 Task: Find connections with filter location Lytham St Annes with filter topic #Homeofficewith filter profile language French with filter current company Getronics with filter school Kurukshetra University, Kurukshetra with filter industry Writing and Editing with filter service category Health Insurance with filter keywords title Direct Salesperson
Action: Mouse moved to (147, 223)
Screenshot: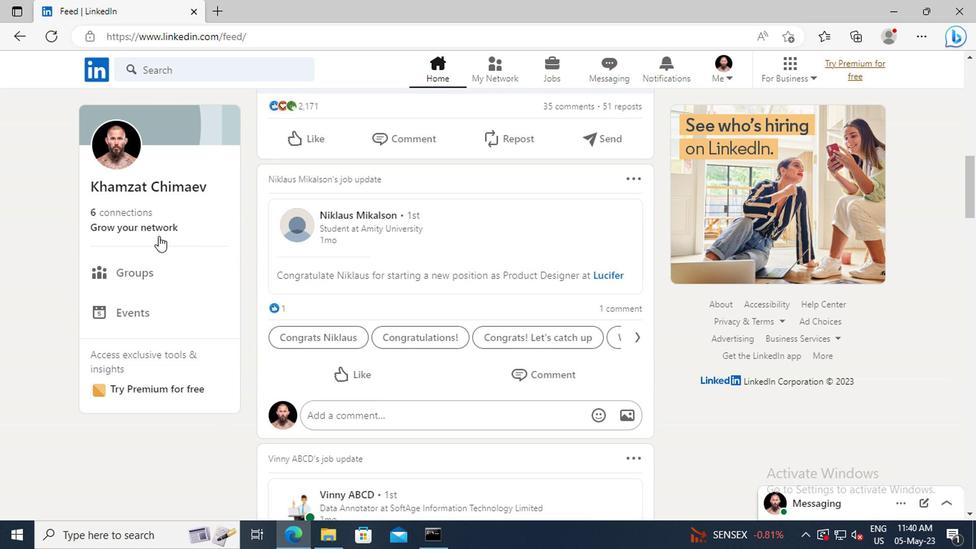 
Action: Mouse pressed left at (147, 223)
Screenshot: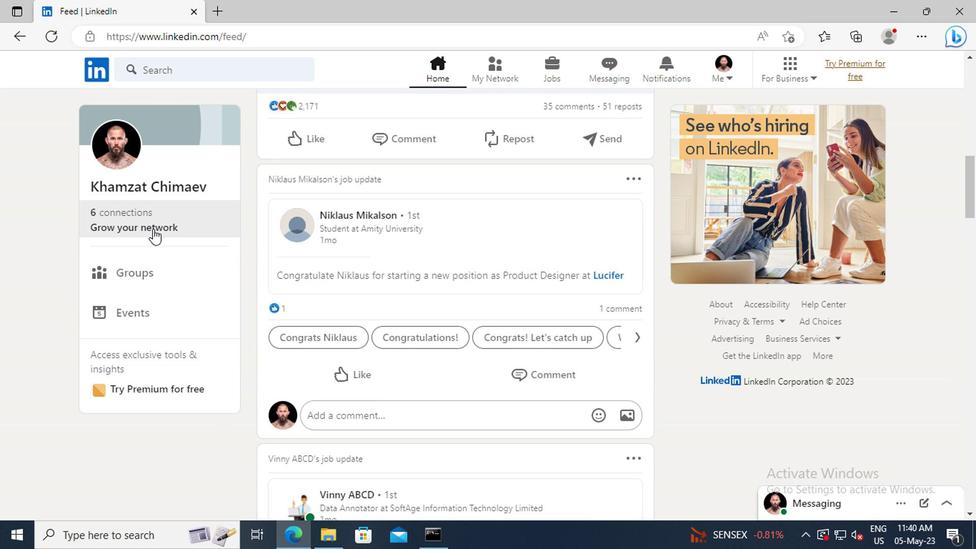 
Action: Mouse moved to (151, 153)
Screenshot: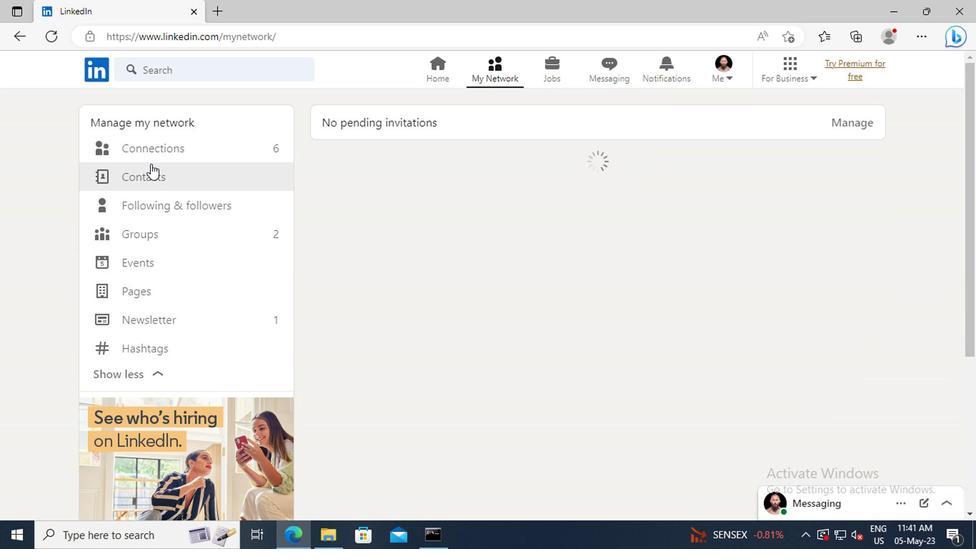 
Action: Mouse pressed left at (151, 153)
Screenshot: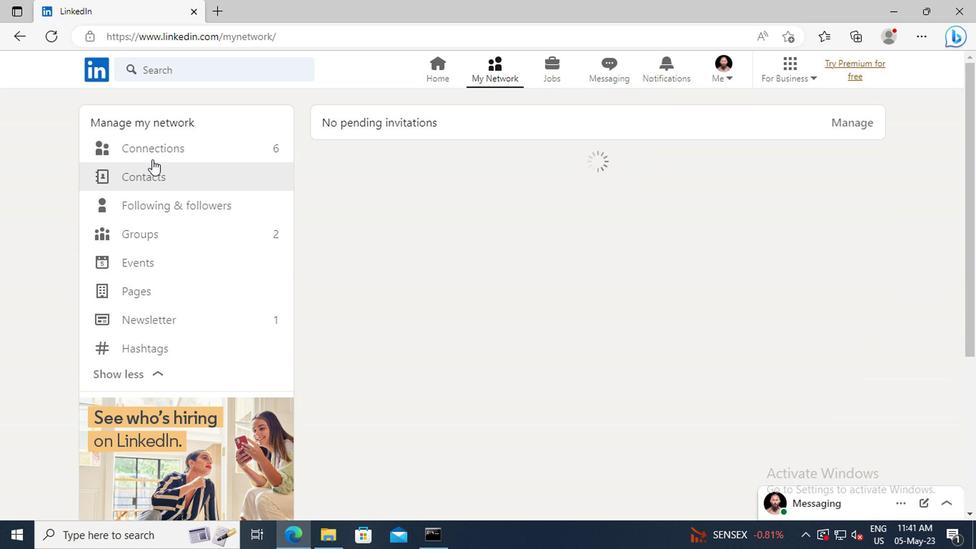 
Action: Mouse moved to (562, 155)
Screenshot: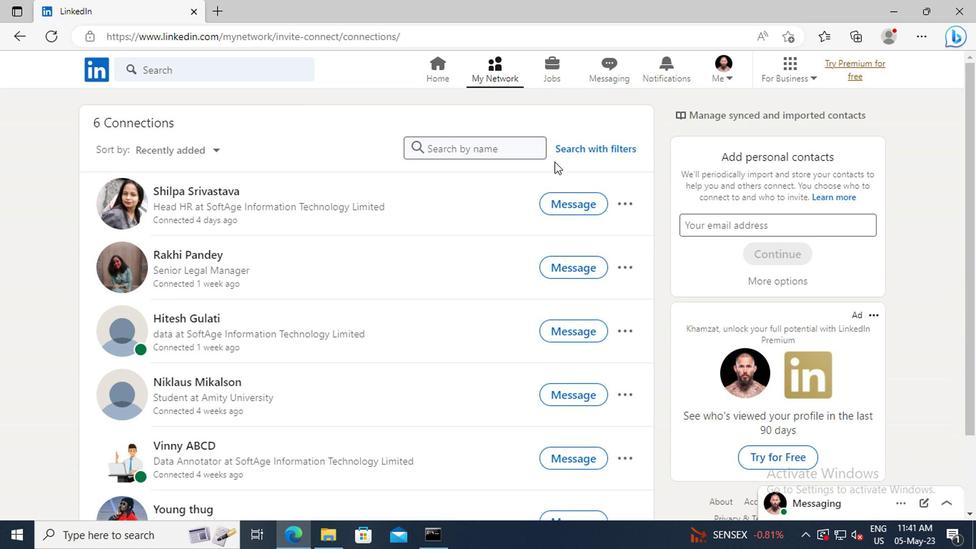 
Action: Mouse pressed left at (562, 155)
Screenshot: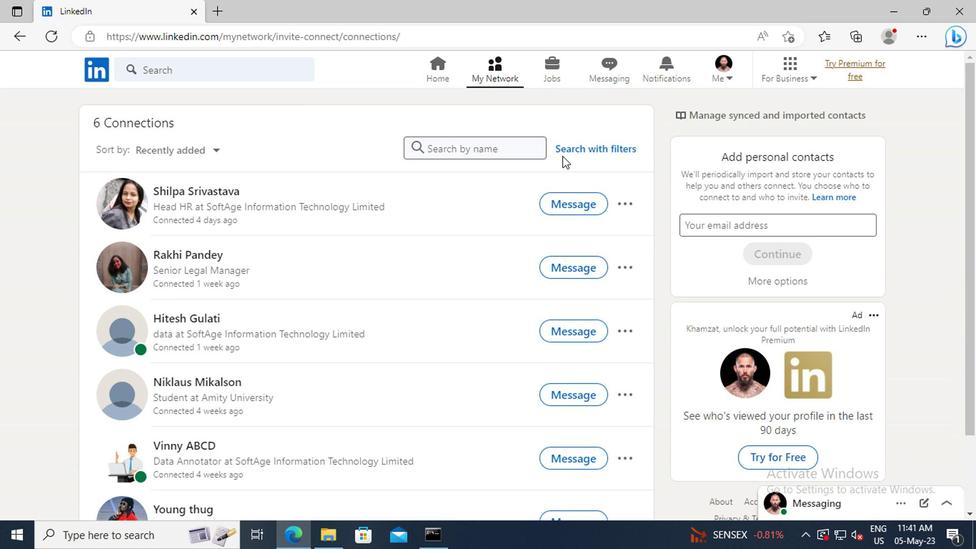 
Action: Mouse moved to (542, 116)
Screenshot: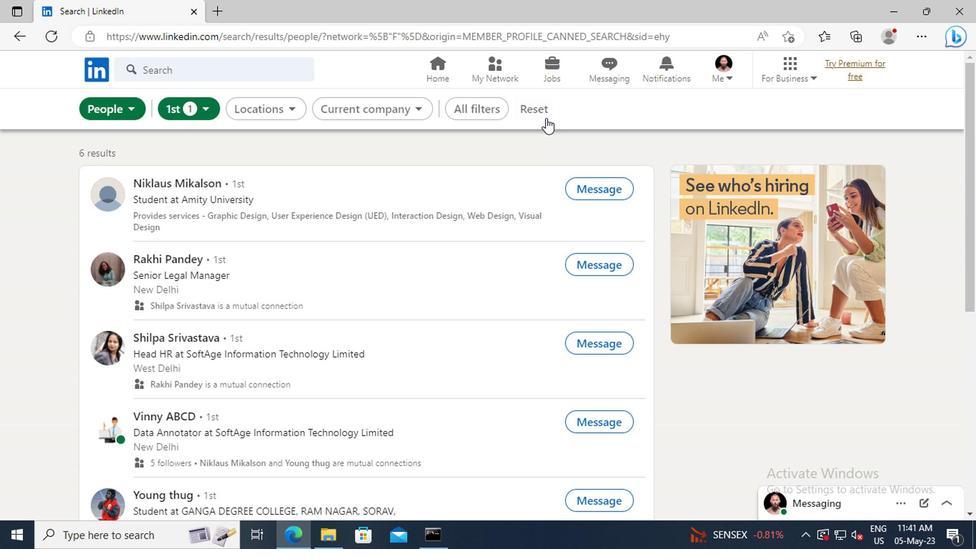 
Action: Mouse pressed left at (542, 116)
Screenshot: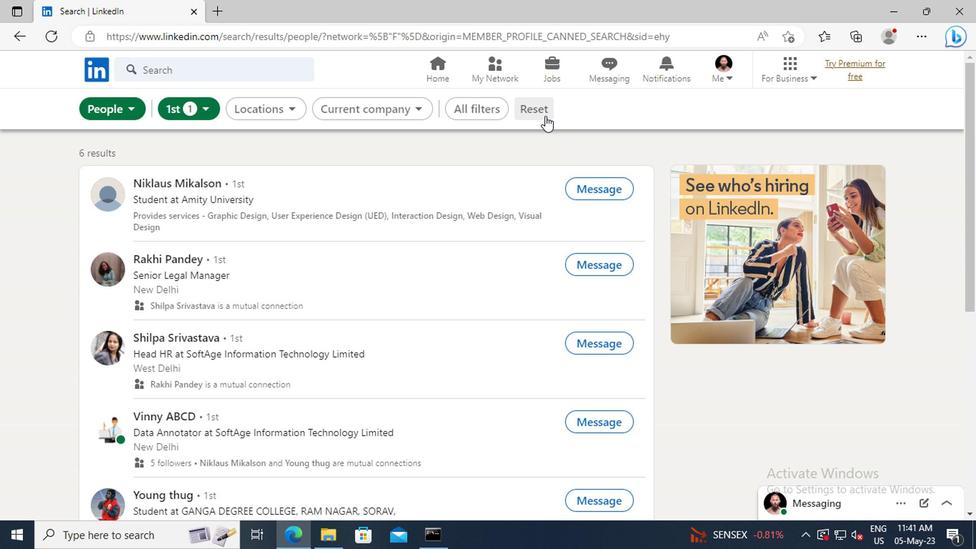 
Action: Mouse moved to (522, 113)
Screenshot: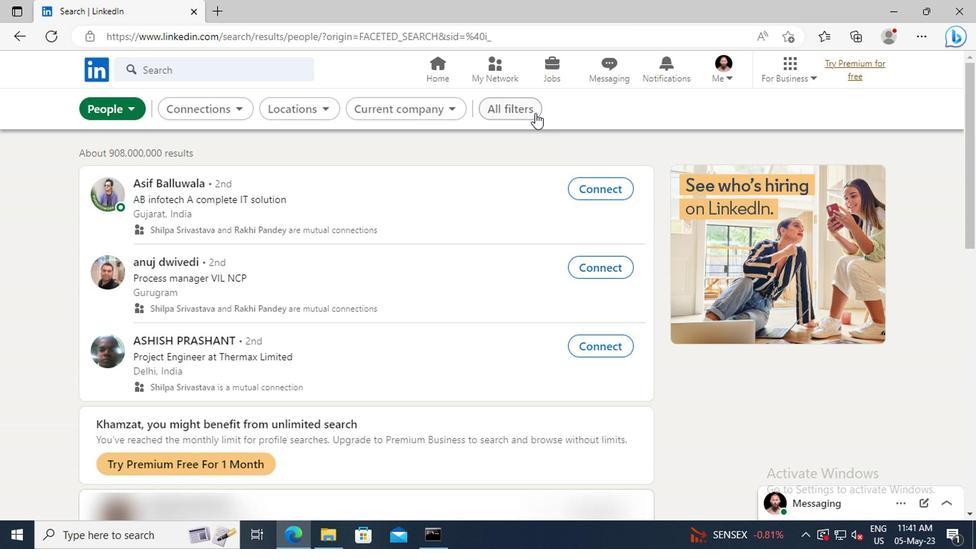 
Action: Mouse pressed left at (522, 113)
Screenshot: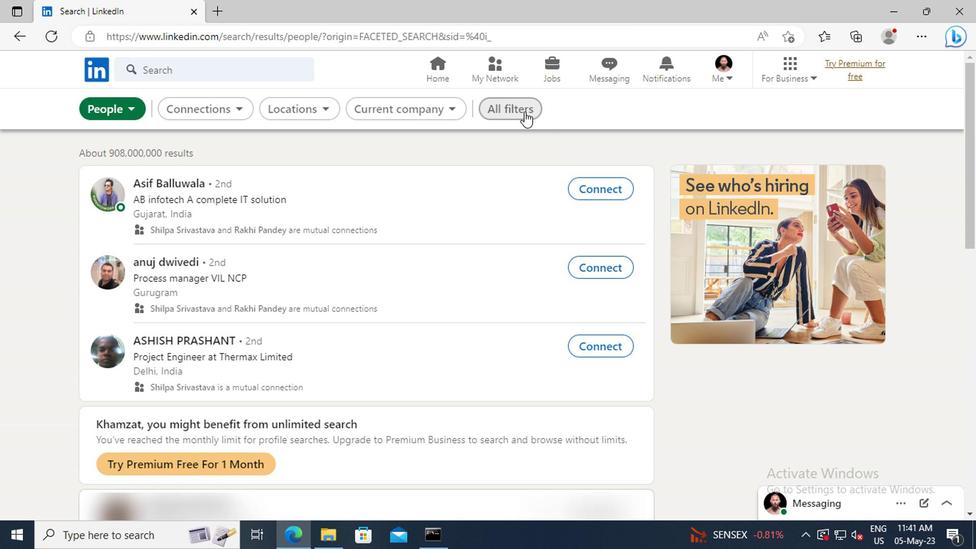 
Action: Mouse moved to (793, 256)
Screenshot: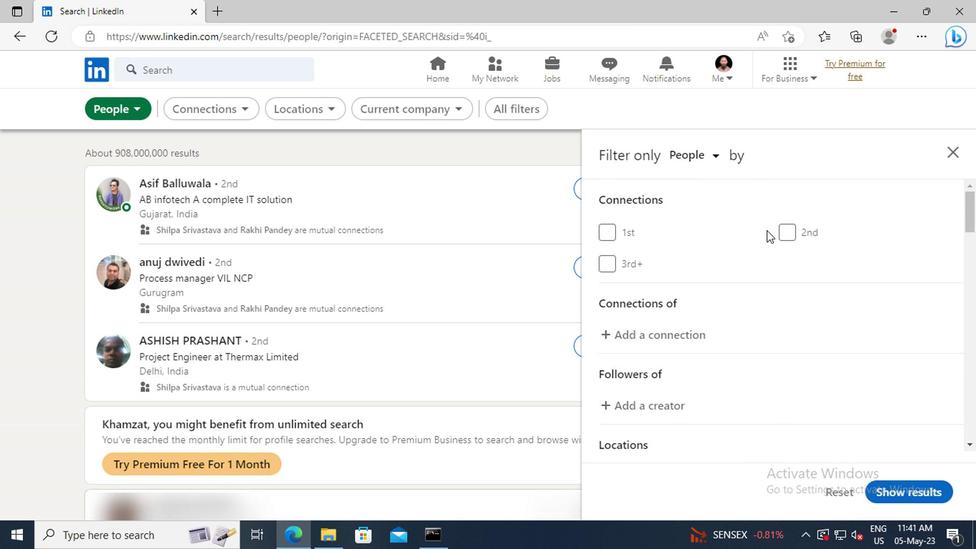 
Action: Mouse scrolled (793, 255) with delta (0, 0)
Screenshot: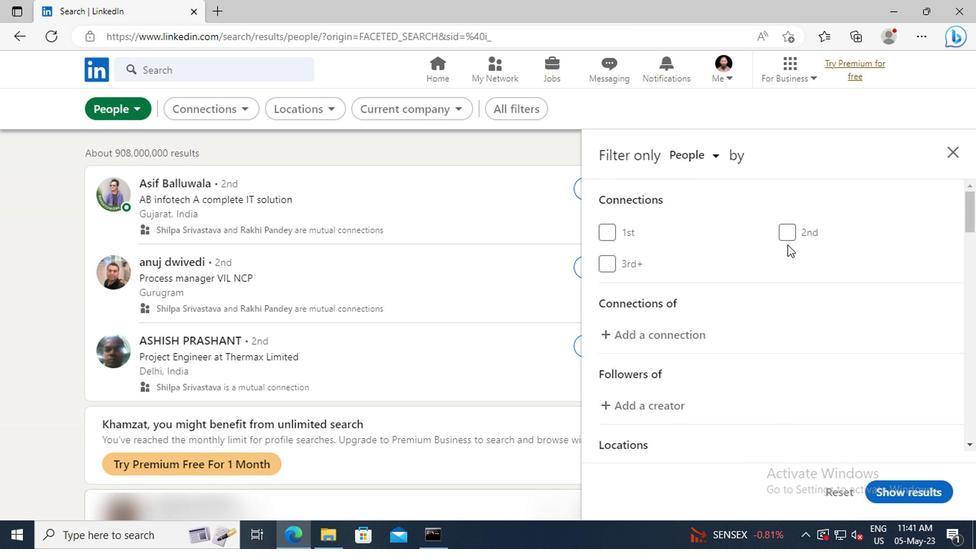 
Action: Mouse scrolled (793, 255) with delta (0, 0)
Screenshot: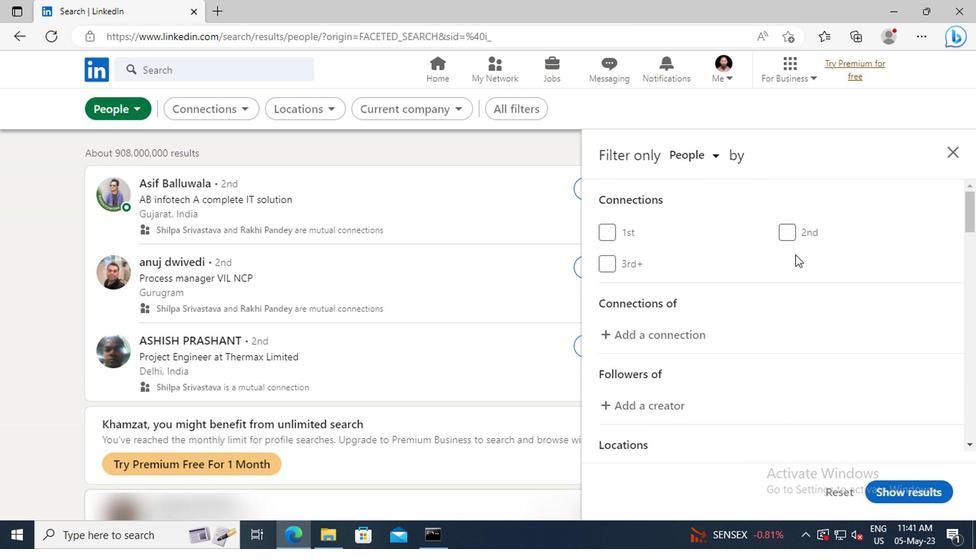 
Action: Mouse scrolled (793, 255) with delta (0, 0)
Screenshot: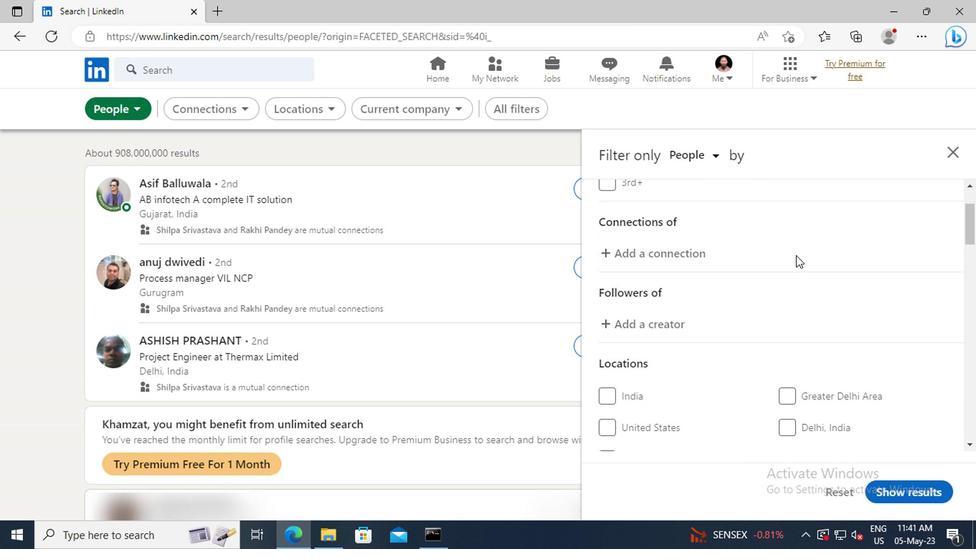 
Action: Mouse scrolled (793, 255) with delta (0, 0)
Screenshot: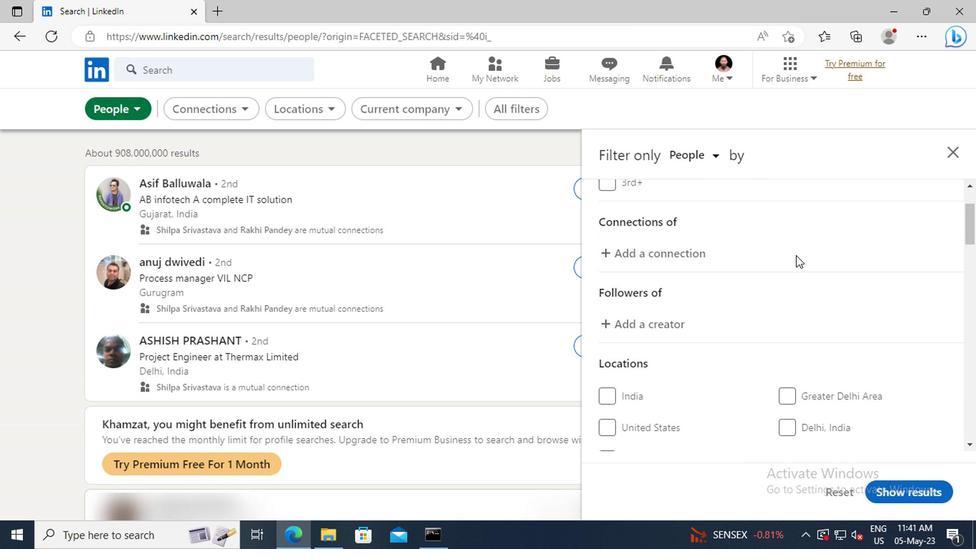 
Action: Mouse scrolled (793, 255) with delta (0, 0)
Screenshot: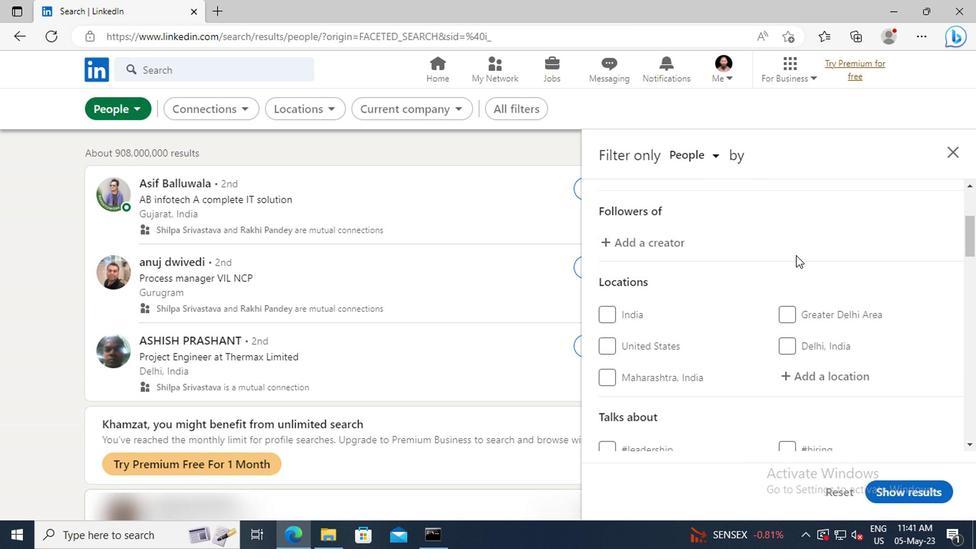 
Action: Mouse moved to (793, 334)
Screenshot: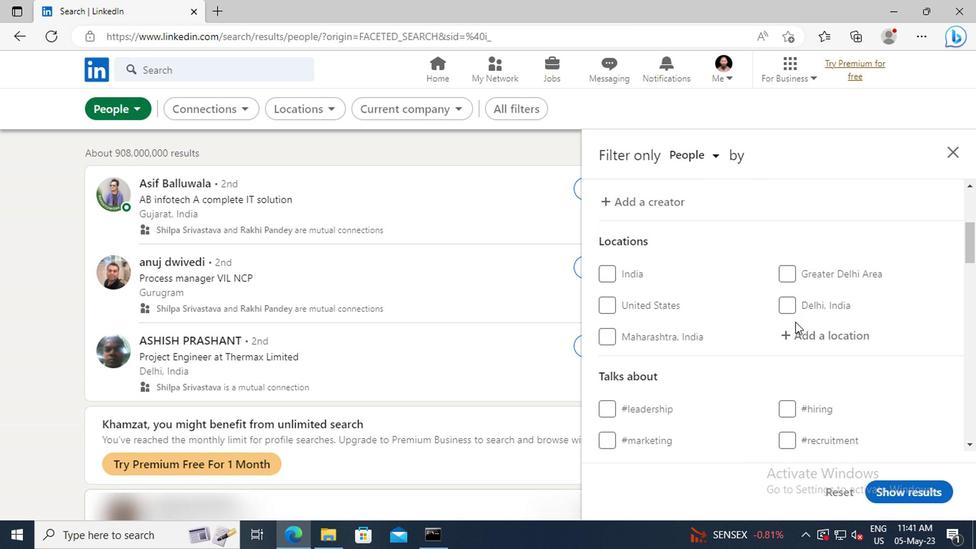 
Action: Mouse pressed left at (793, 334)
Screenshot: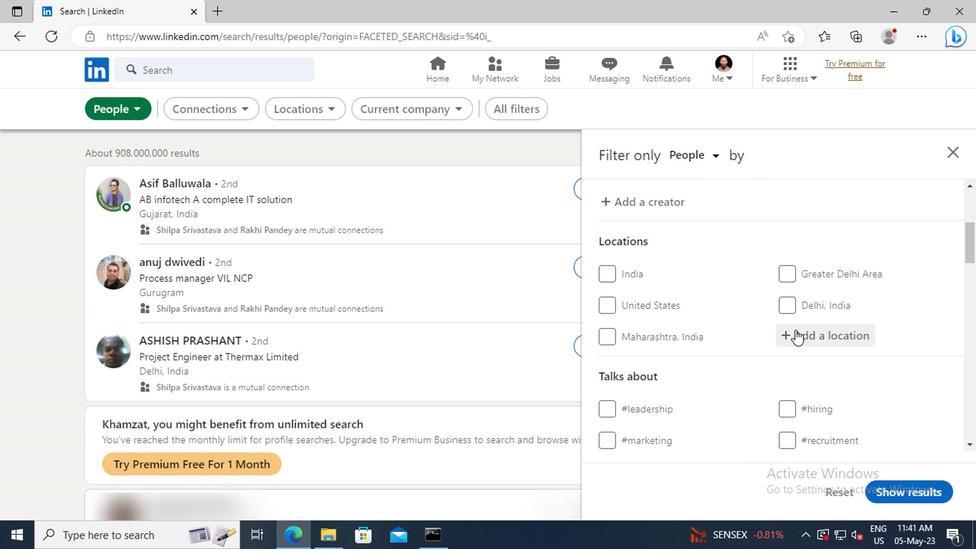 
Action: Key pressed <Key.shift>LYTHAM<Key.space><Key.shift>ST
Screenshot: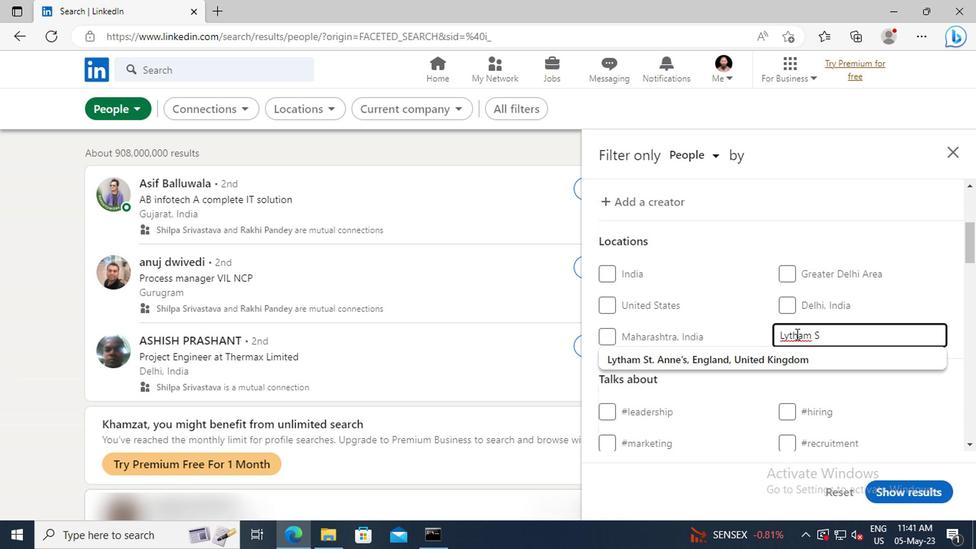 
Action: Mouse moved to (793, 358)
Screenshot: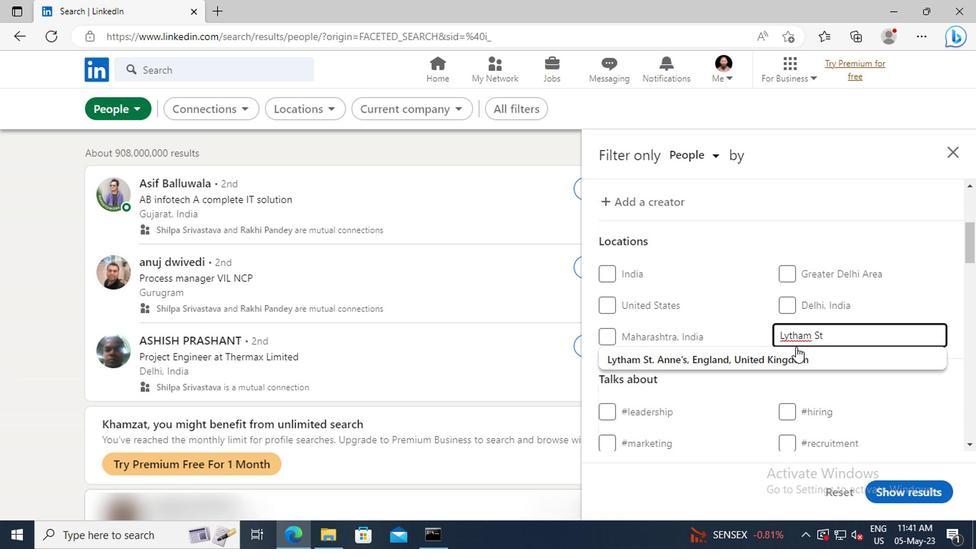 
Action: Mouse pressed left at (793, 358)
Screenshot: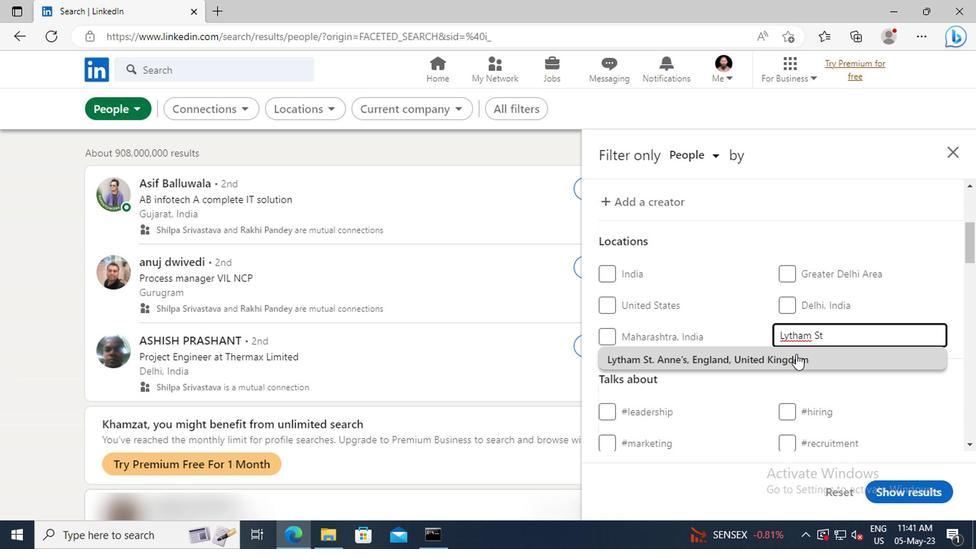 
Action: Mouse moved to (793, 358)
Screenshot: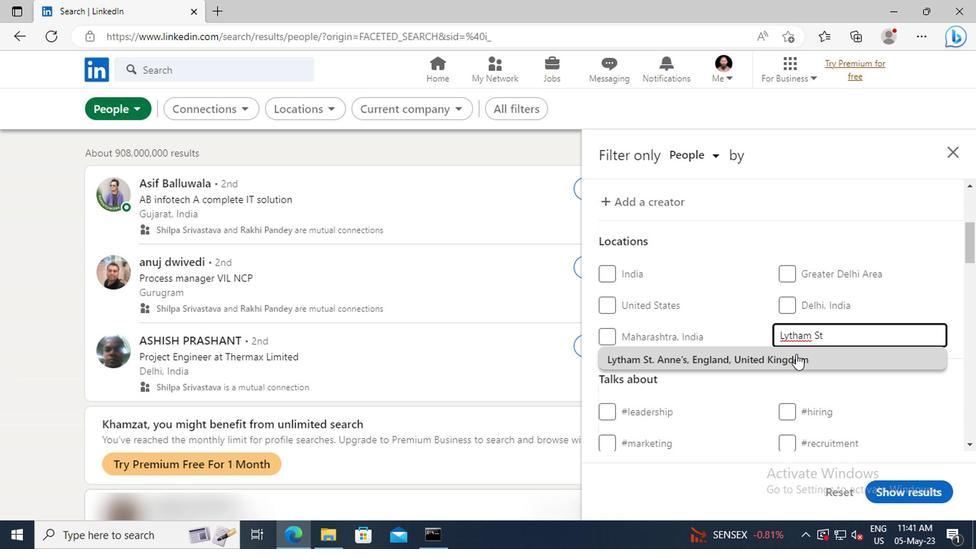 
Action: Mouse scrolled (793, 358) with delta (0, 0)
Screenshot: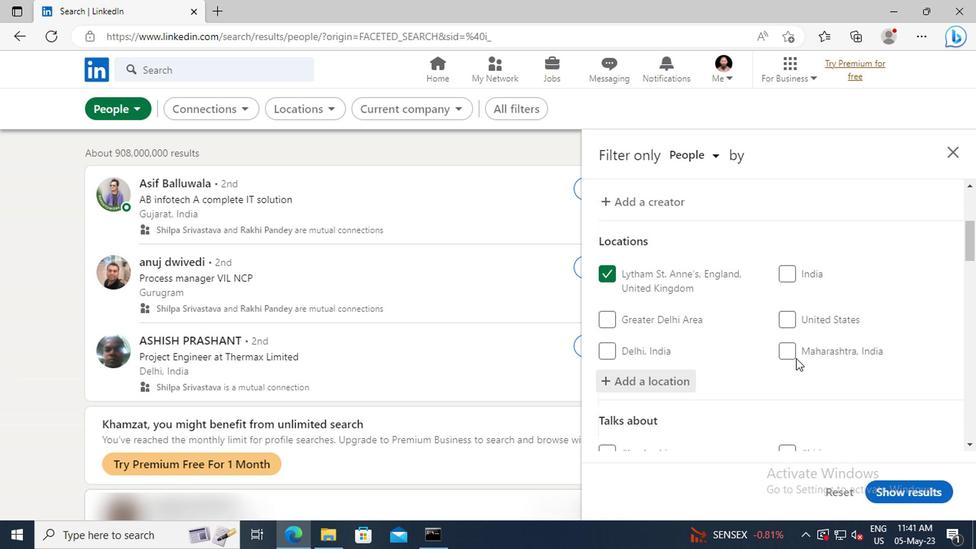 
Action: Mouse scrolled (793, 358) with delta (0, 0)
Screenshot: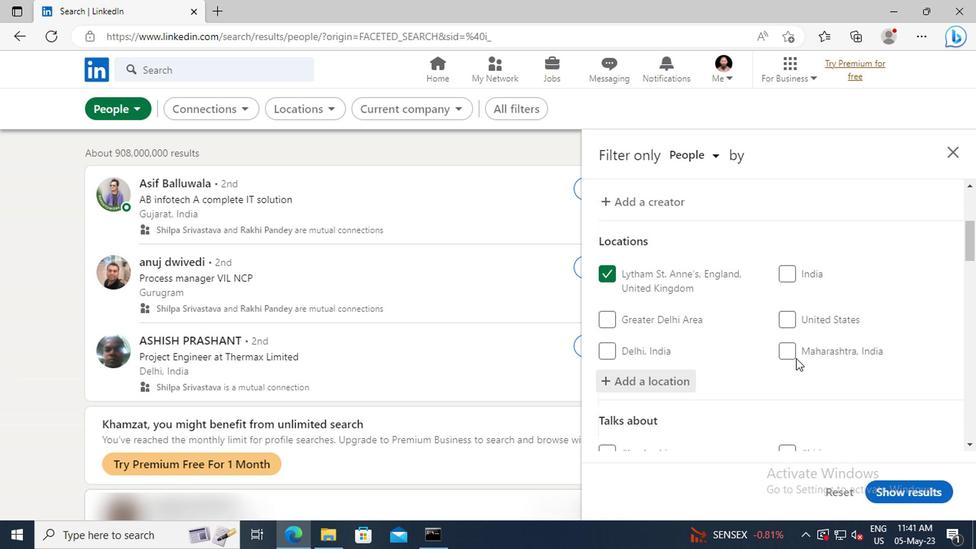 
Action: Mouse moved to (793, 352)
Screenshot: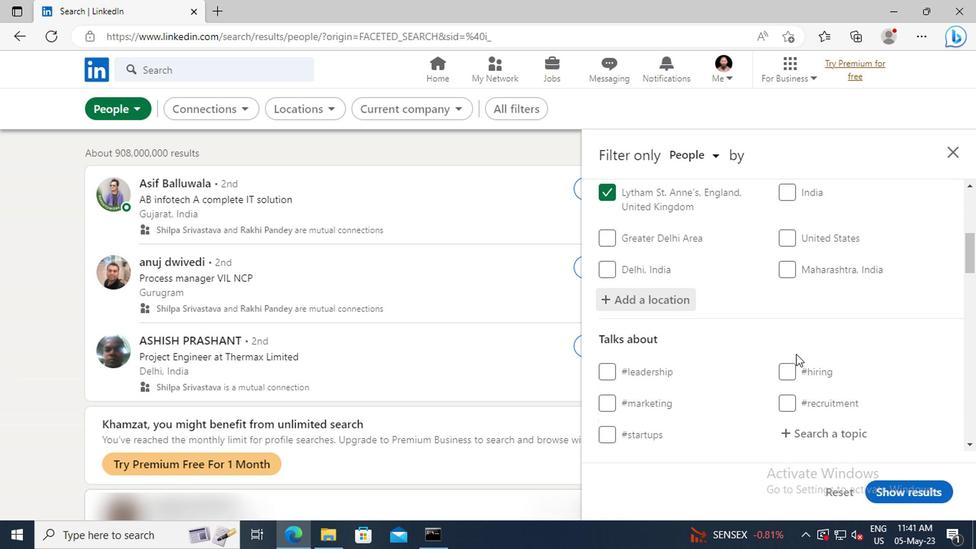 
Action: Mouse scrolled (793, 351) with delta (0, -1)
Screenshot: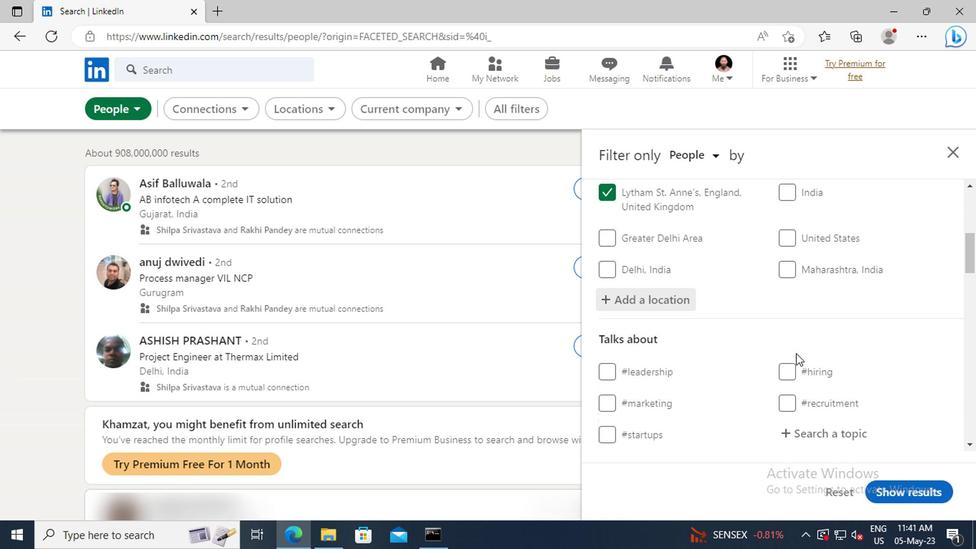 
Action: Mouse scrolled (793, 351) with delta (0, -1)
Screenshot: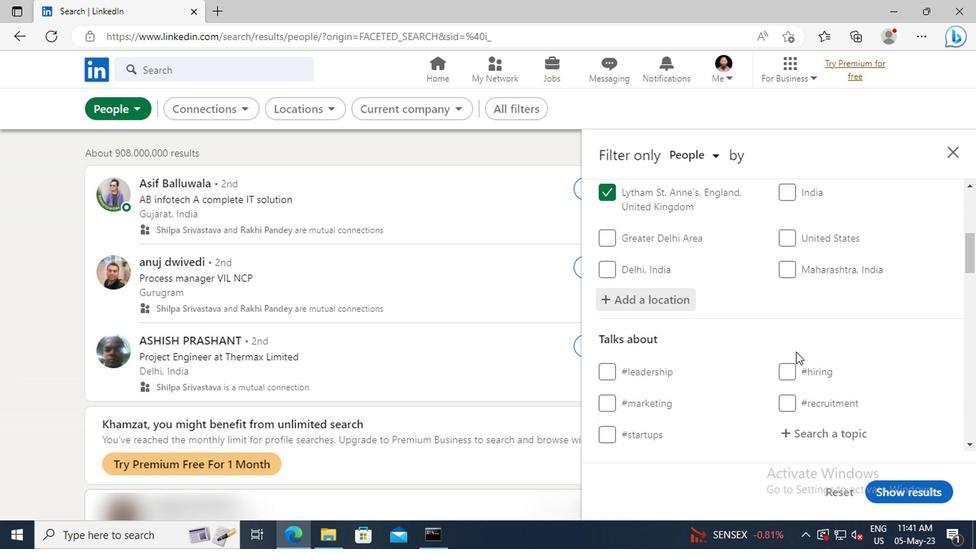 
Action: Mouse moved to (800, 349)
Screenshot: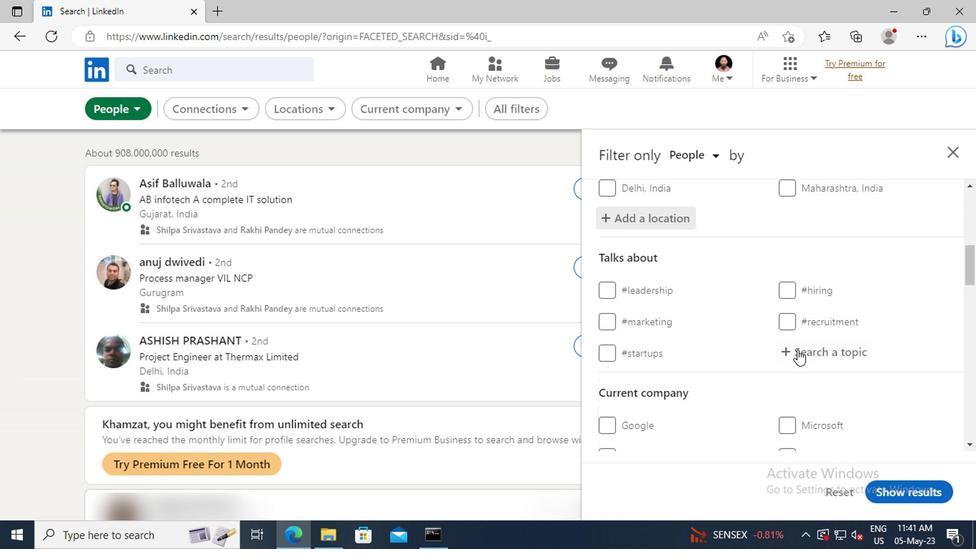 
Action: Mouse pressed left at (800, 349)
Screenshot: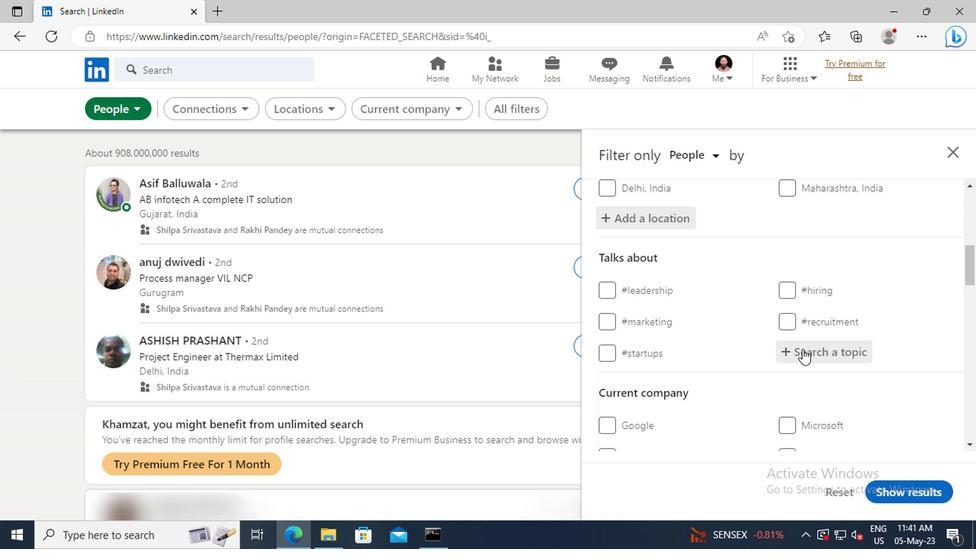 
Action: Key pressed <Key.shift>HOMEOFF
Screenshot: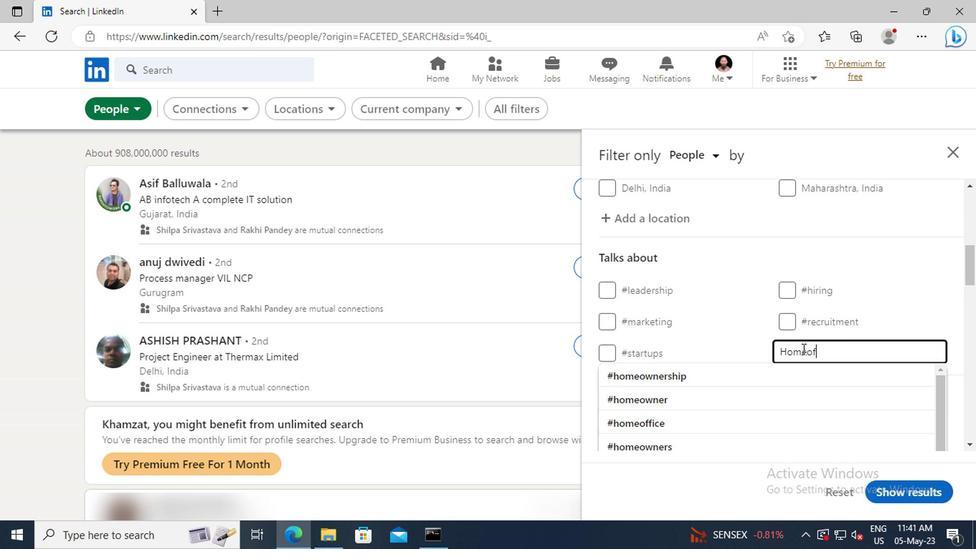 
Action: Mouse moved to (801, 371)
Screenshot: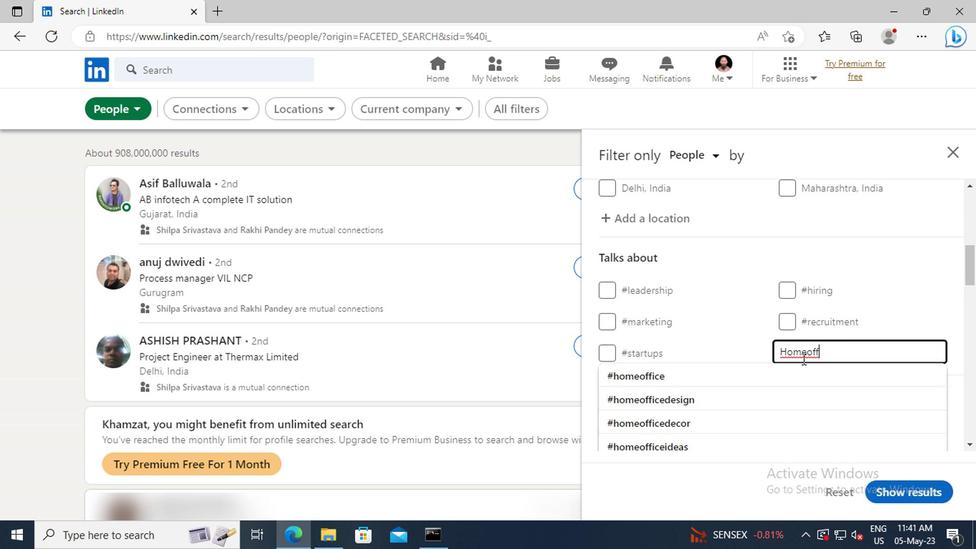 
Action: Mouse pressed left at (801, 371)
Screenshot: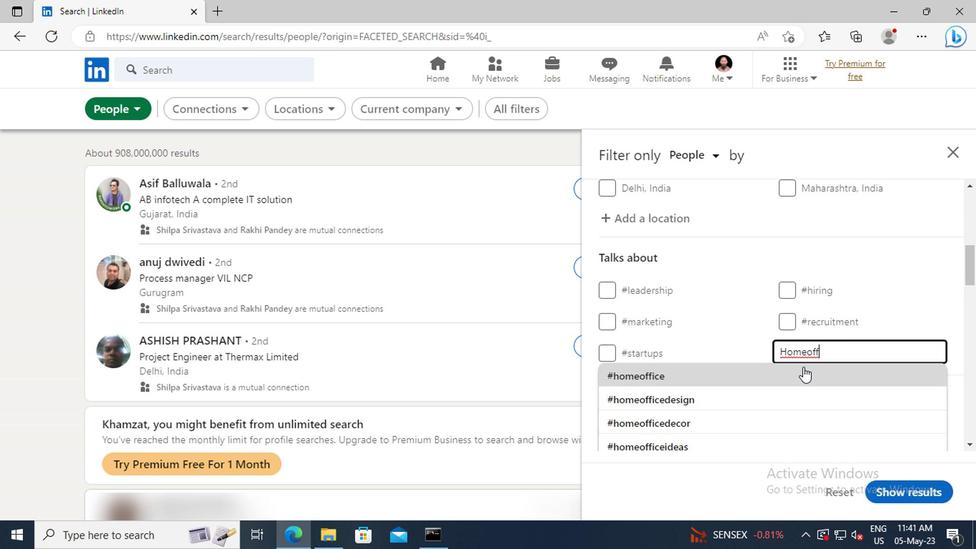 
Action: Mouse scrolled (801, 370) with delta (0, 0)
Screenshot: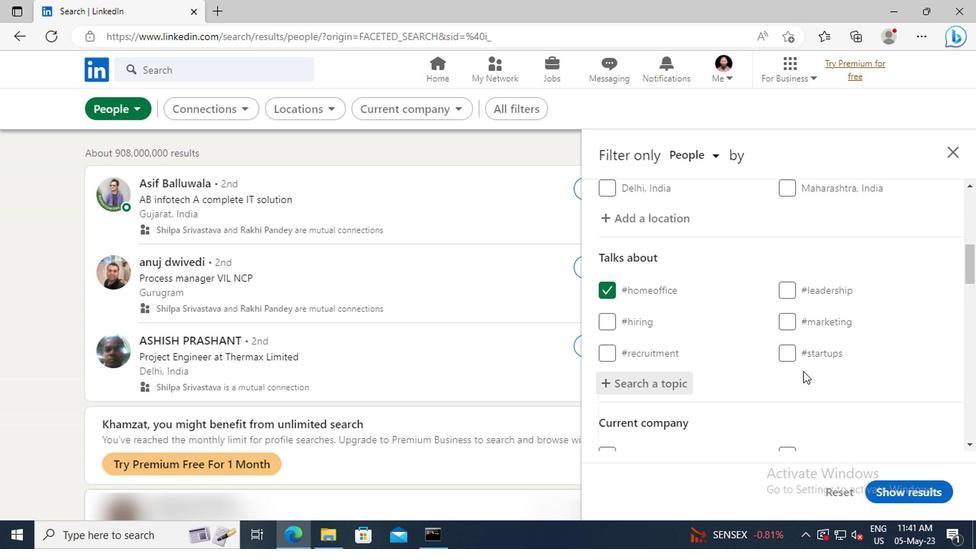 
Action: Mouse scrolled (801, 370) with delta (0, 0)
Screenshot: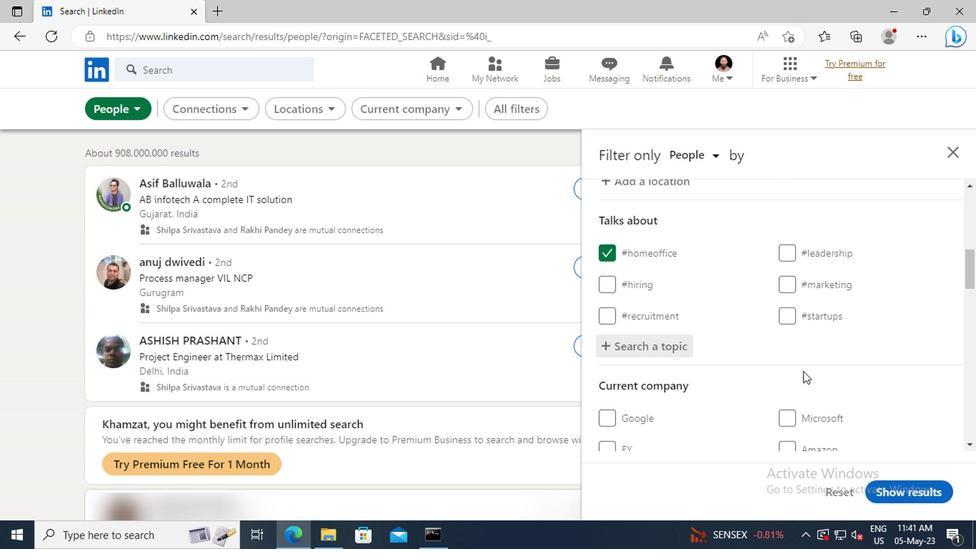 
Action: Mouse scrolled (801, 370) with delta (0, 0)
Screenshot: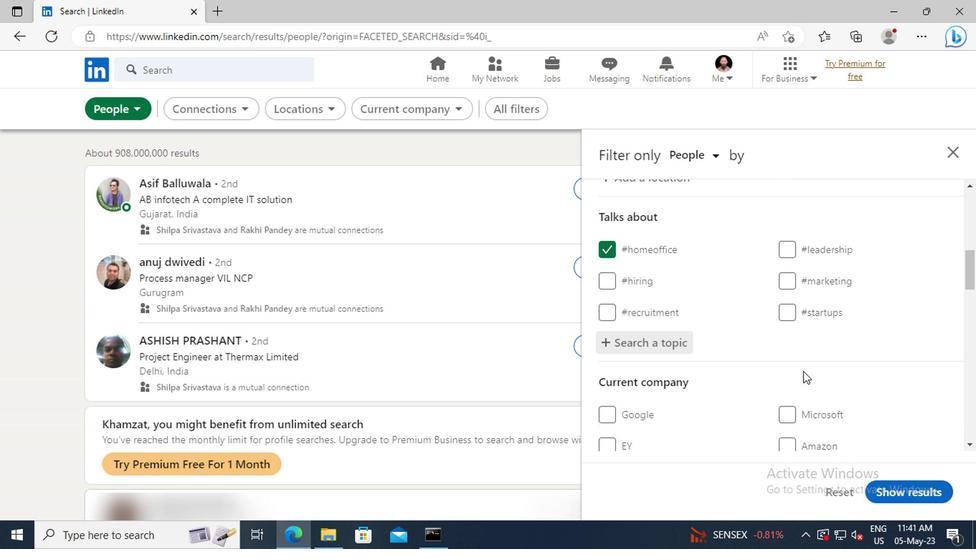 
Action: Mouse scrolled (801, 370) with delta (0, 0)
Screenshot: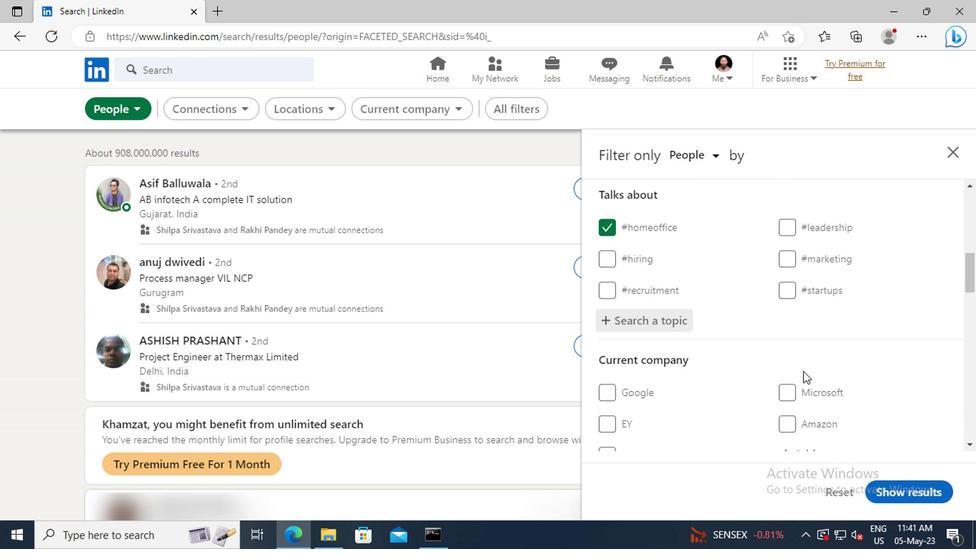 
Action: Mouse scrolled (801, 370) with delta (0, 0)
Screenshot: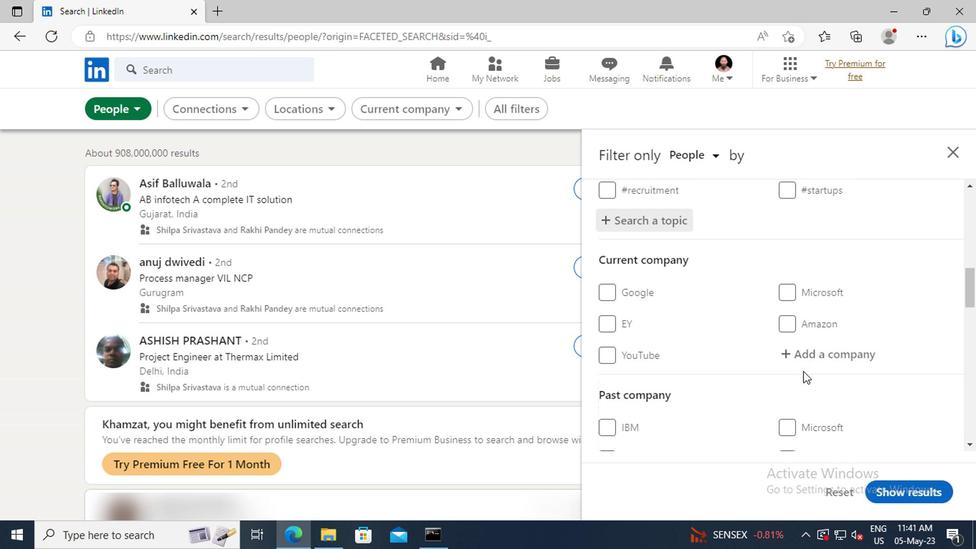 
Action: Mouse scrolled (801, 370) with delta (0, 0)
Screenshot: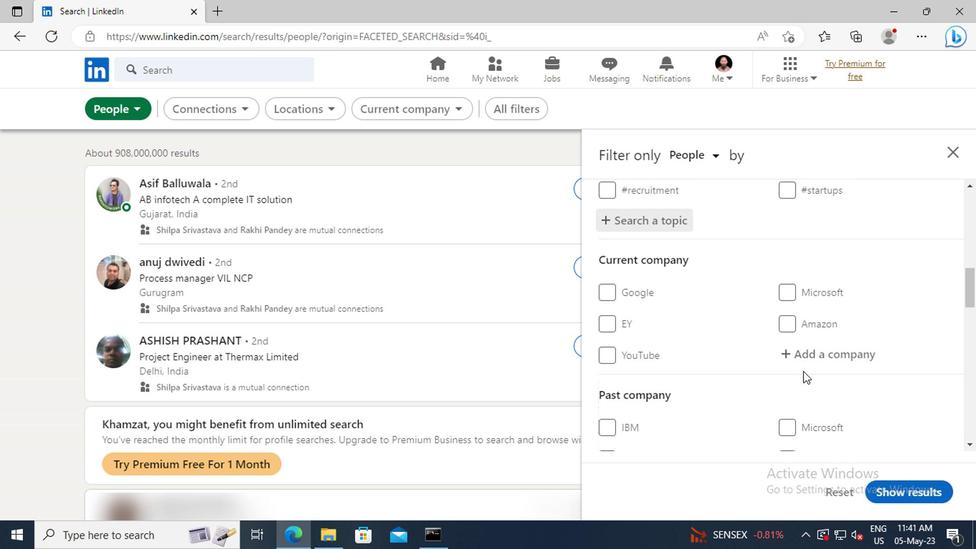 
Action: Mouse scrolled (801, 370) with delta (0, 0)
Screenshot: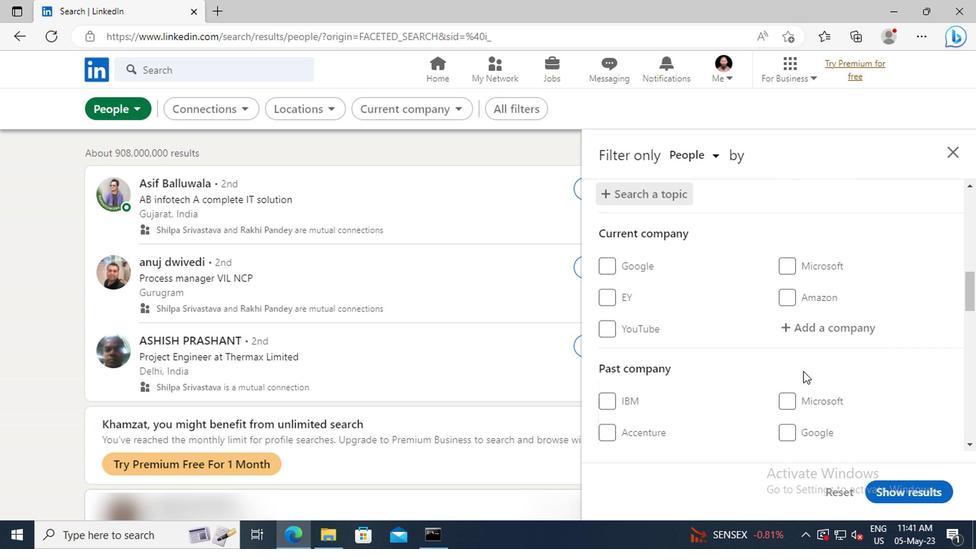 
Action: Mouse scrolled (801, 370) with delta (0, 0)
Screenshot: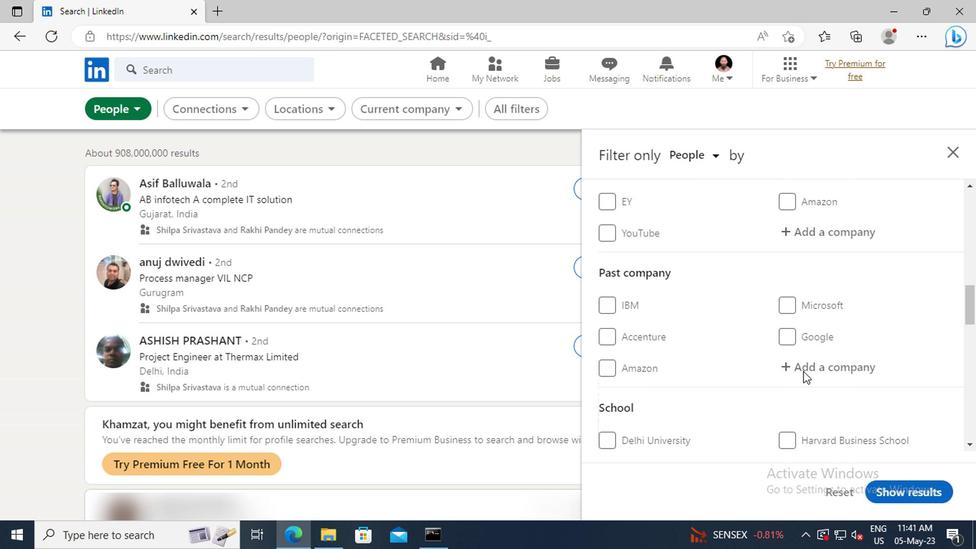 
Action: Mouse scrolled (801, 370) with delta (0, 0)
Screenshot: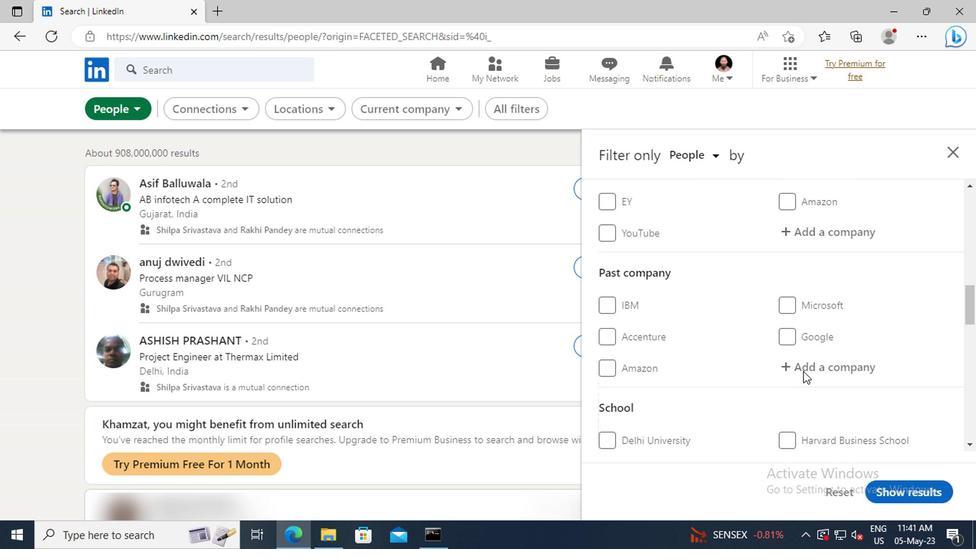 
Action: Mouse scrolled (801, 370) with delta (0, 0)
Screenshot: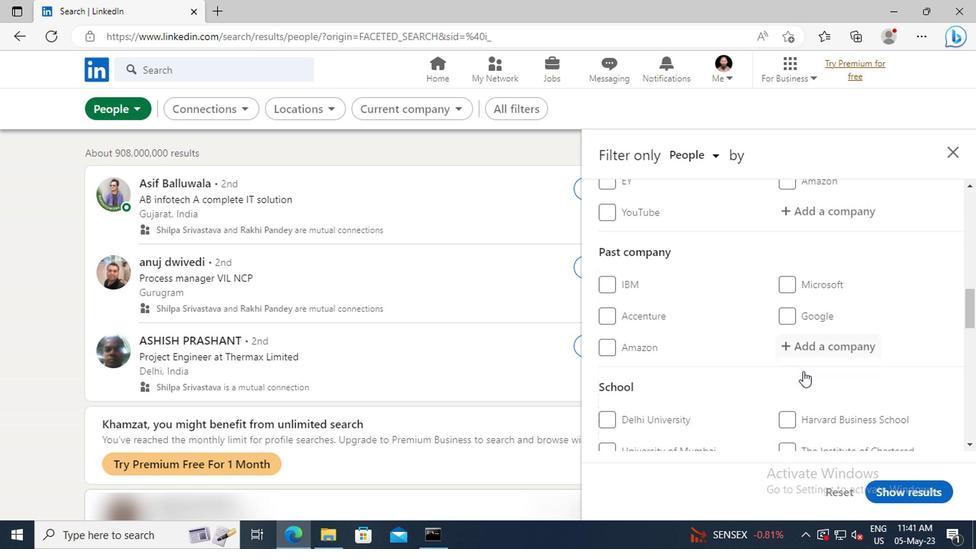 
Action: Mouse moved to (801, 365)
Screenshot: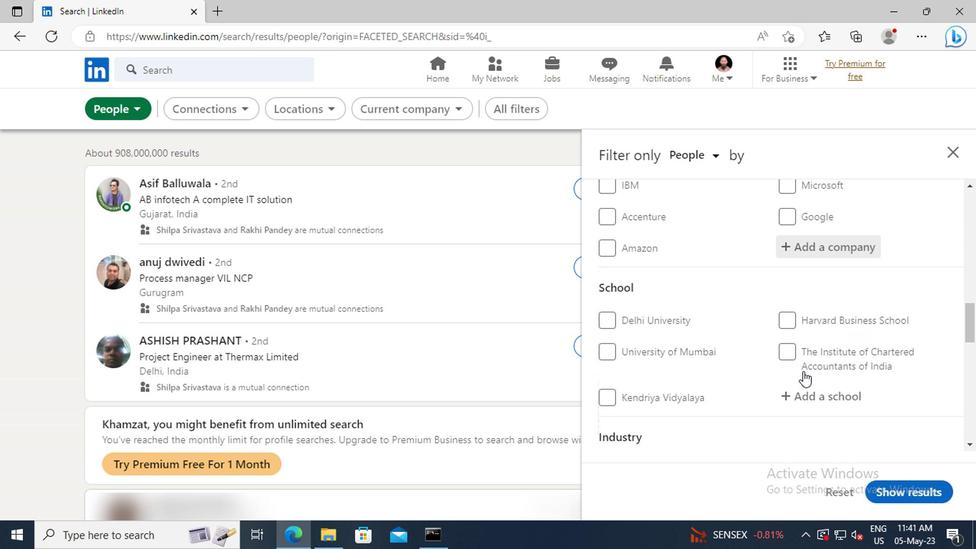 
Action: Mouse scrolled (801, 365) with delta (0, 0)
Screenshot: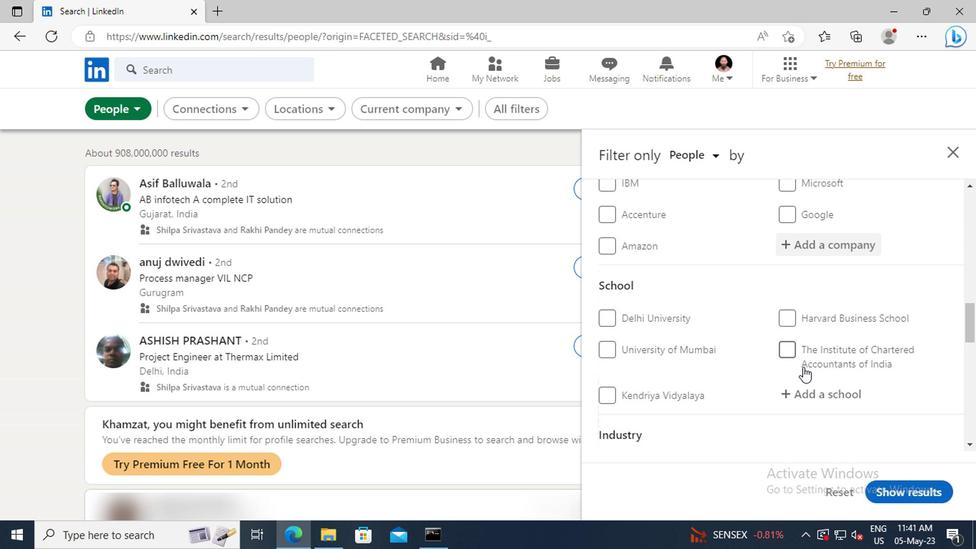
Action: Mouse moved to (801, 365)
Screenshot: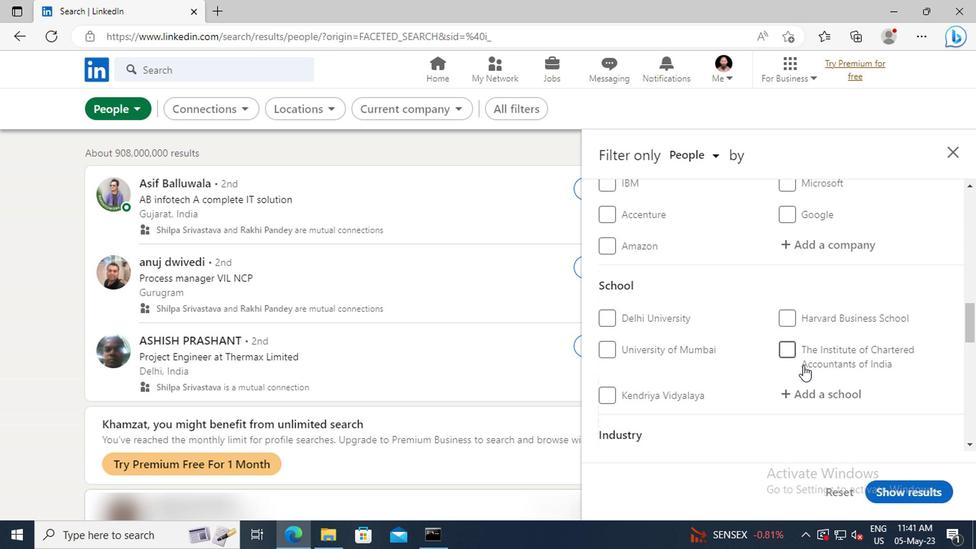 
Action: Mouse scrolled (801, 364) with delta (0, -1)
Screenshot: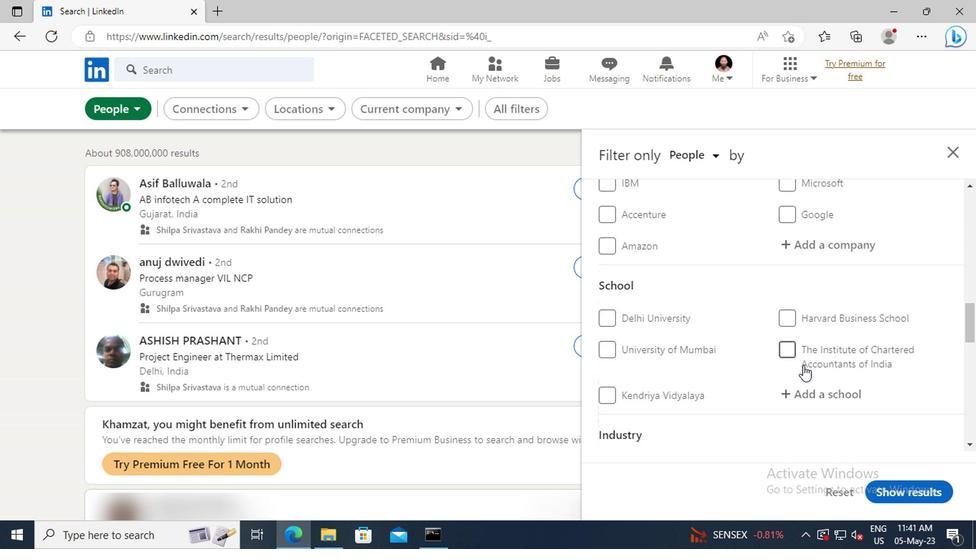 
Action: Mouse moved to (801, 355)
Screenshot: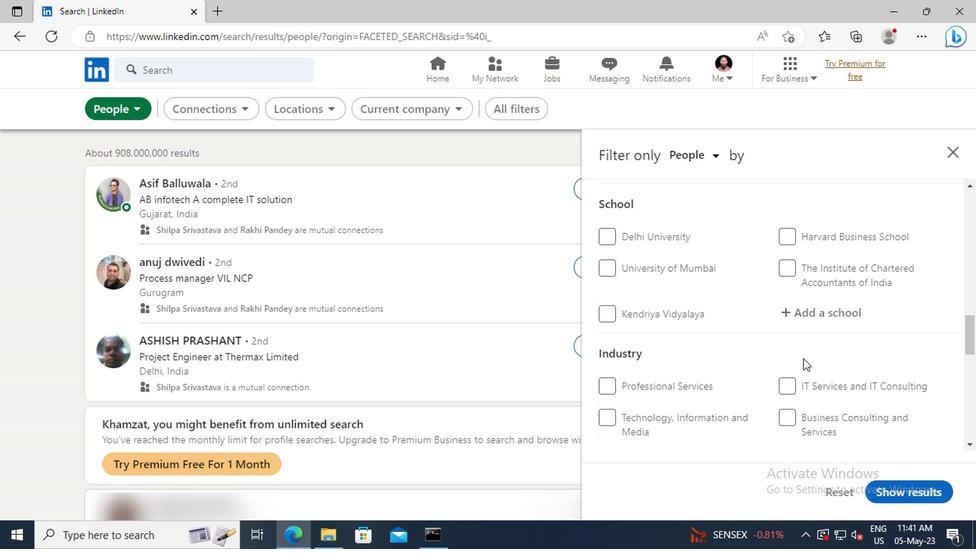 
Action: Mouse scrolled (801, 354) with delta (0, 0)
Screenshot: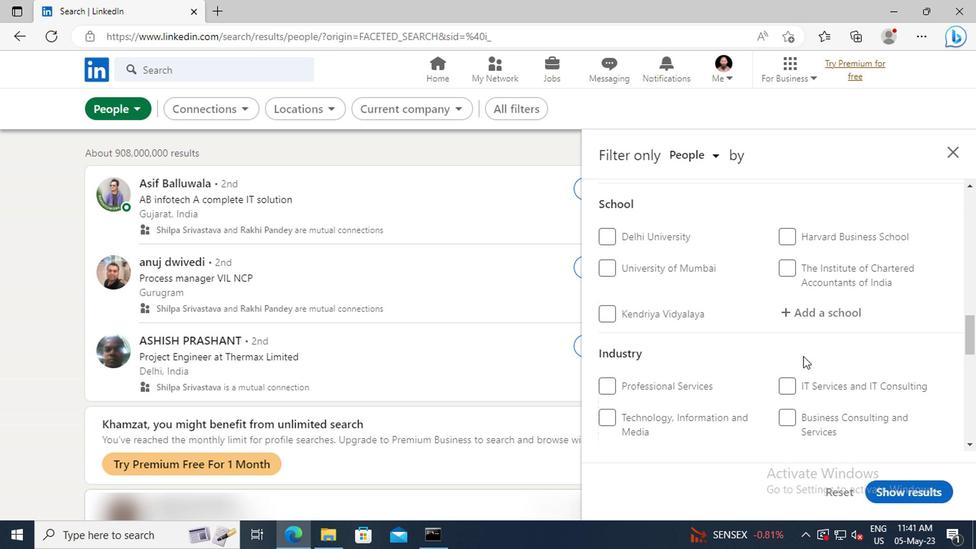 
Action: Mouse scrolled (801, 354) with delta (0, 0)
Screenshot: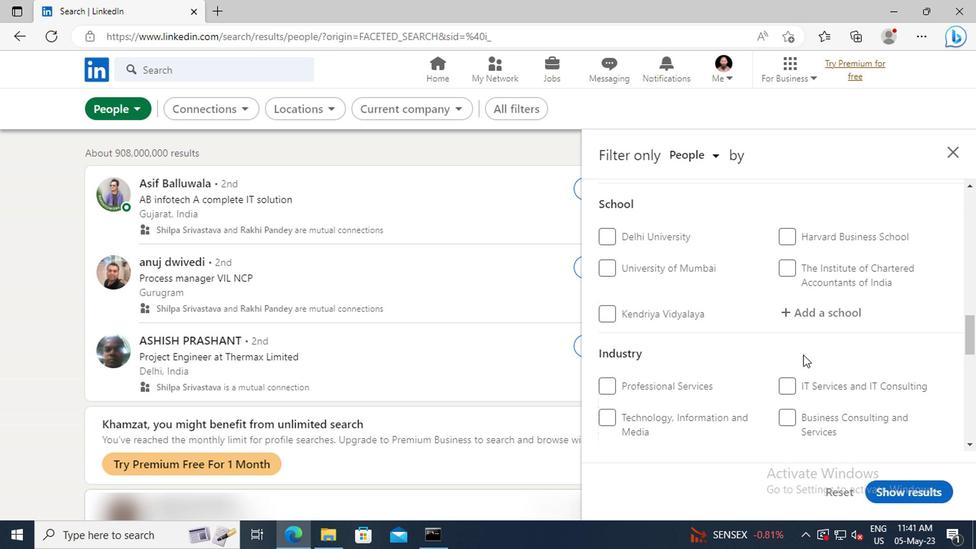 
Action: Mouse moved to (801, 344)
Screenshot: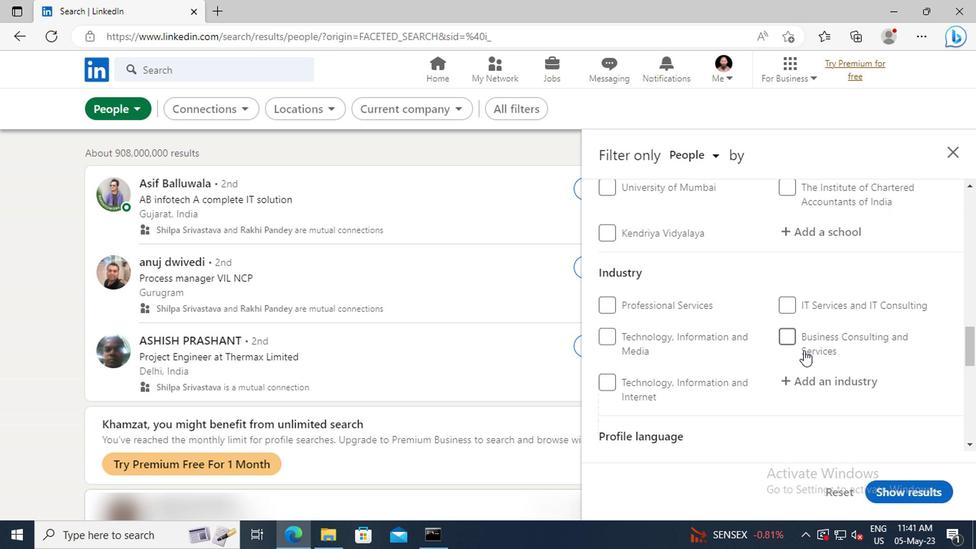 
Action: Mouse scrolled (801, 343) with delta (0, 0)
Screenshot: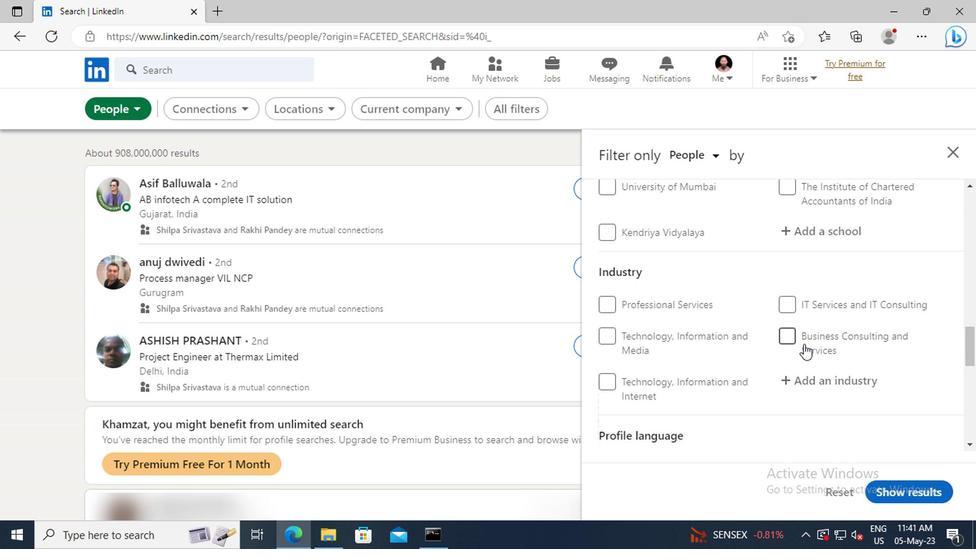 
Action: Mouse scrolled (801, 343) with delta (0, 0)
Screenshot: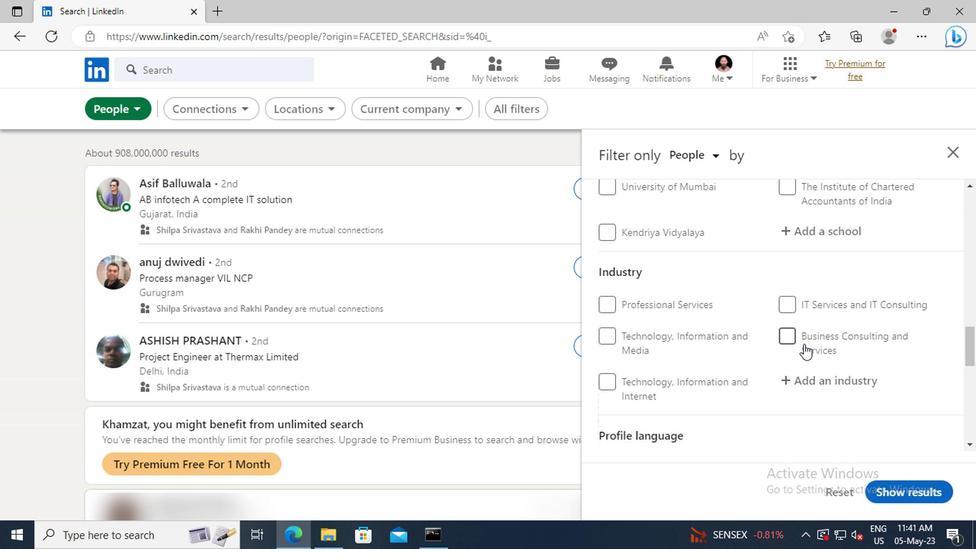 
Action: Mouse scrolled (801, 343) with delta (0, 0)
Screenshot: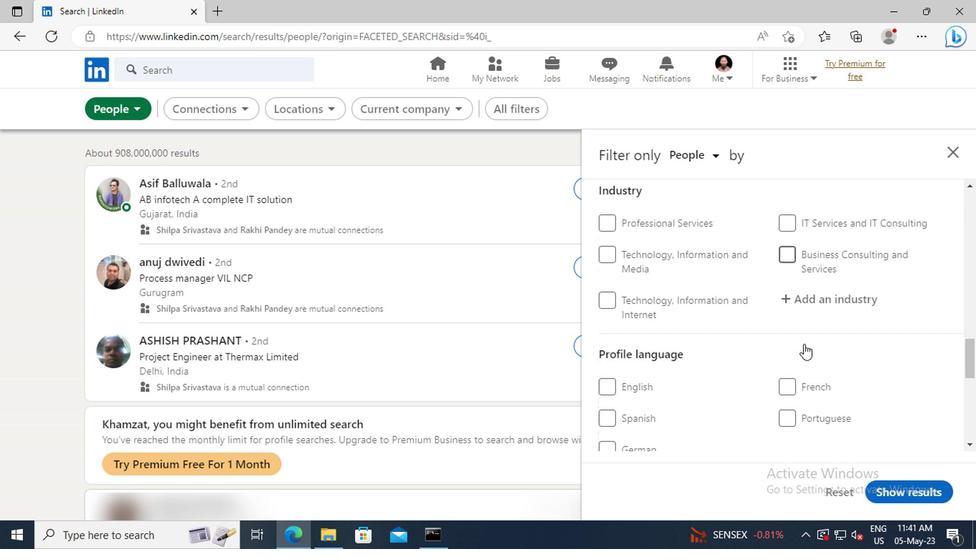 
Action: Mouse moved to (784, 346)
Screenshot: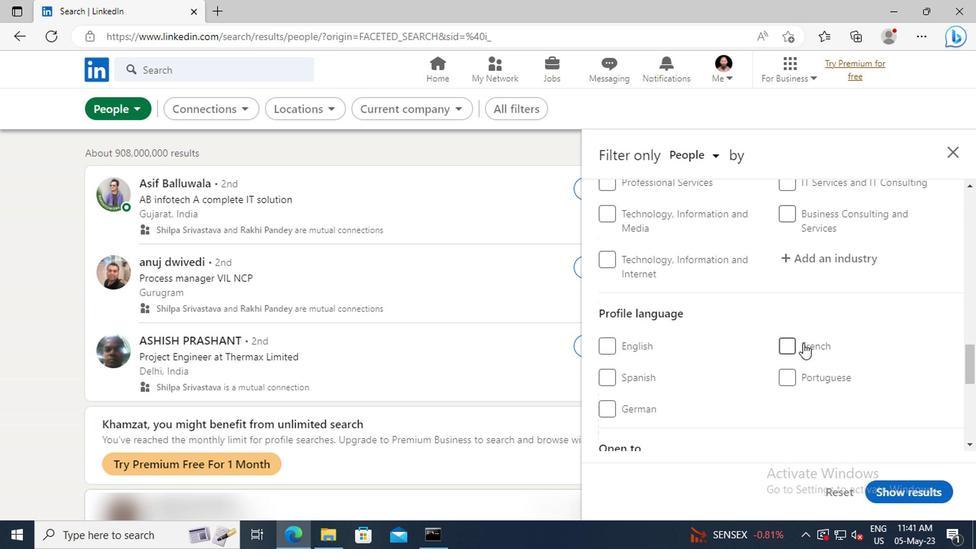 
Action: Mouse pressed left at (784, 346)
Screenshot: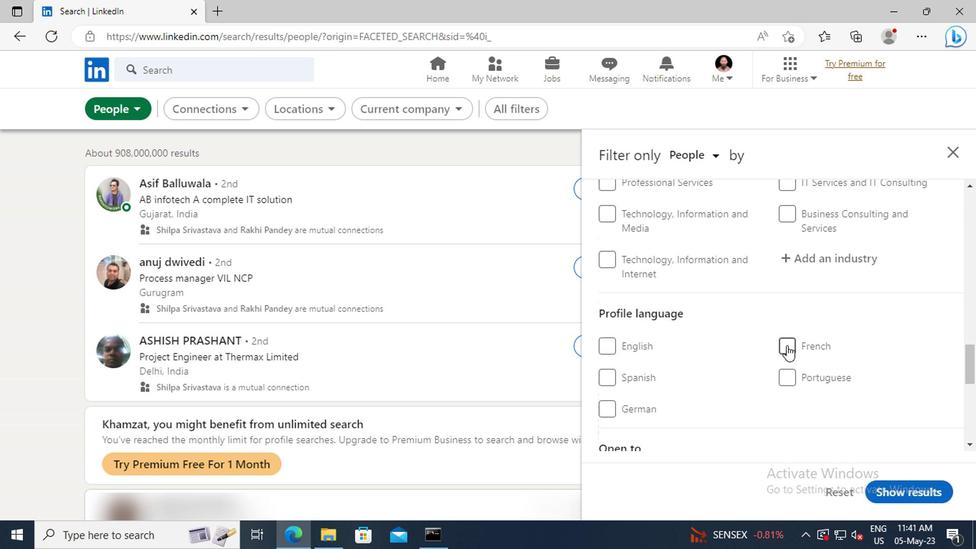 
Action: Mouse moved to (798, 325)
Screenshot: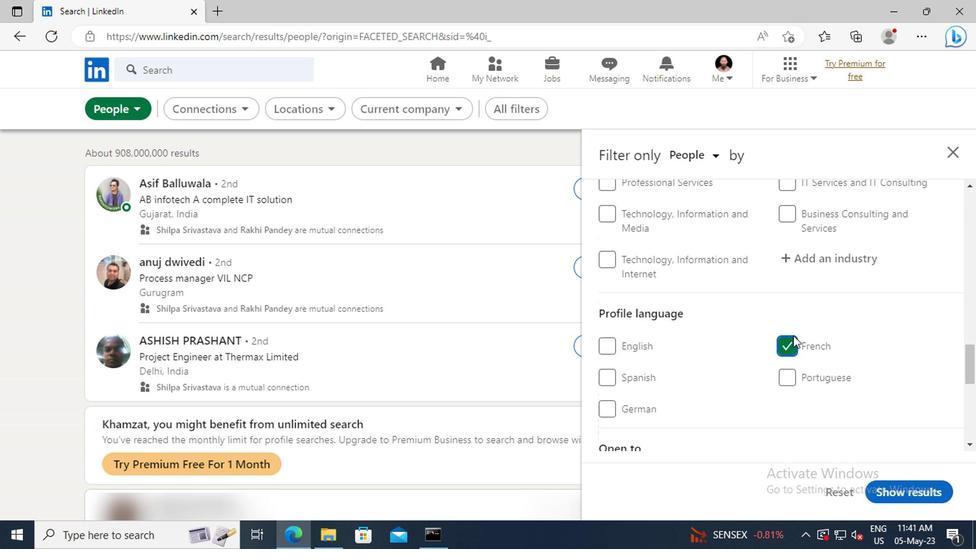
Action: Mouse scrolled (798, 326) with delta (0, 0)
Screenshot: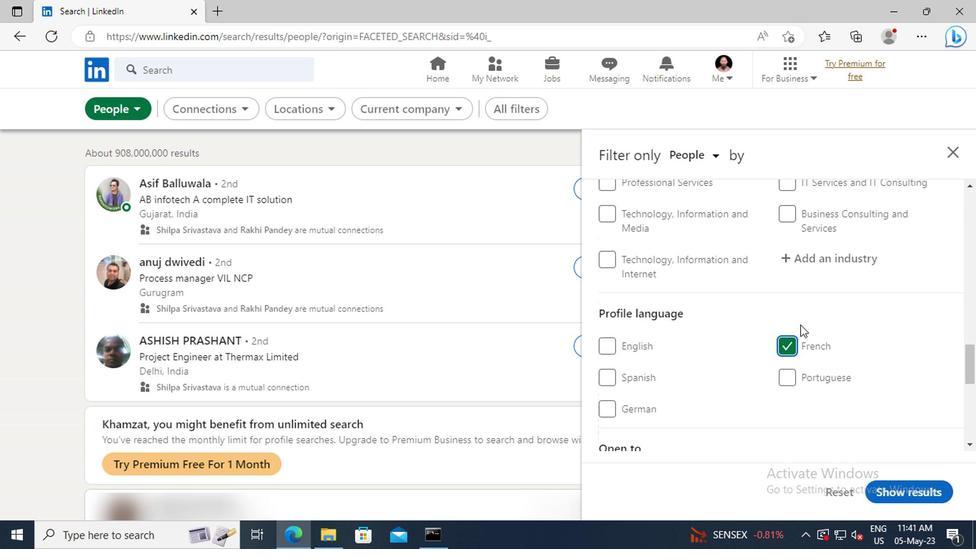 
Action: Mouse scrolled (798, 326) with delta (0, 0)
Screenshot: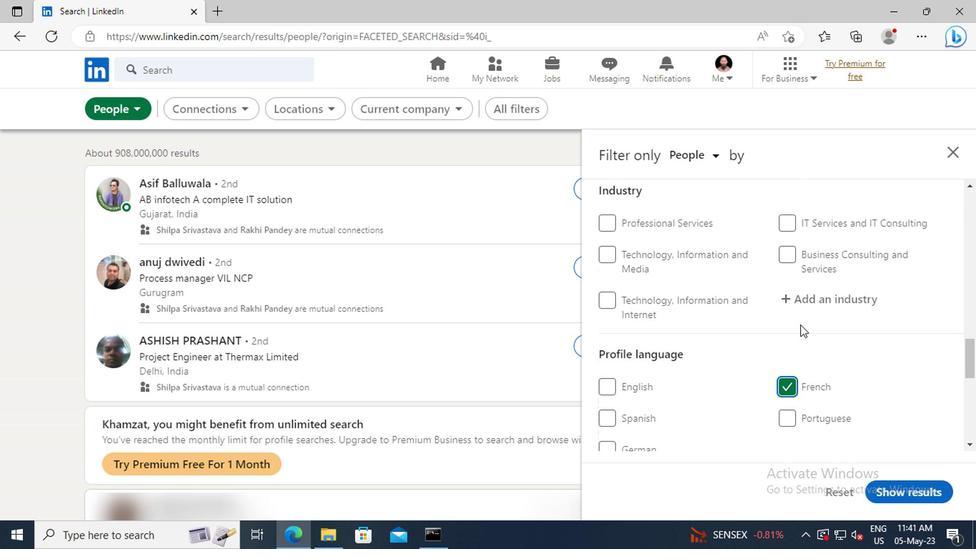 
Action: Mouse scrolled (798, 326) with delta (0, 0)
Screenshot: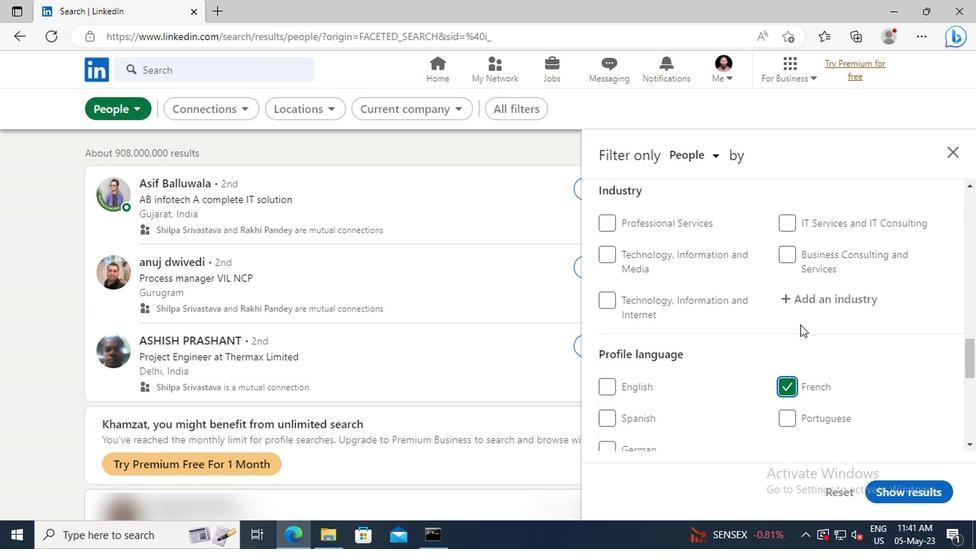 
Action: Mouse scrolled (798, 326) with delta (0, 0)
Screenshot: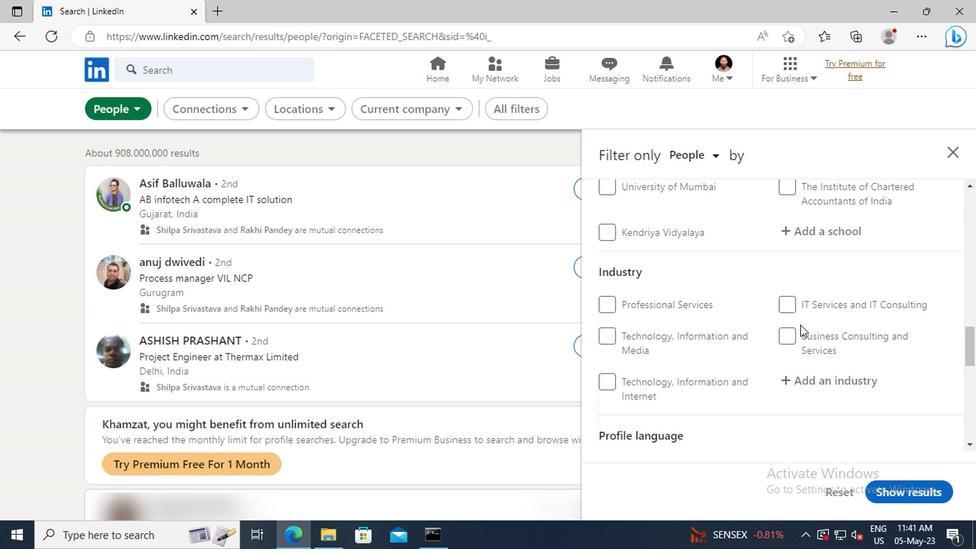 
Action: Mouse scrolled (798, 326) with delta (0, 0)
Screenshot: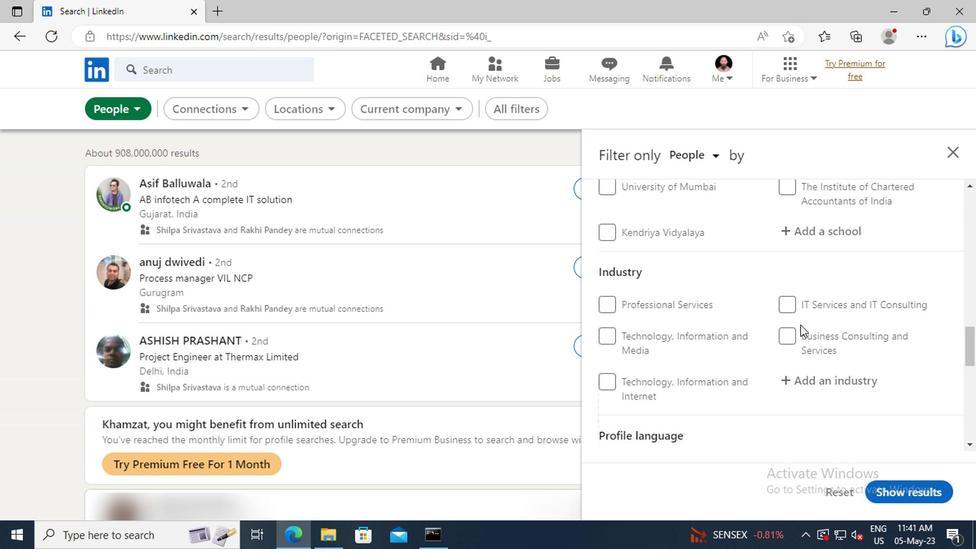 
Action: Mouse scrolled (798, 326) with delta (0, 0)
Screenshot: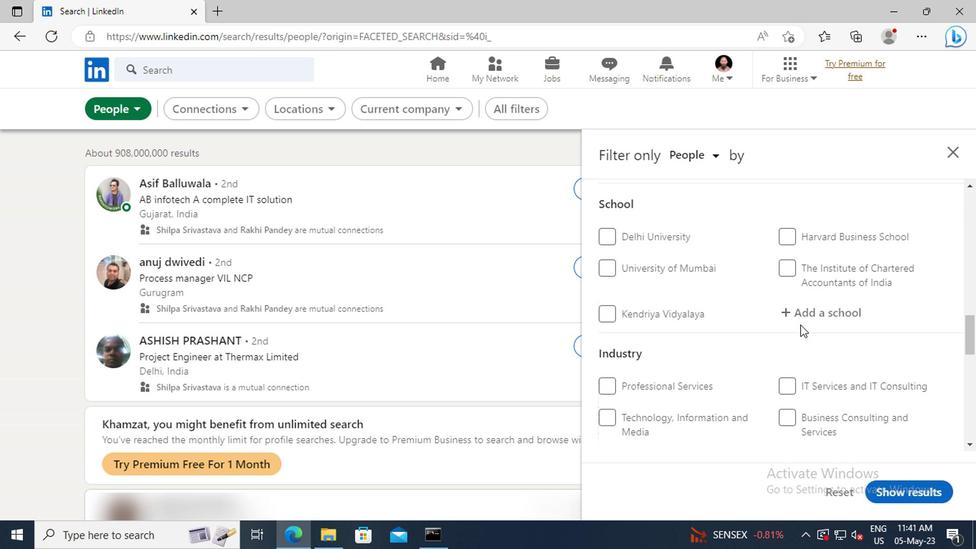 
Action: Mouse scrolled (798, 326) with delta (0, 0)
Screenshot: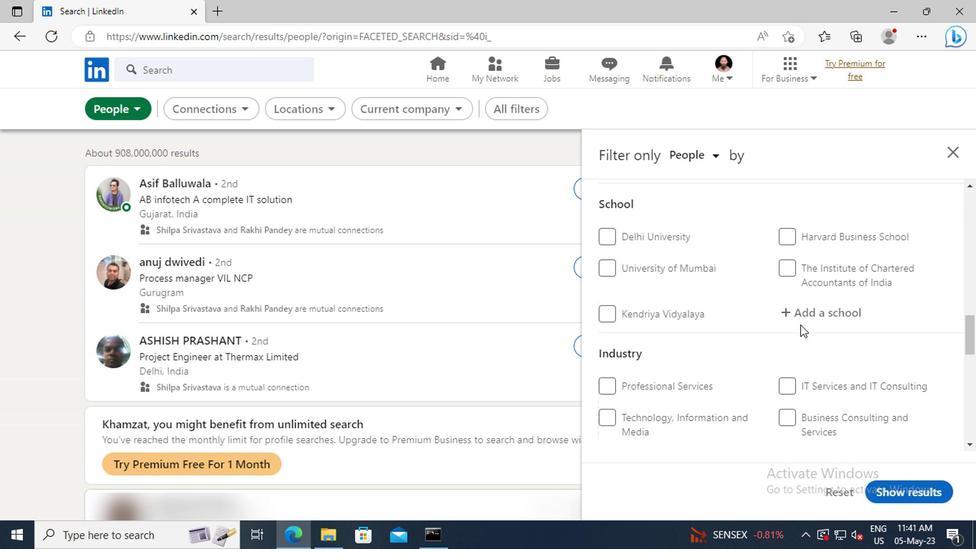 
Action: Mouse scrolled (798, 326) with delta (0, 0)
Screenshot: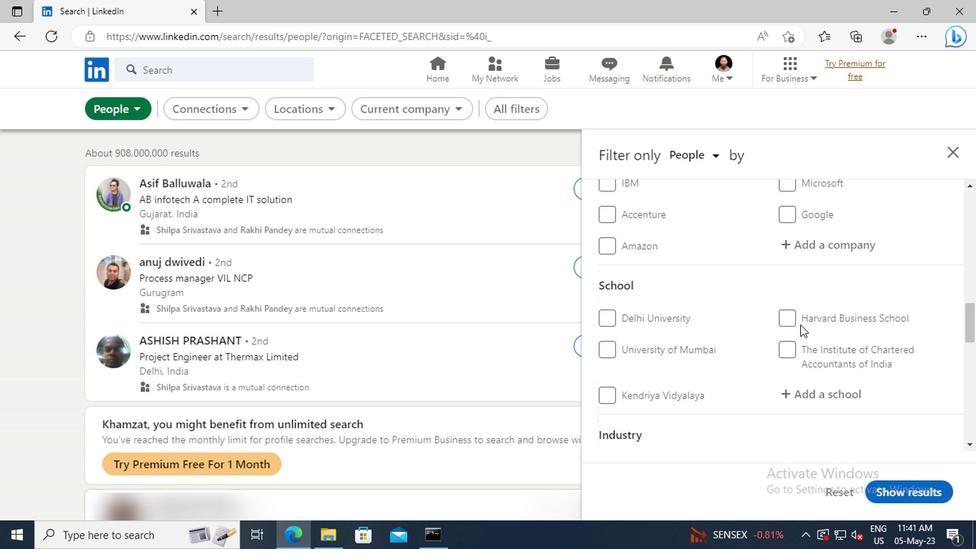 
Action: Mouse scrolled (798, 326) with delta (0, 0)
Screenshot: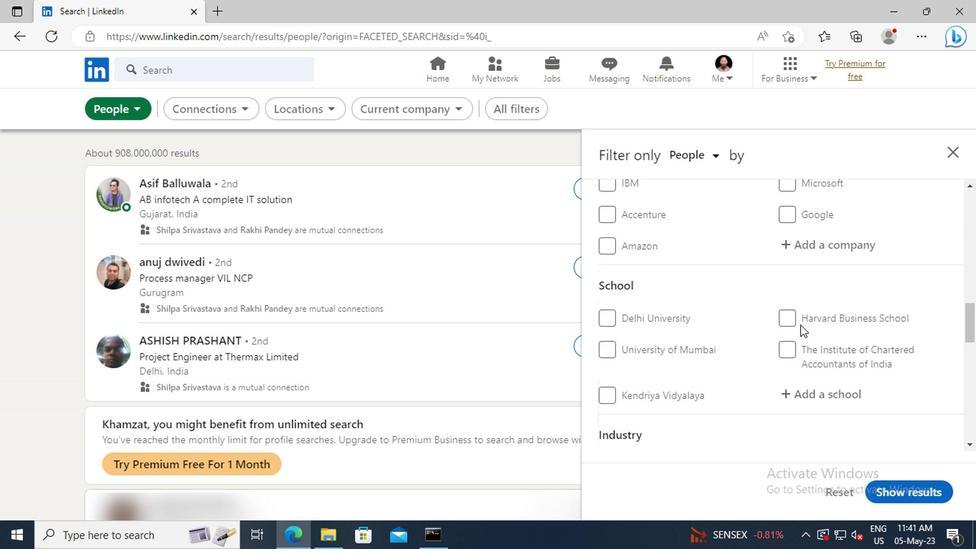 
Action: Mouse scrolled (798, 326) with delta (0, 0)
Screenshot: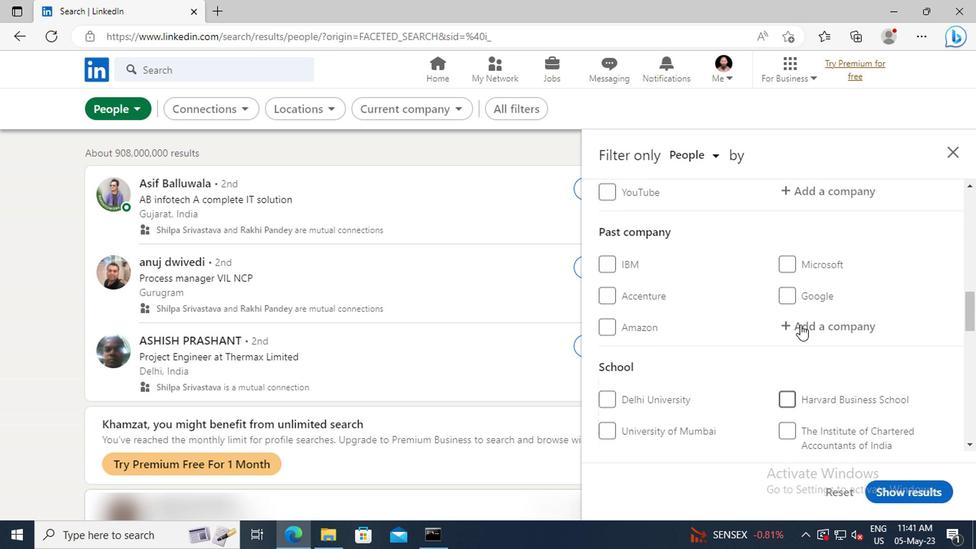 
Action: Mouse scrolled (798, 326) with delta (0, 0)
Screenshot: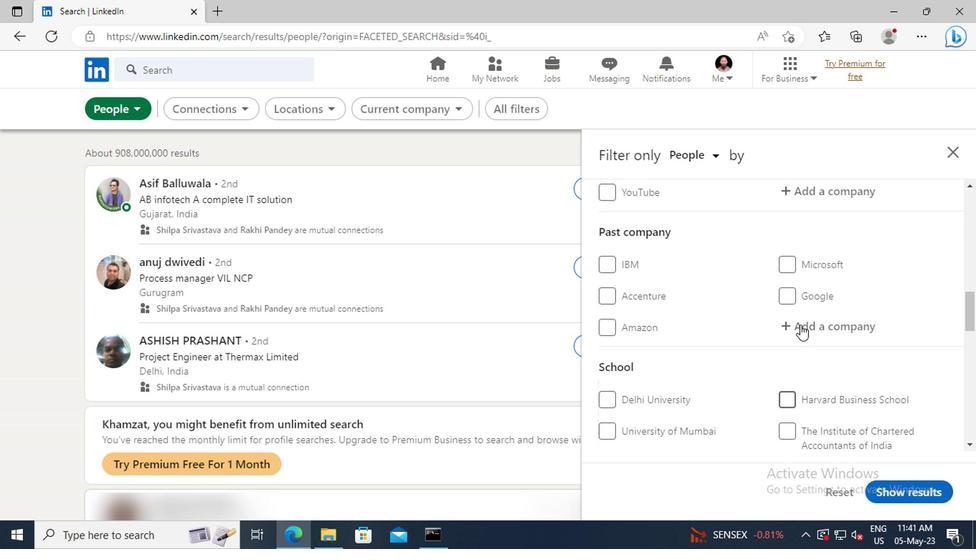 
Action: Mouse scrolled (798, 326) with delta (0, 0)
Screenshot: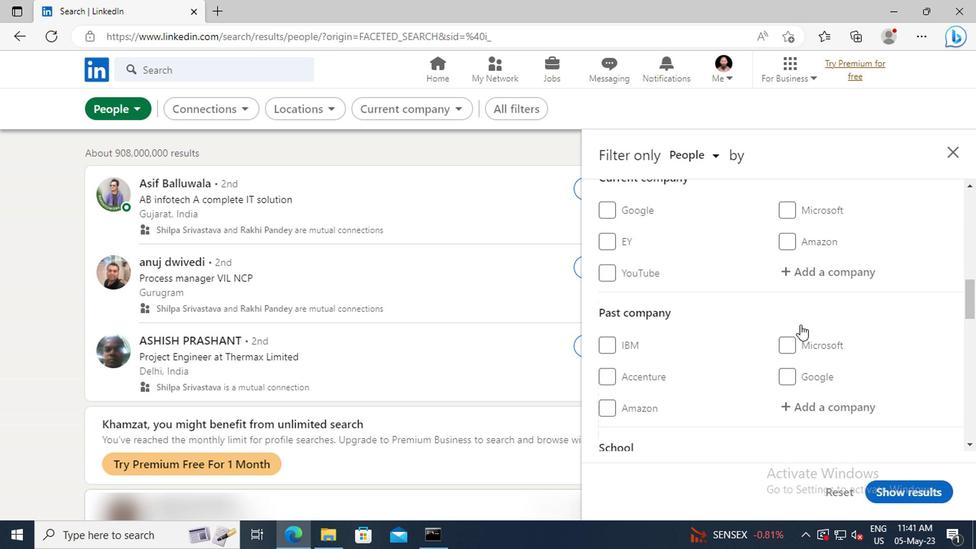 
Action: Mouse moved to (798, 318)
Screenshot: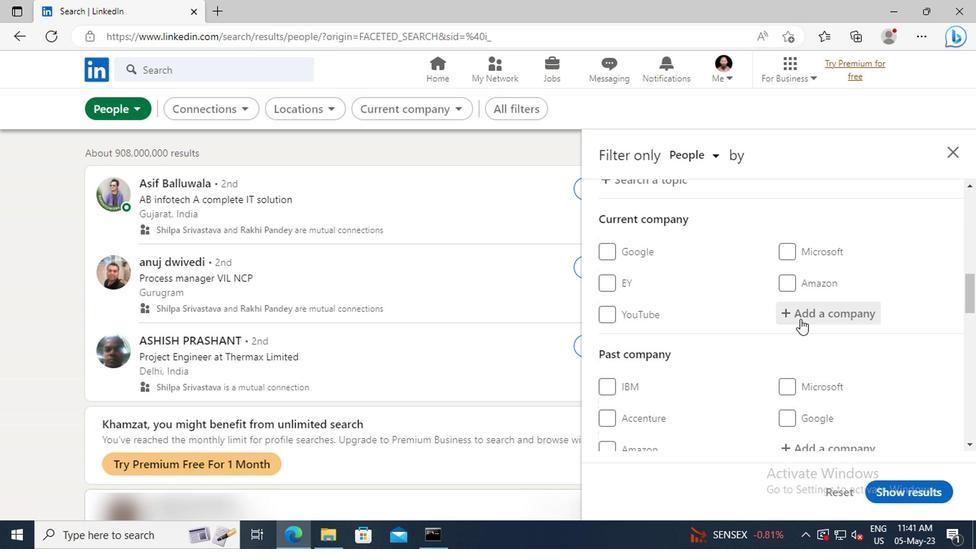 
Action: Mouse pressed left at (798, 318)
Screenshot: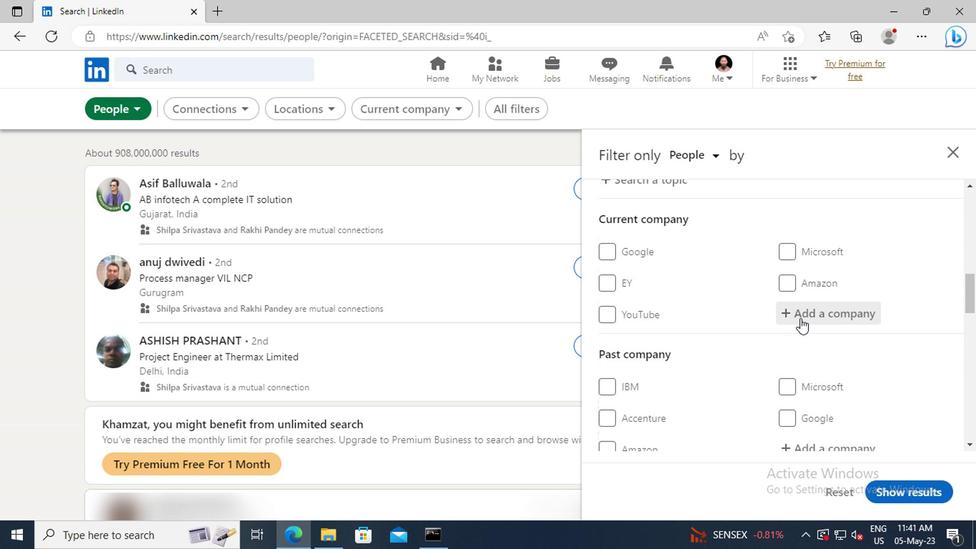 
Action: Key pressed <Key.shift>GETRO
Screenshot: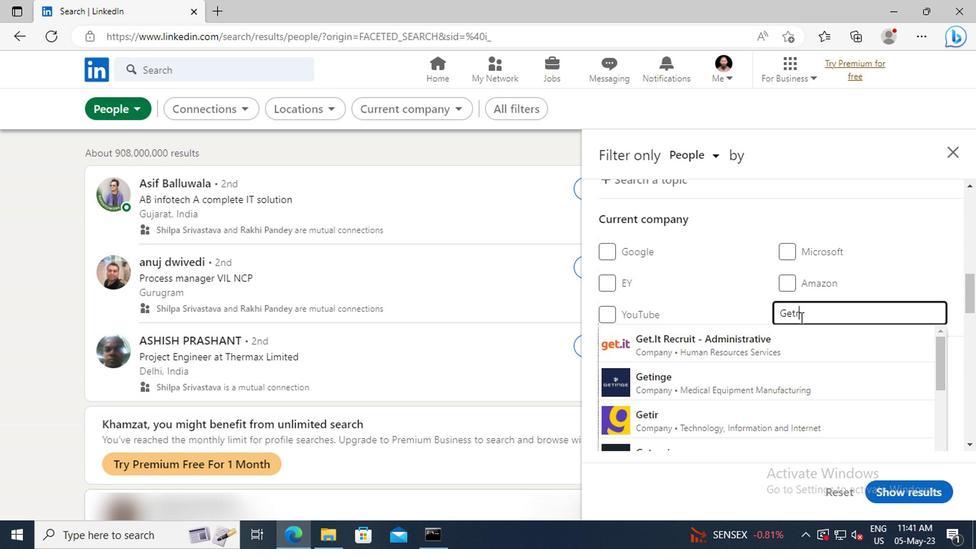 
Action: Mouse moved to (800, 337)
Screenshot: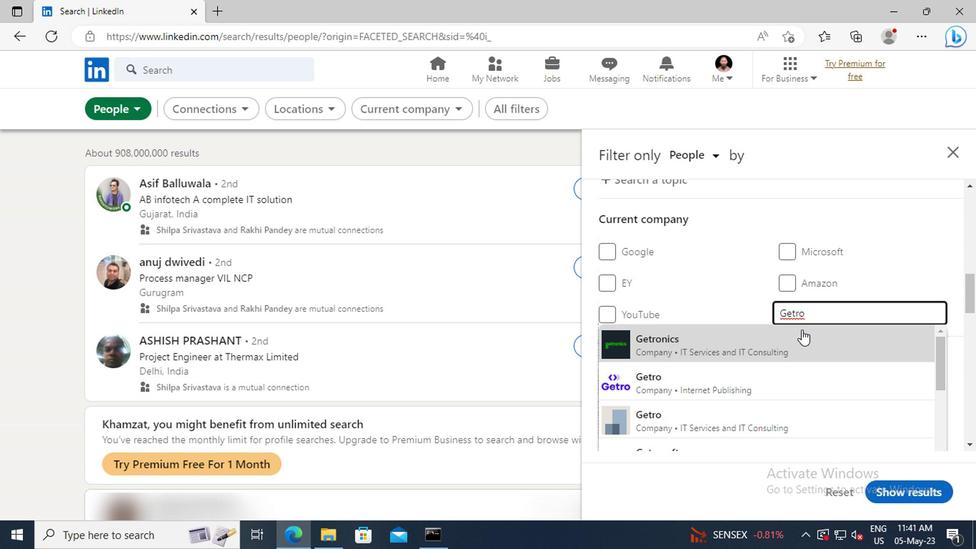 
Action: Mouse pressed left at (800, 337)
Screenshot: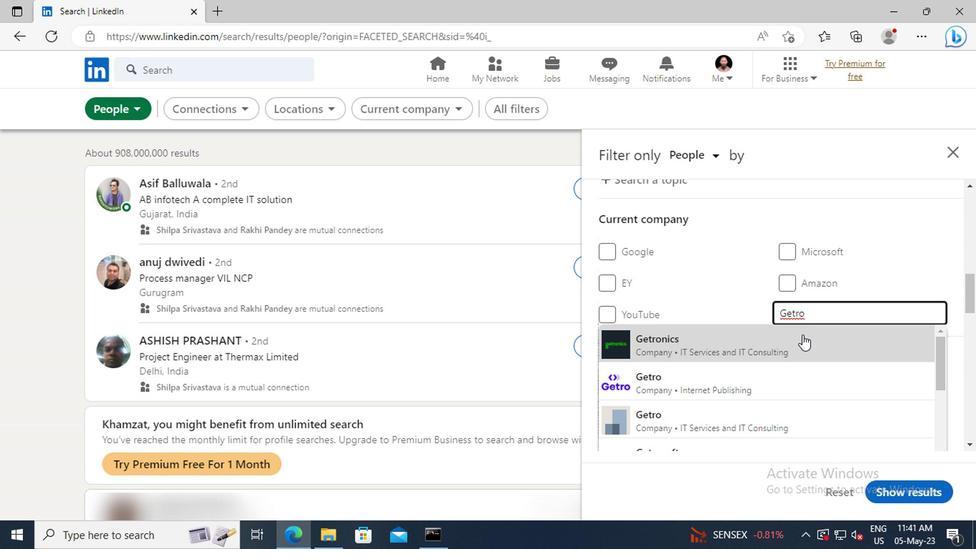 
Action: Mouse scrolled (800, 336) with delta (0, 0)
Screenshot: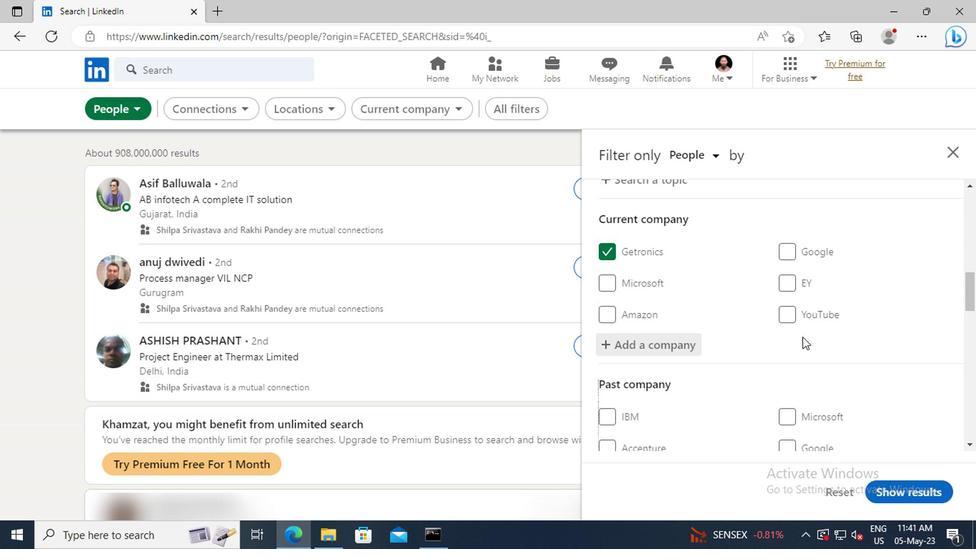 
Action: Mouse scrolled (800, 336) with delta (0, 0)
Screenshot: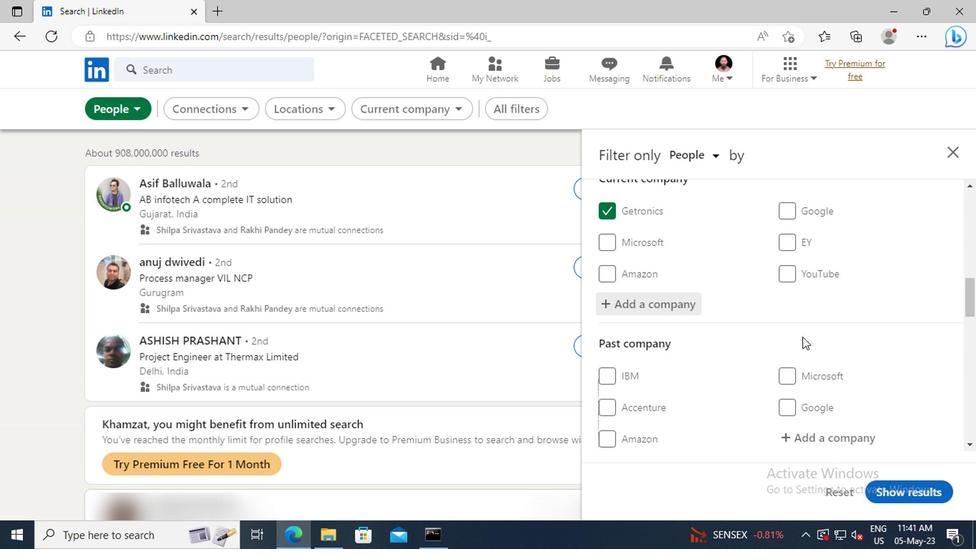 
Action: Mouse scrolled (800, 336) with delta (0, 0)
Screenshot: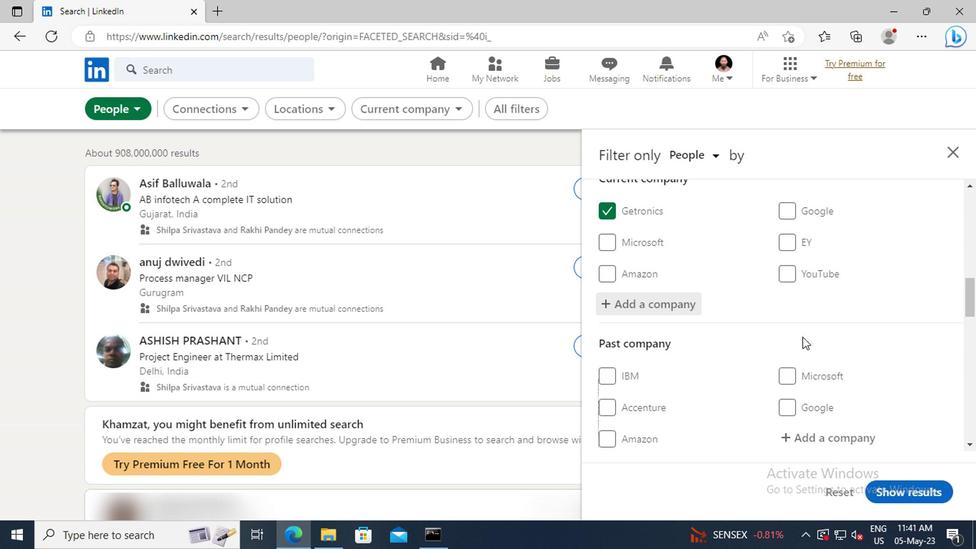 
Action: Mouse moved to (800, 330)
Screenshot: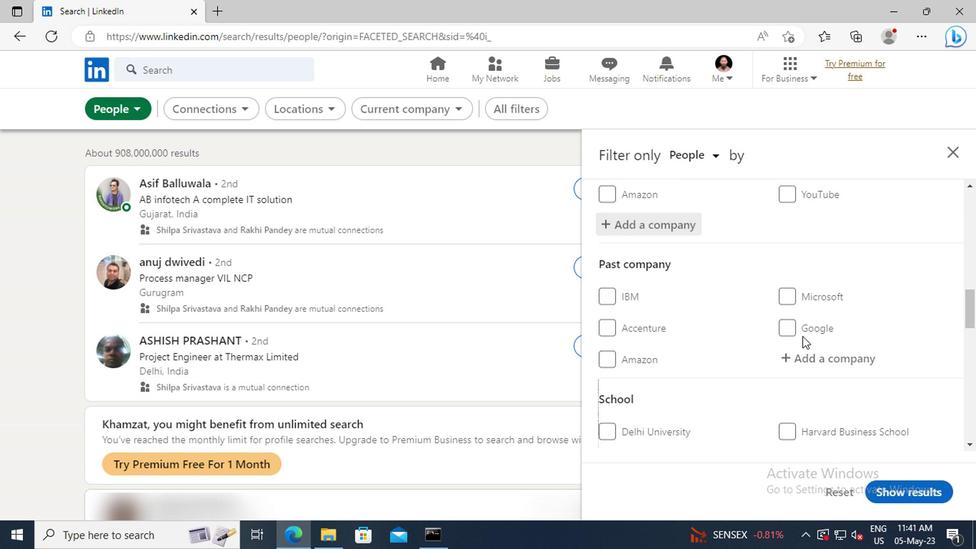 
Action: Mouse scrolled (800, 329) with delta (0, 0)
Screenshot: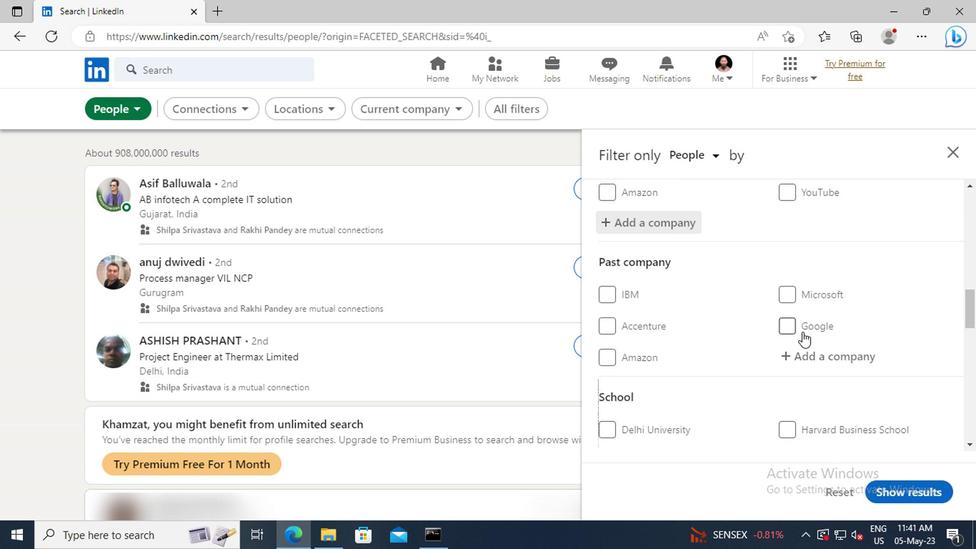 
Action: Mouse scrolled (800, 329) with delta (0, 0)
Screenshot: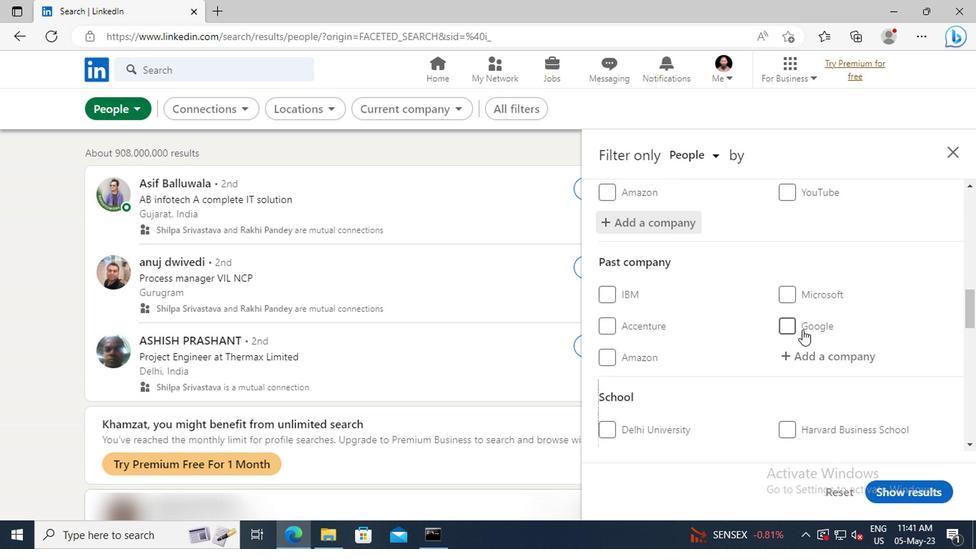 
Action: Mouse moved to (798, 315)
Screenshot: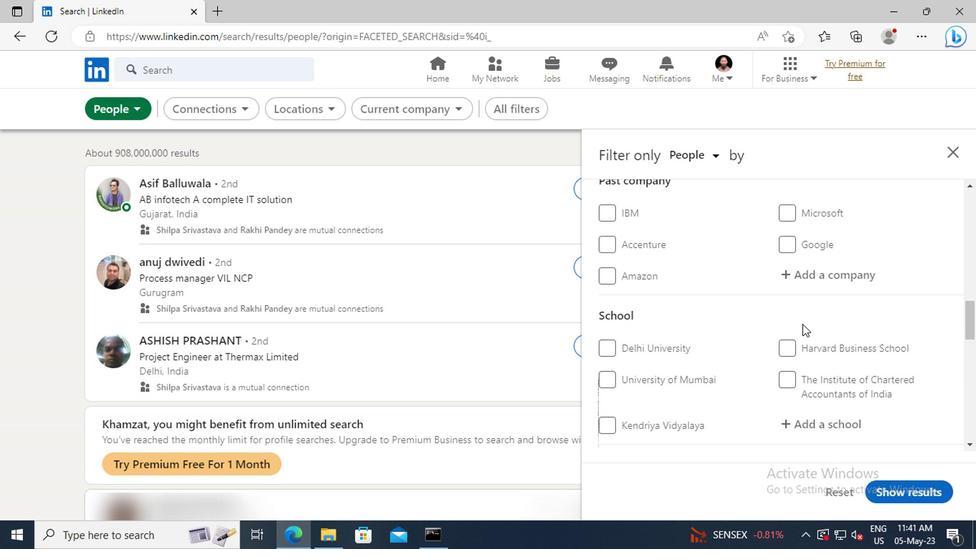 
Action: Mouse scrolled (798, 315) with delta (0, 0)
Screenshot: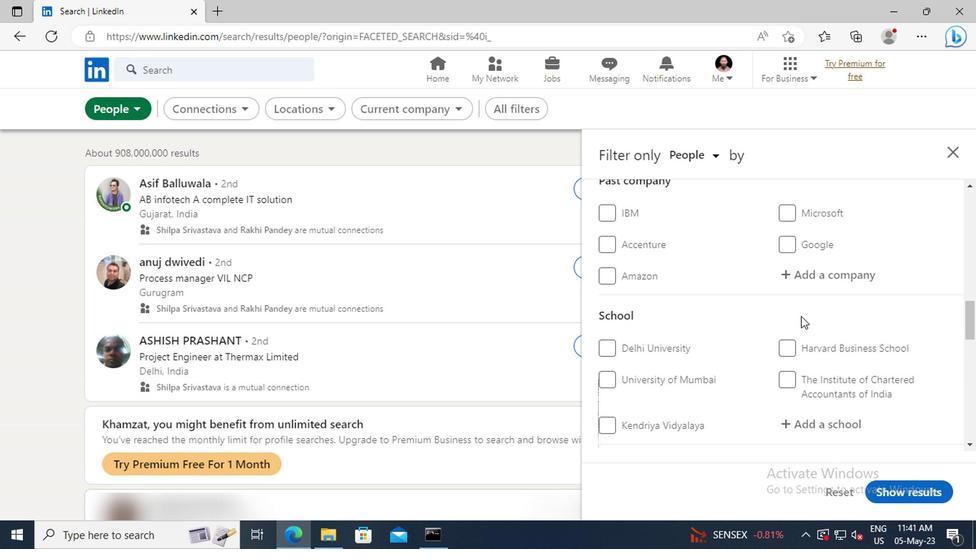 
Action: Mouse scrolled (798, 315) with delta (0, 0)
Screenshot: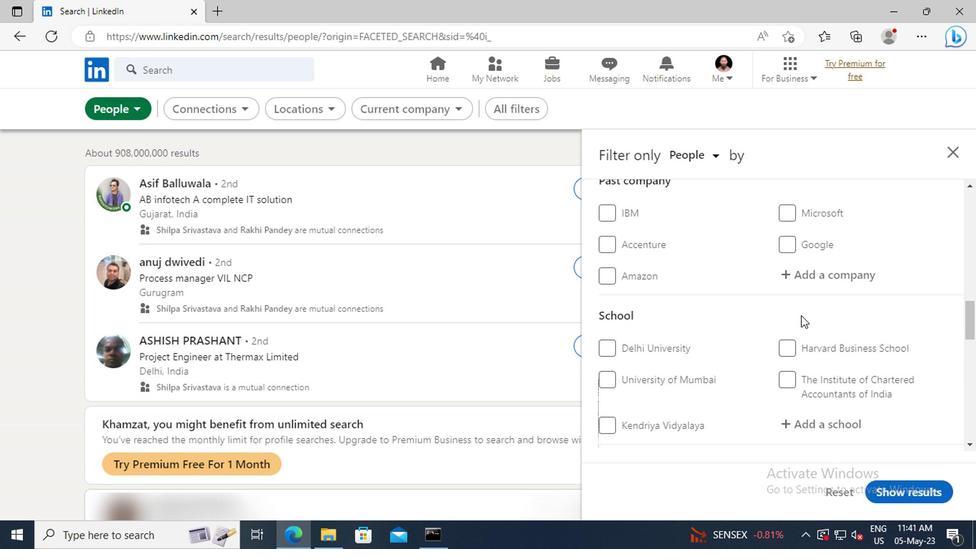 
Action: Mouse moved to (798, 338)
Screenshot: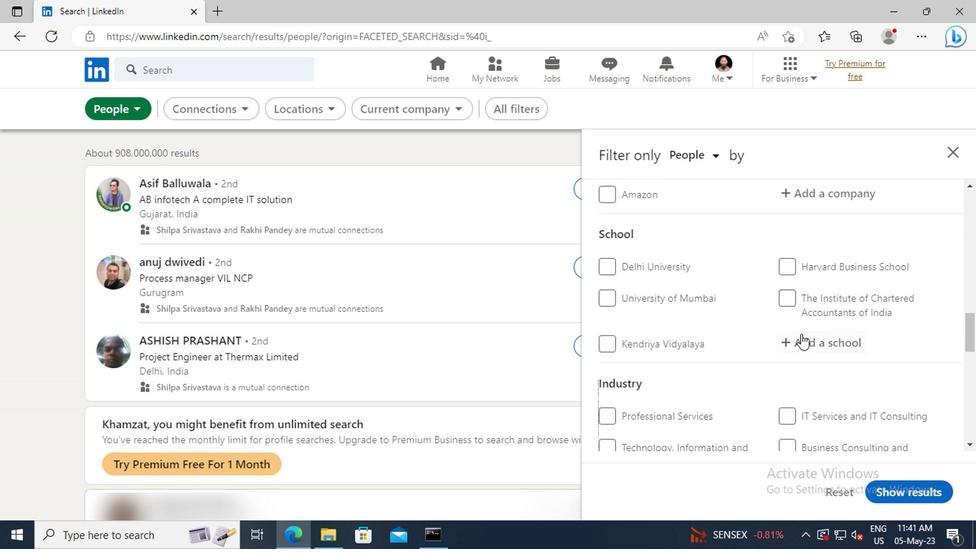 
Action: Mouse pressed left at (798, 338)
Screenshot: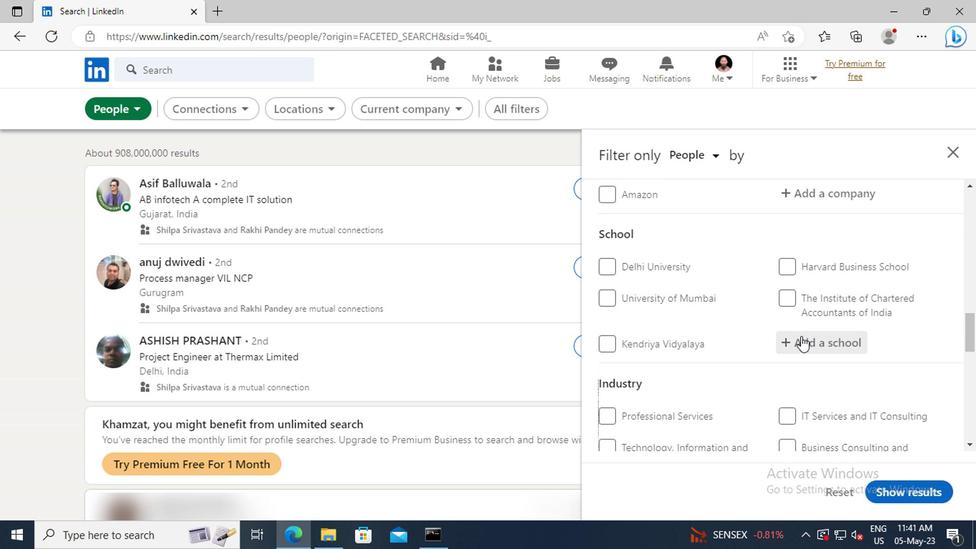 
Action: Key pressed <Key.shift>KURUKS
Screenshot: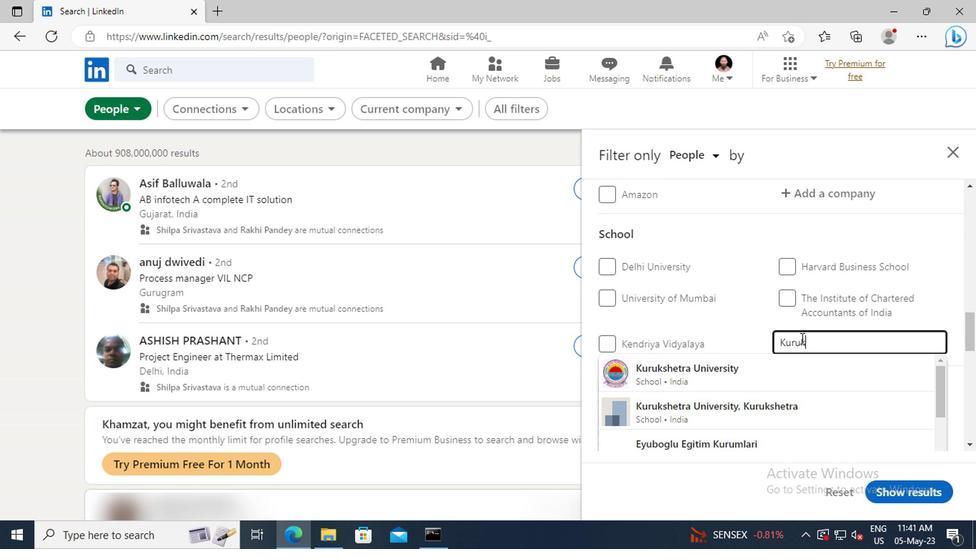 
Action: Mouse moved to (809, 401)
Screenshot: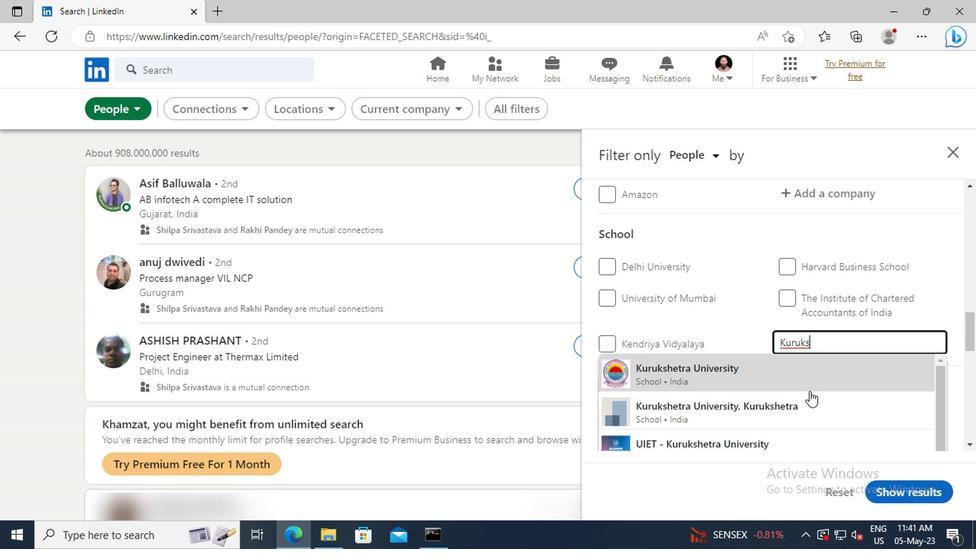 
Action: Mouse pressed left at (809, 401)
Screenshot: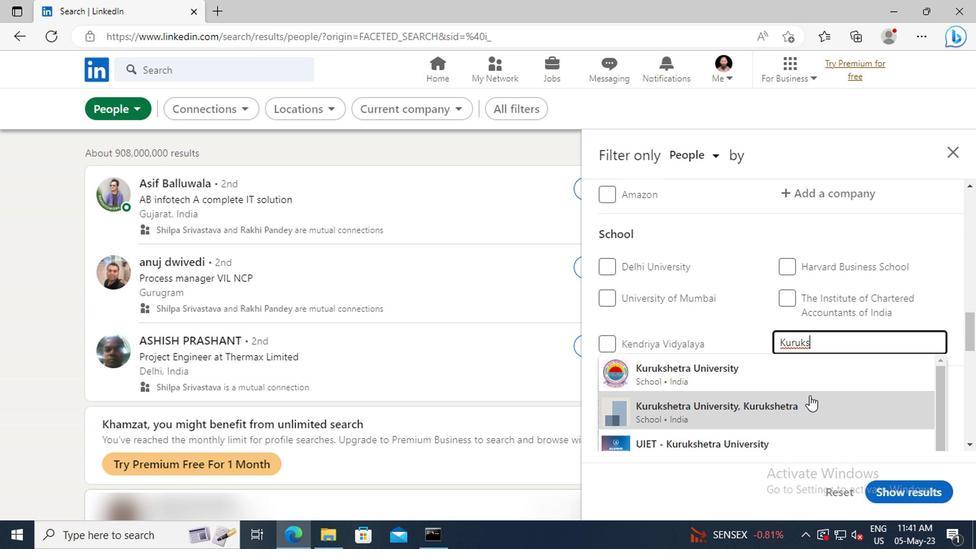 
Action: Mouse scrolled (809, 401) with delta (0, 0)
Screenshot: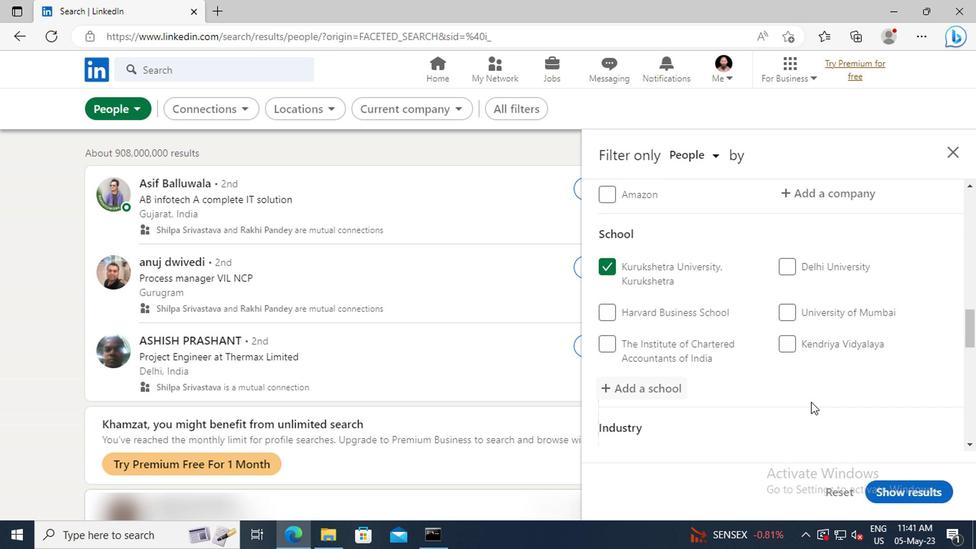
Action: Mouse scrolled (809, 401) with delta (0, 0)
Screenshot: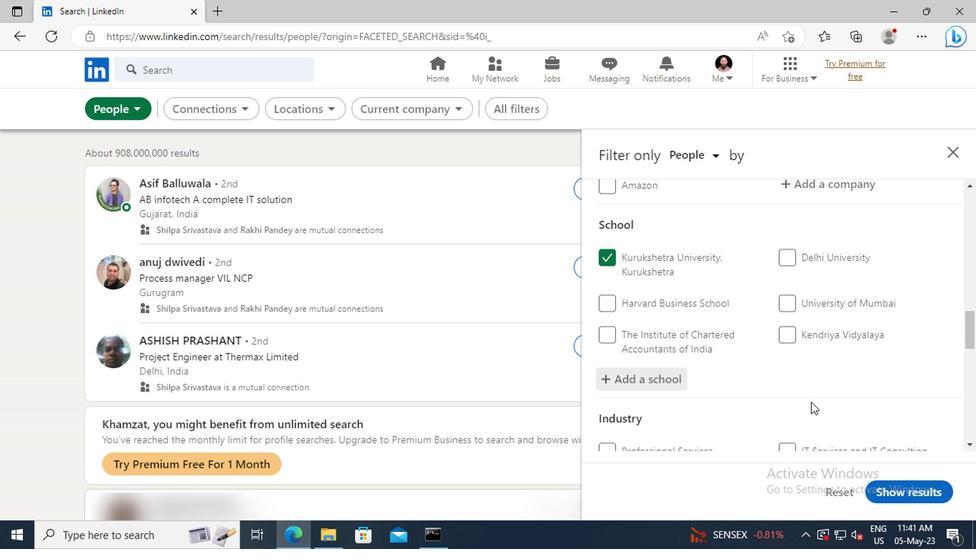 
Action: Mouse moved to (809, 392)
Screenshot: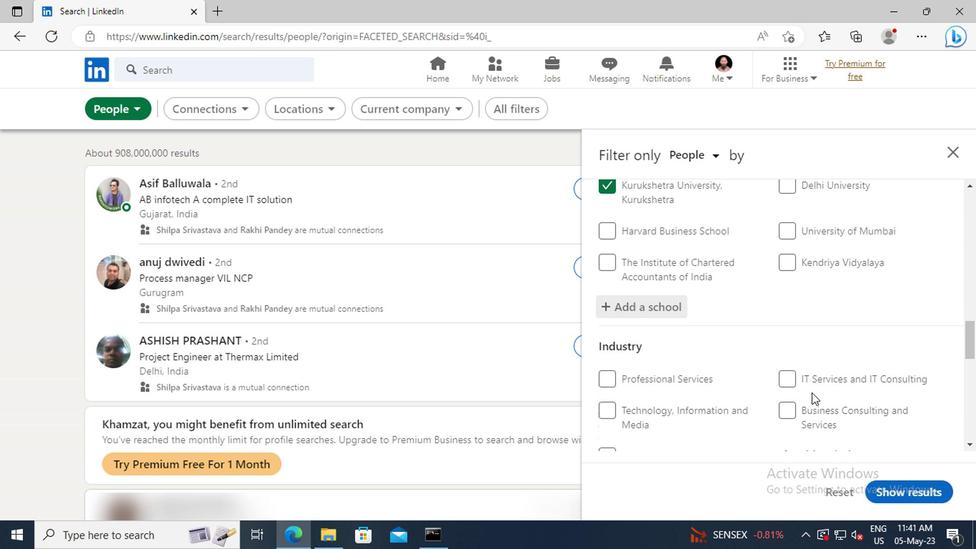 
Action: Mouse scrolled (809, 392) with delta (0, 0)
Screenshot: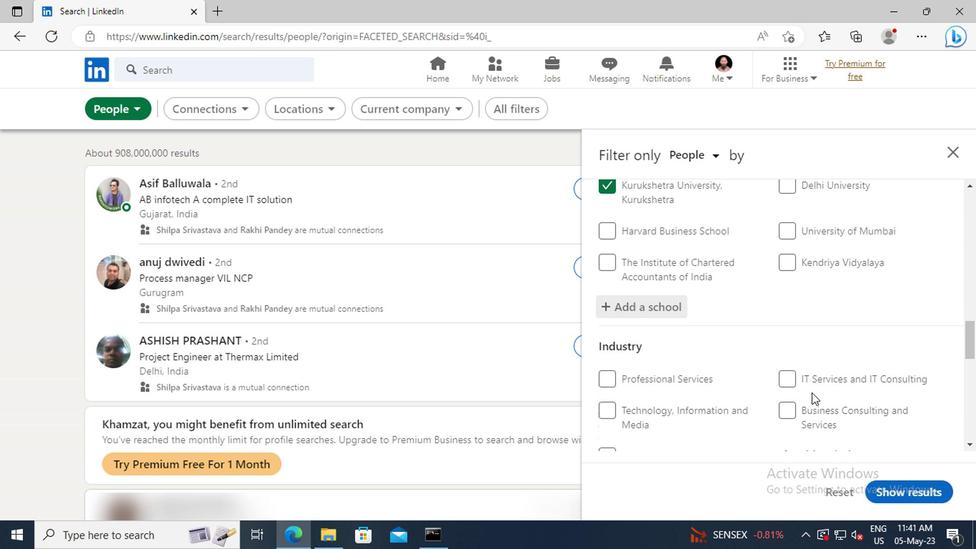 
Action: Mouse moved to (809, 390)
Screenshot: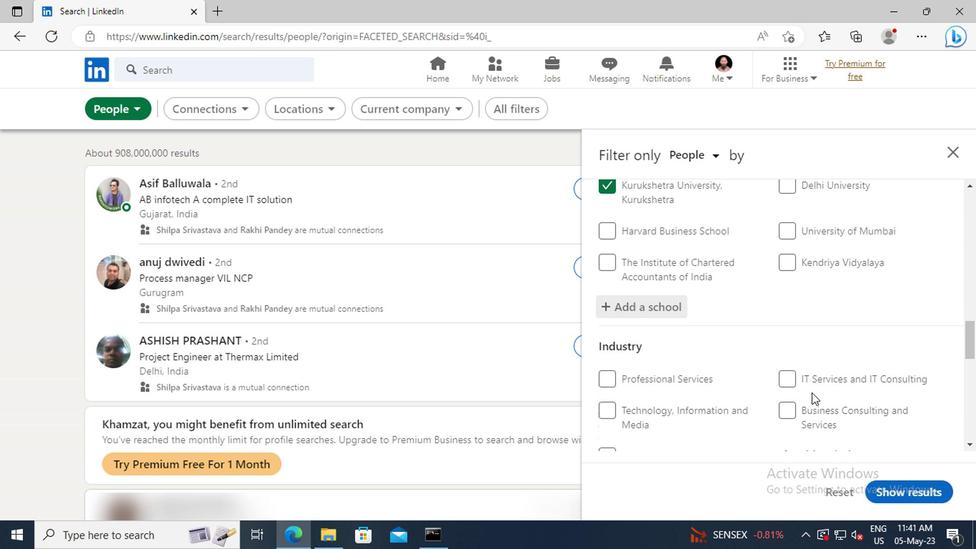 
Action: Mouse scrolled (809, 389) with delta (0, -1)
Screenshot: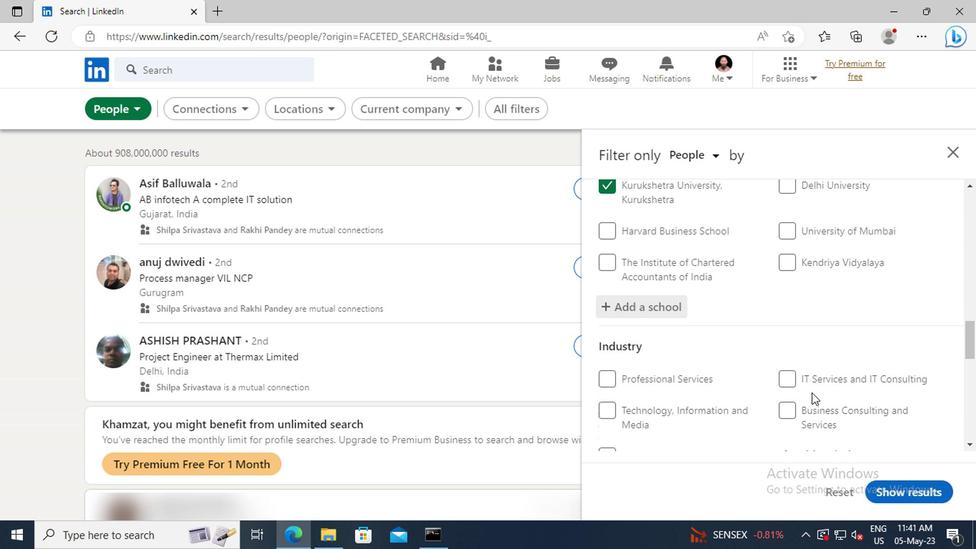 
Action: Mouse moved to (807, 376)
Screenshot: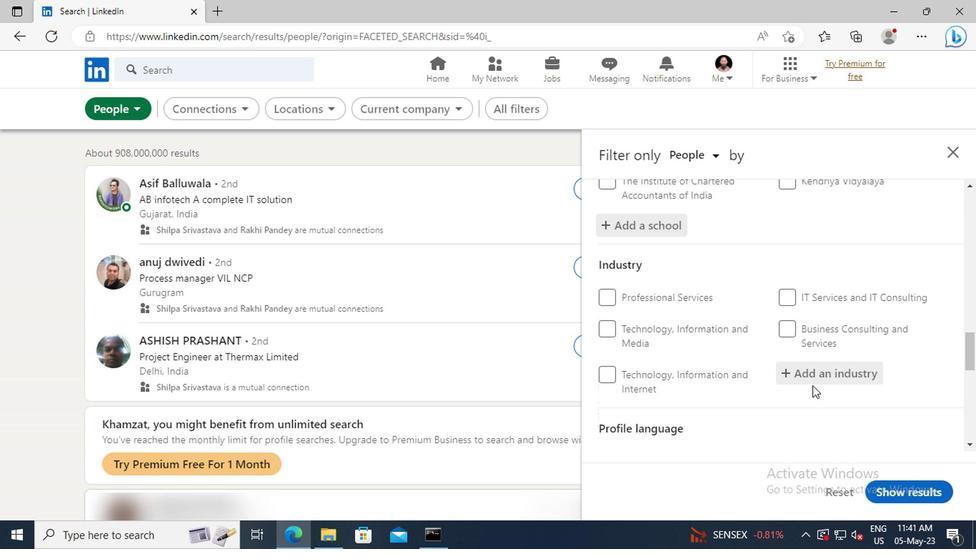 
Action: Mouse pressed left at (807, 376)
Screenshot: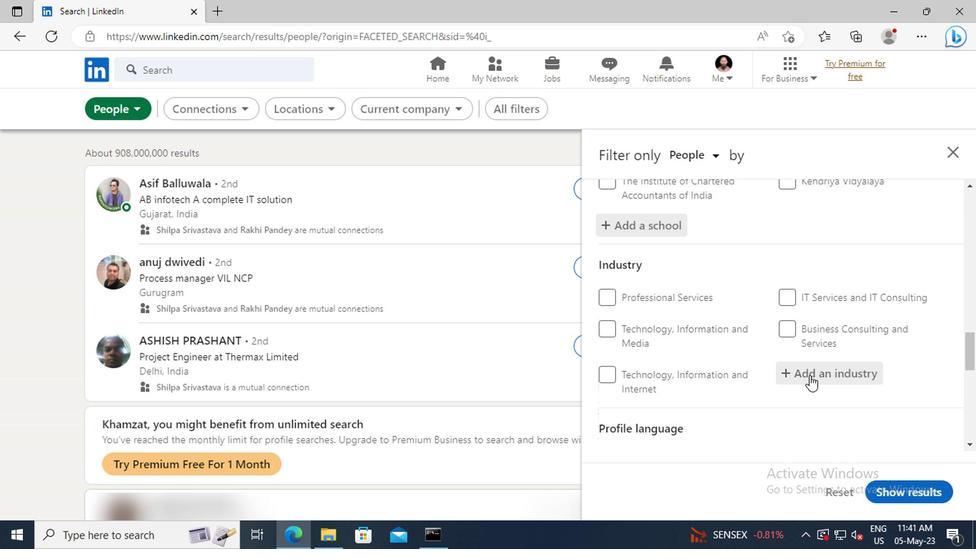 
Action: Key pressed <Key.shift>WRI
Screenshot: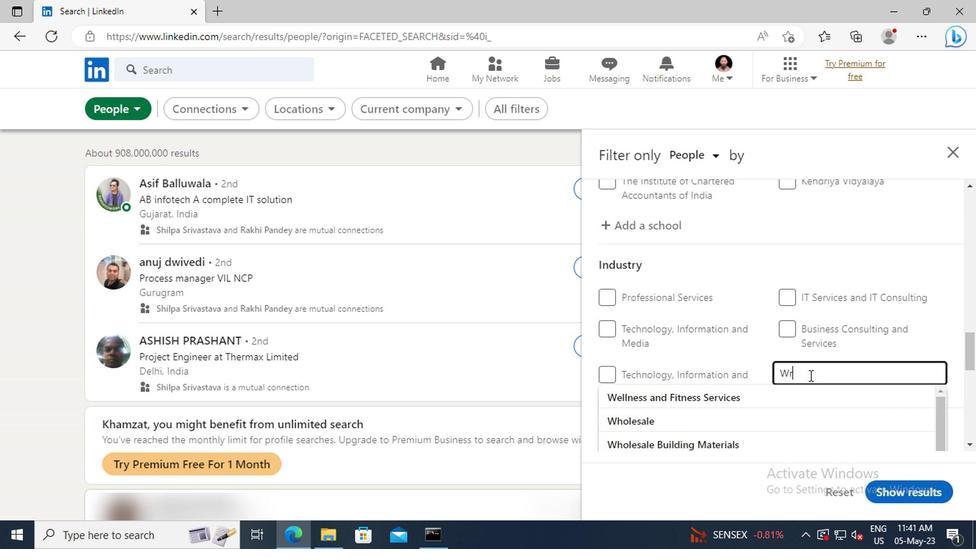 
Action: Mouse moved to (807, 376)
Screenshot: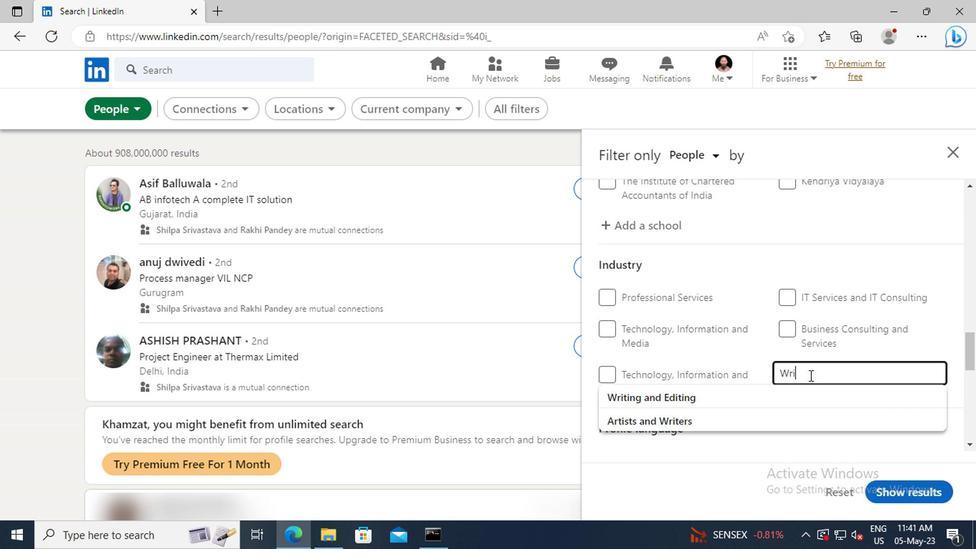 
Action: Key pressed TING
Screenshot: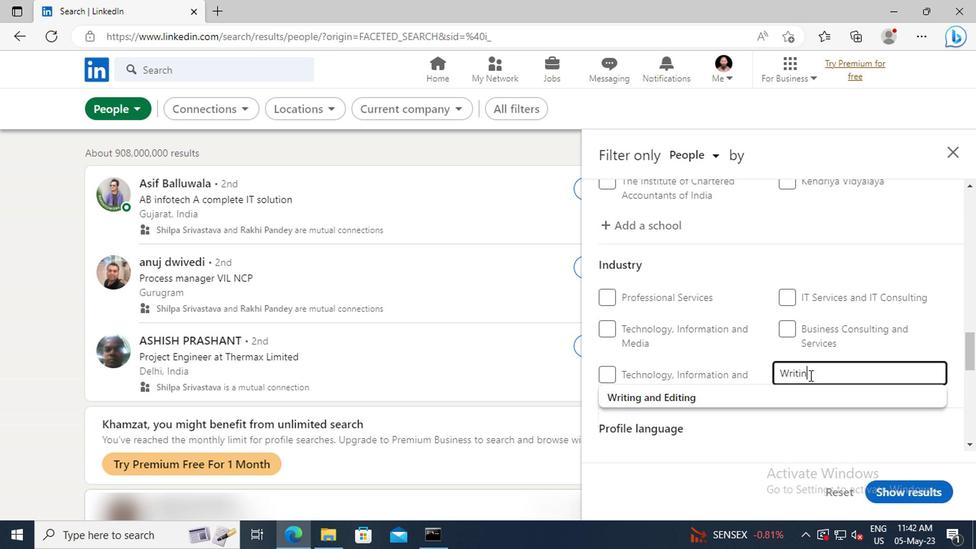 
Action: Mouse moved to (810, 388)
Screenshot: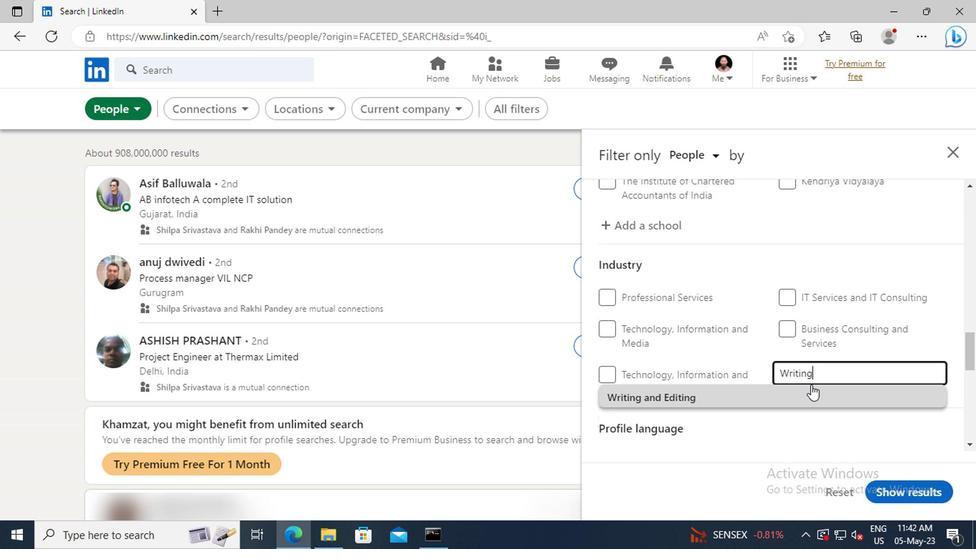 
Action: Mouse pressed left at (810, 388)
Screenshot: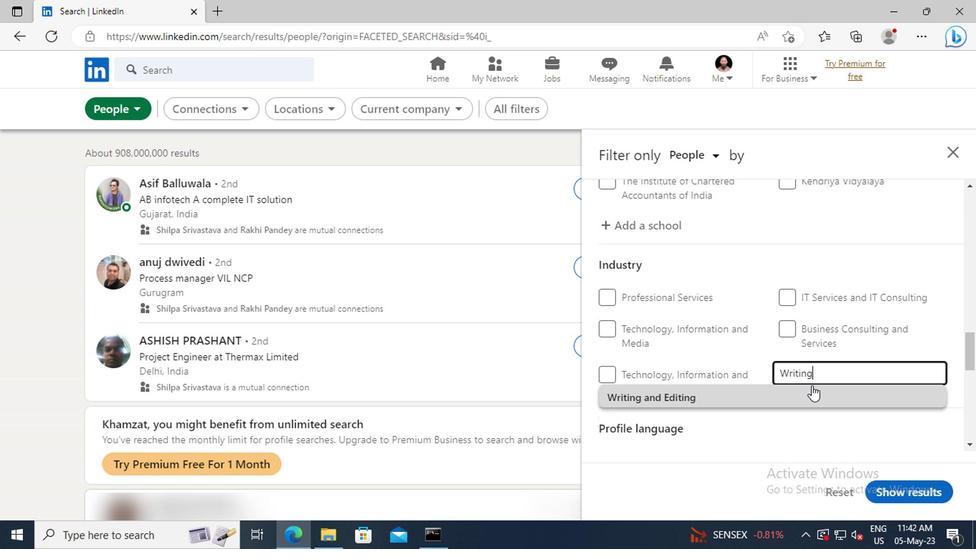 
Action: Mouse scrolled (810, 387) with delta (0, -1)
Screenshot: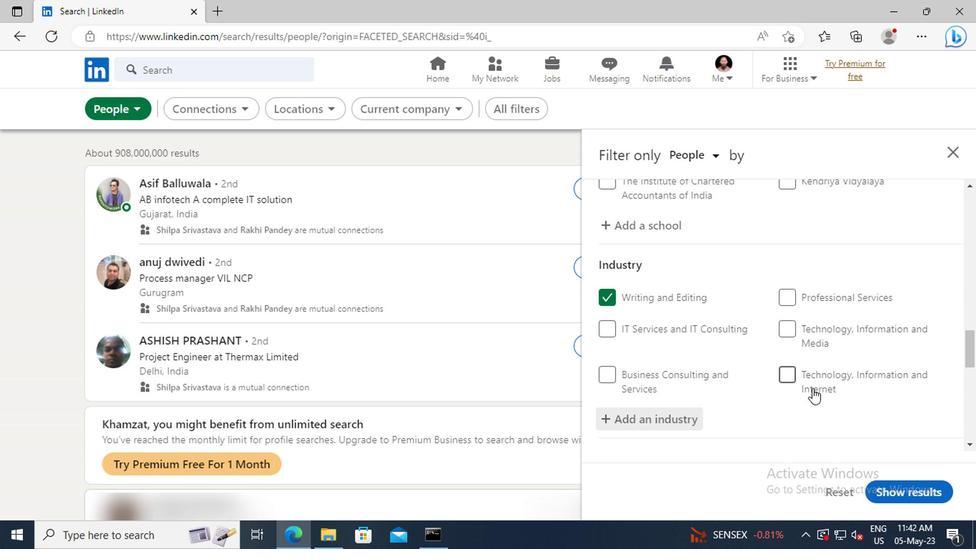 
Action: Mouse scrolled (810, 387) with delta (0, -1)
Screenshot: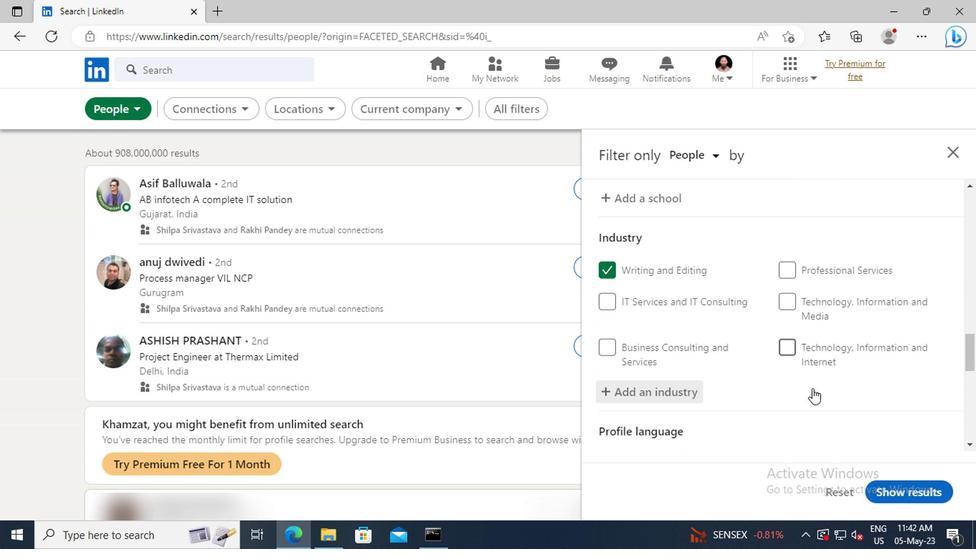 
Action: Mouse moved to (809, 381)
Screenshot: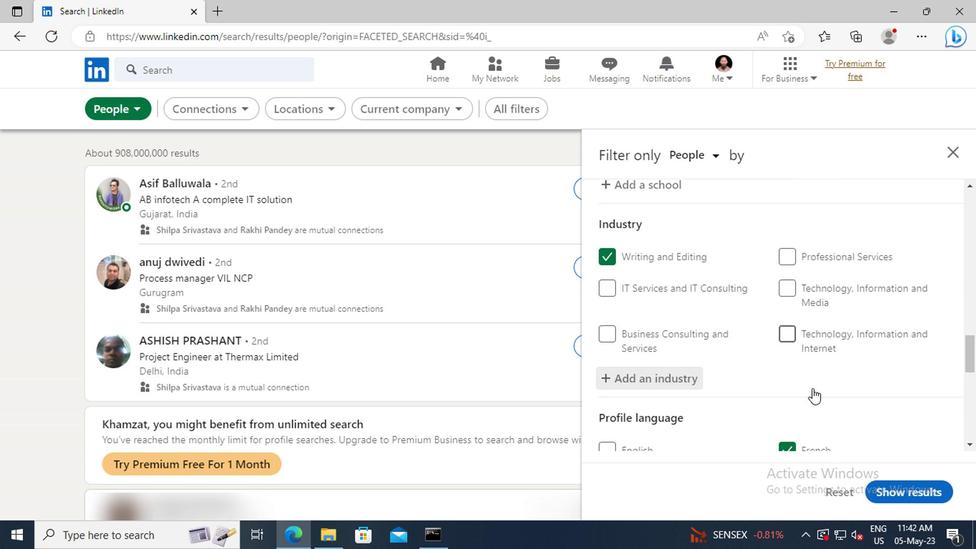 
Action: Mouse scrolled (809, 380) with delta (0, -1)
Screenshot: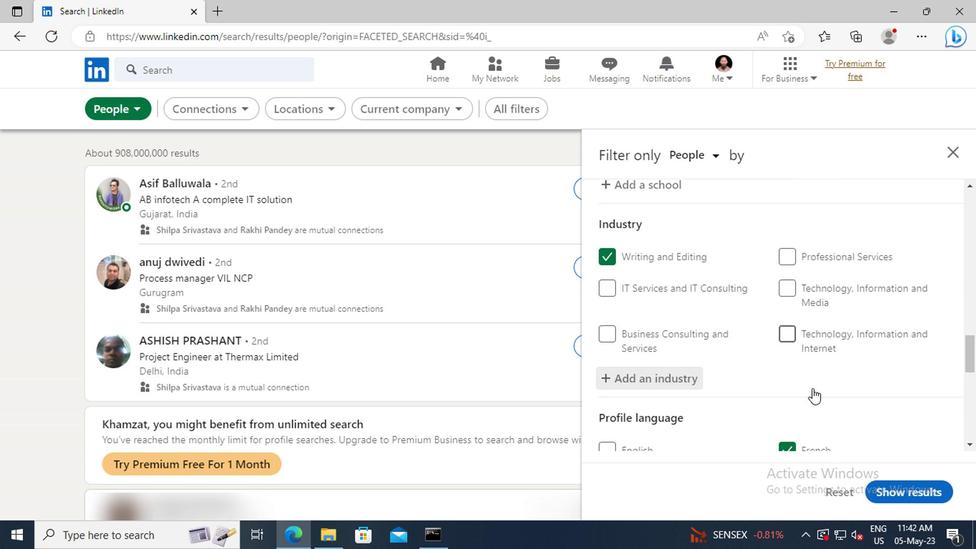 
Action: Mouse moved to (791, 305)
Screenshot: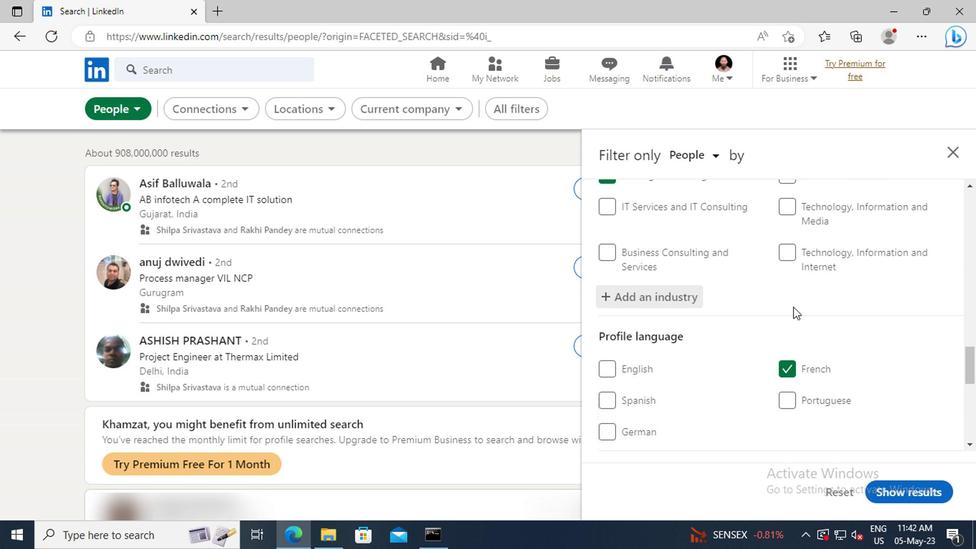 
Action: Mouse scrolled (791, 304) with delta (0, 0)
Screenshot: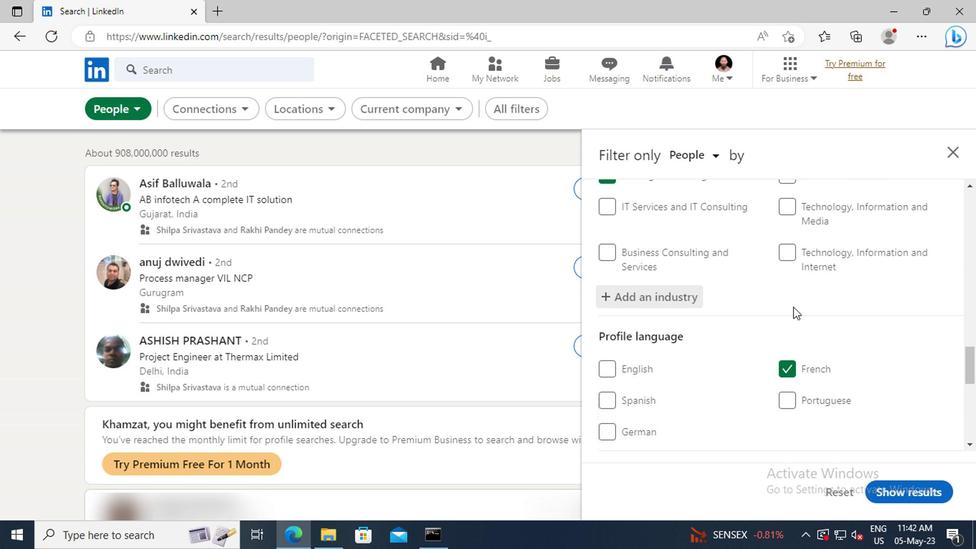 
Action: Mouse scrolled (791, 304) with delta (0, 0)
Screenshot: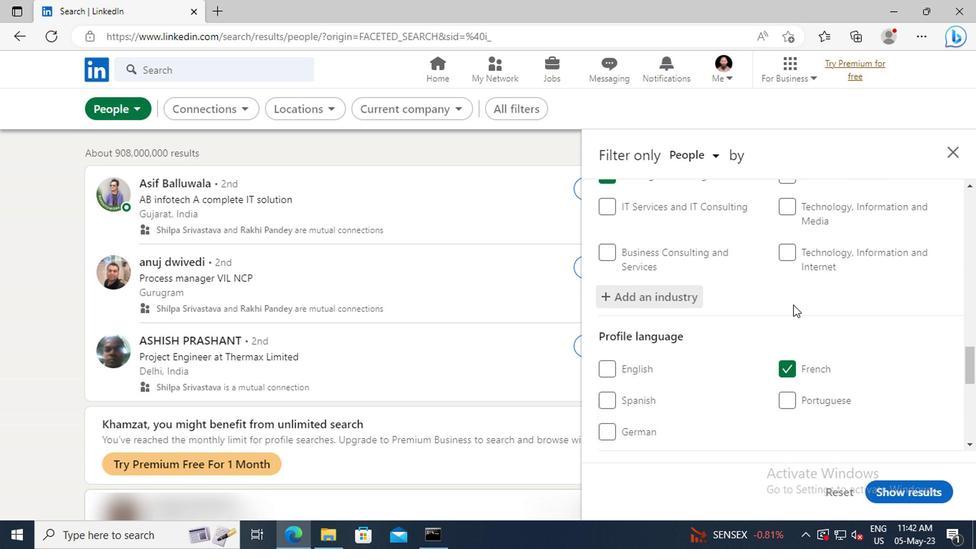 
Action: Mouse scrolled (791, 304) with delta (0, 0)
Screenshot: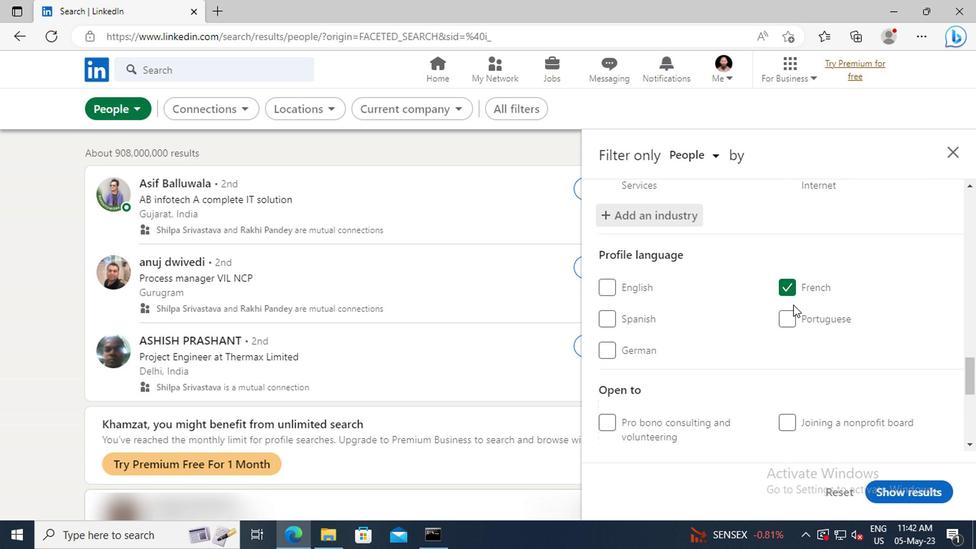 
Action: Mouse scrolled (791, 304) with delta (0, 0)
Screenshot: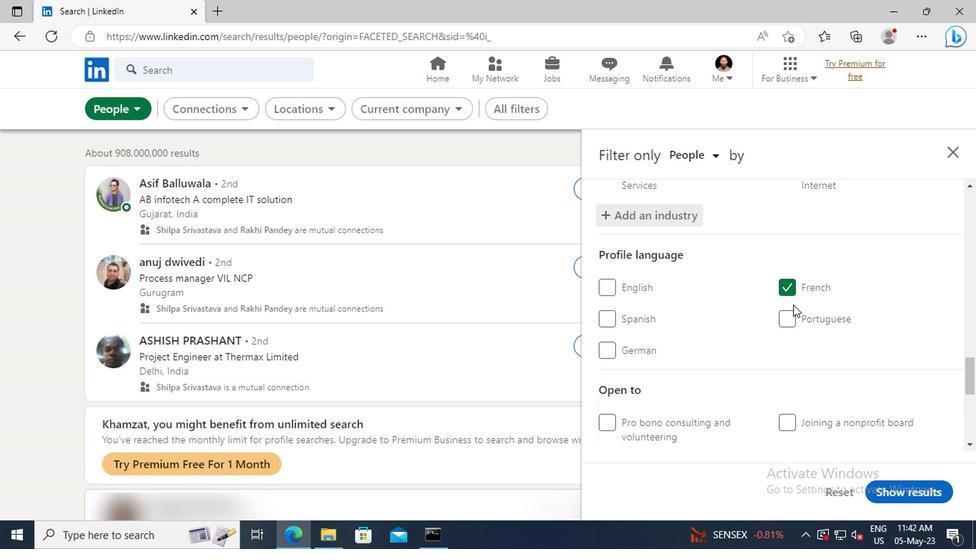 
Action: Mouse scrolled (791, 304) with delta (0, 0)
Screenshot: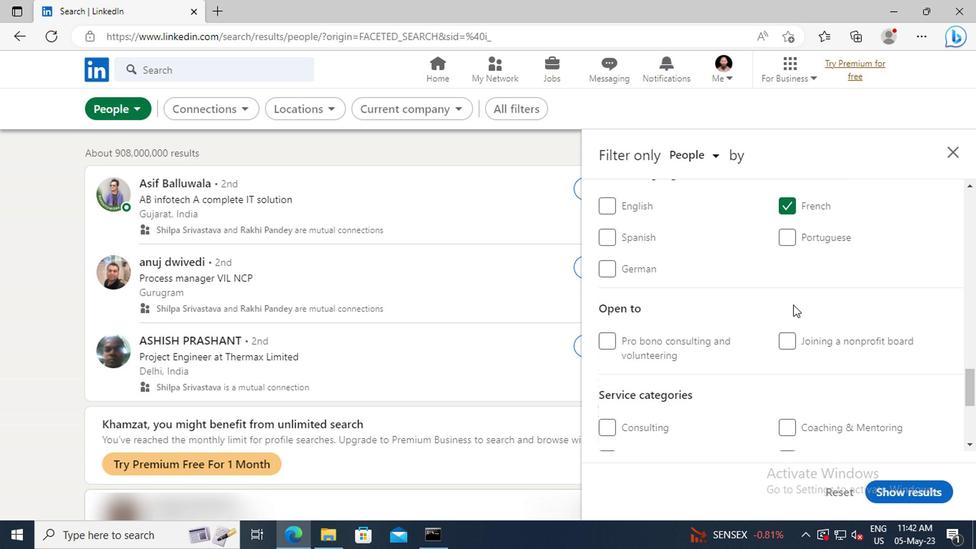 
Action: Mouse scrolled (791, 304) with delta (0, 0)
Screenshot: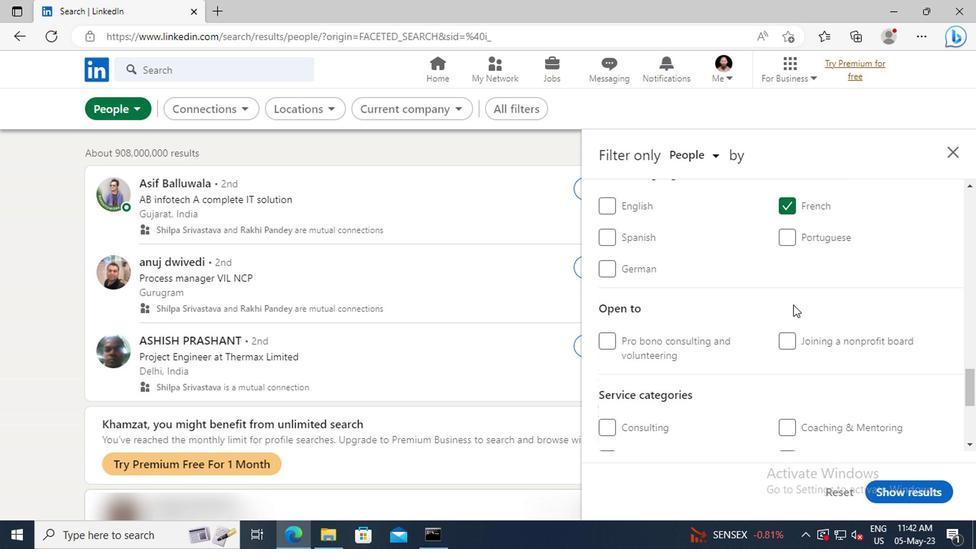 
Action: Mouse scrolled (791, 304) with delta (0, 0)
Screenshot: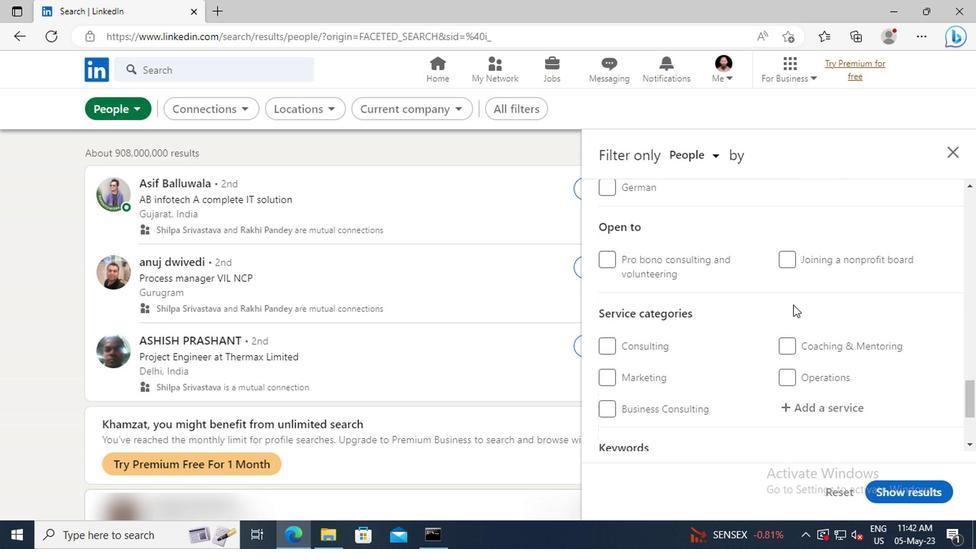 
Action: Mouse scrolled (791, 304) with delta (0, 0)
Screenshot: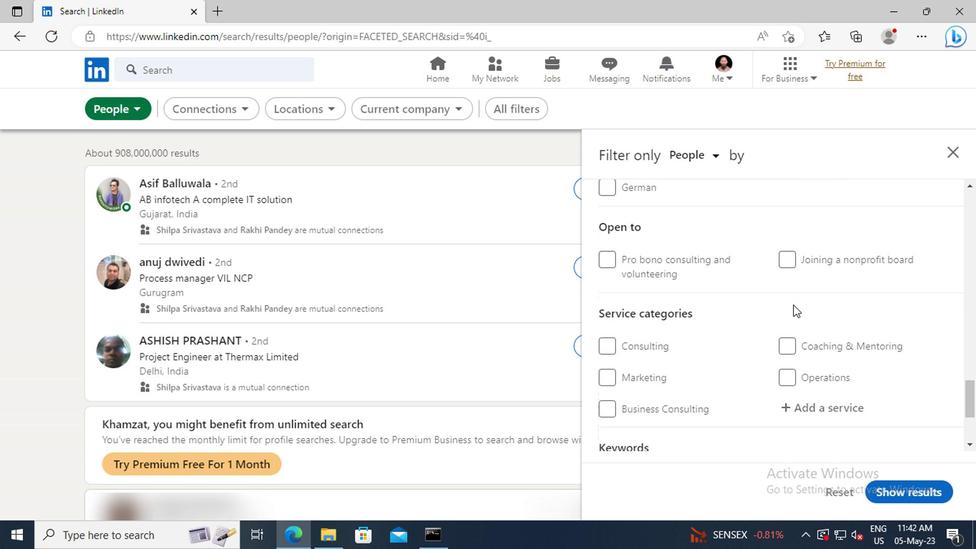 
Action: Mouse moved to (796, 327)
Screenshot: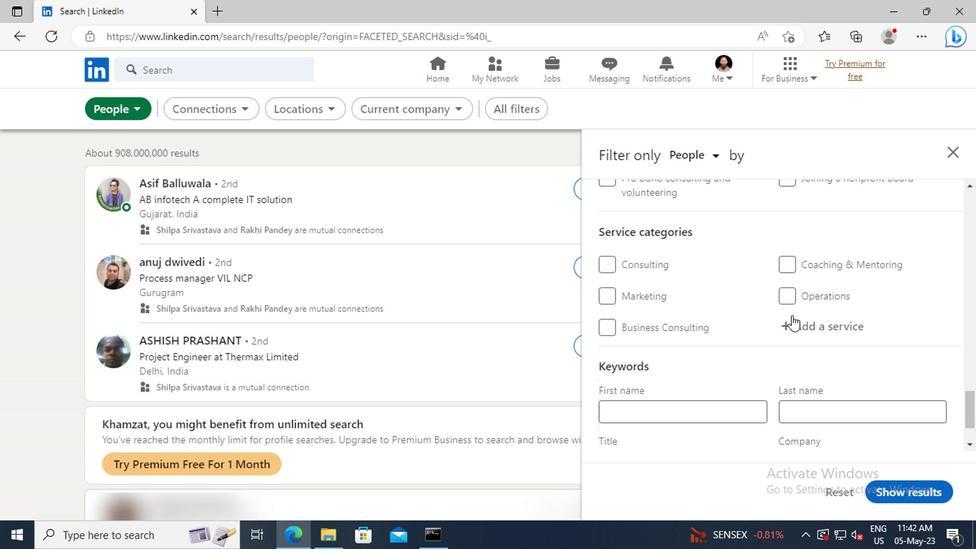 
Action: Mouse pressed left at (796, 327)
Screenshot: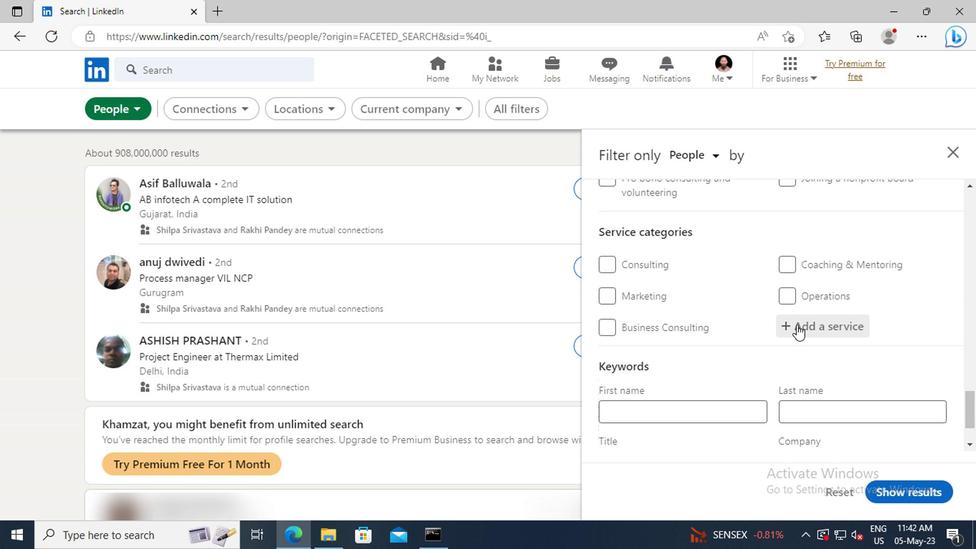 
Action: Key pressed <Key.shift>HEALTH<Key.space>
Screenshot: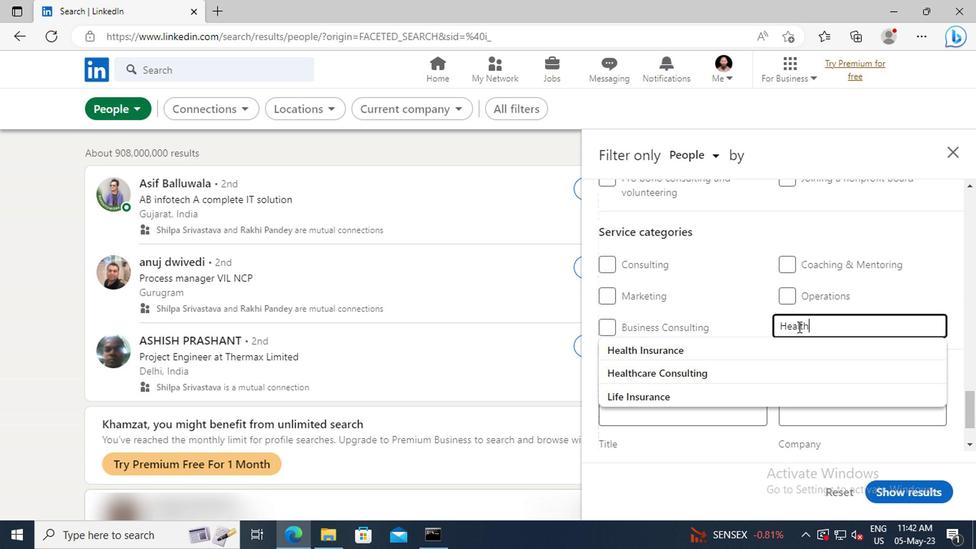 
Action: Mouse moved to (796, 350)
Screenshot: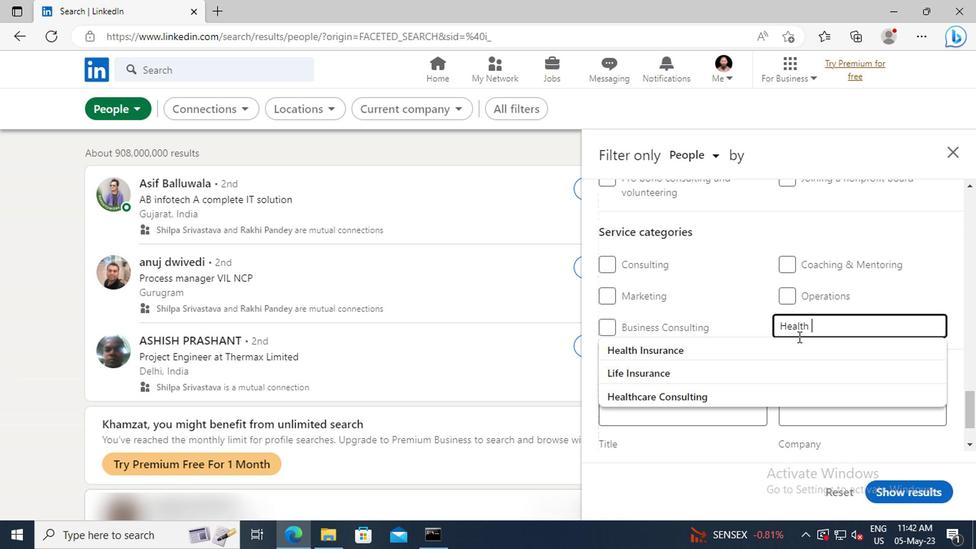 
Action: Mouse pressed left at (796, 350)
Screenshot: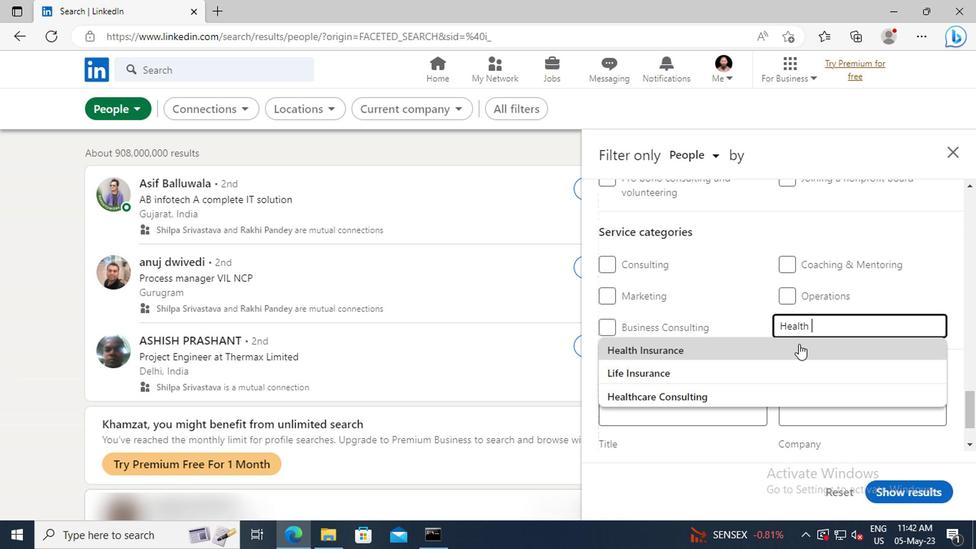 
Action: Mouse scrolled (796, 349) with delta (0, 0)
Screenshot: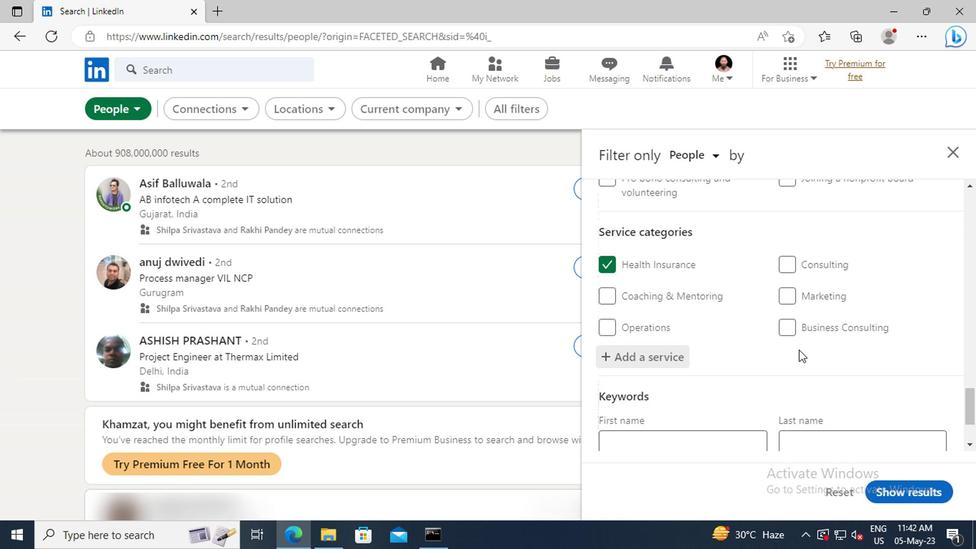 
Action: Mouse scrolled (796, 349) with delta (0, 0)
Screenshot: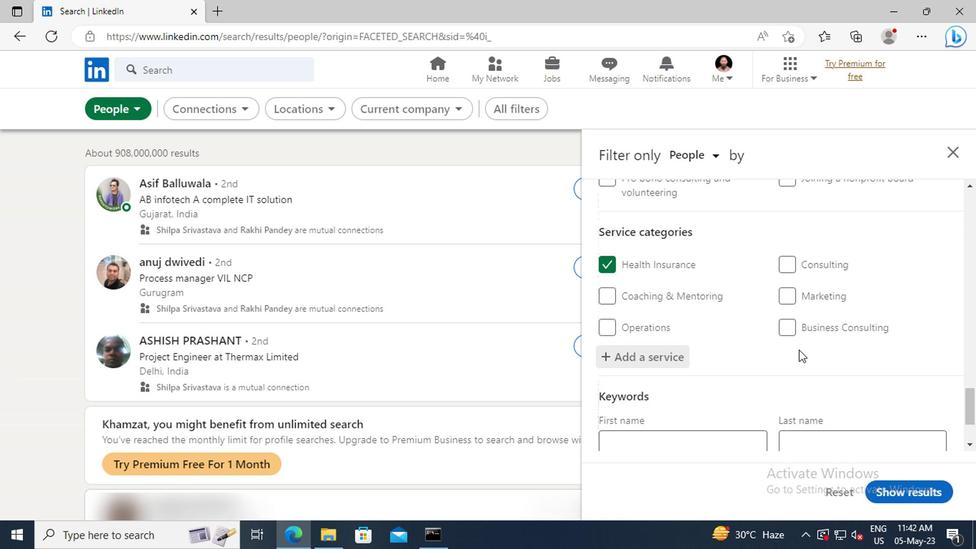 
Action: Mouse scrolled (796, 349) with delta (0, 0)
Screenshot: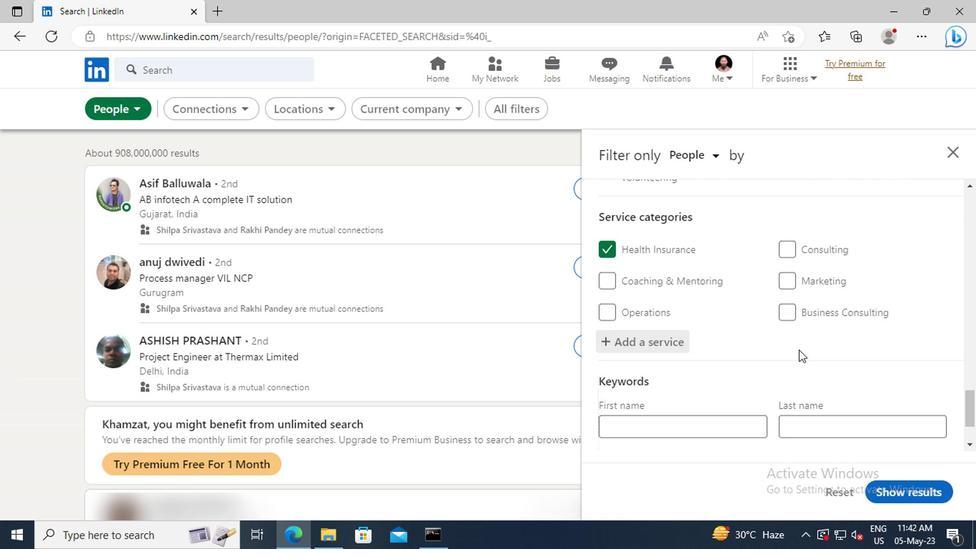 
Action: Mouse scrolled (796, 349) with delta (0, 0)
Screenshot: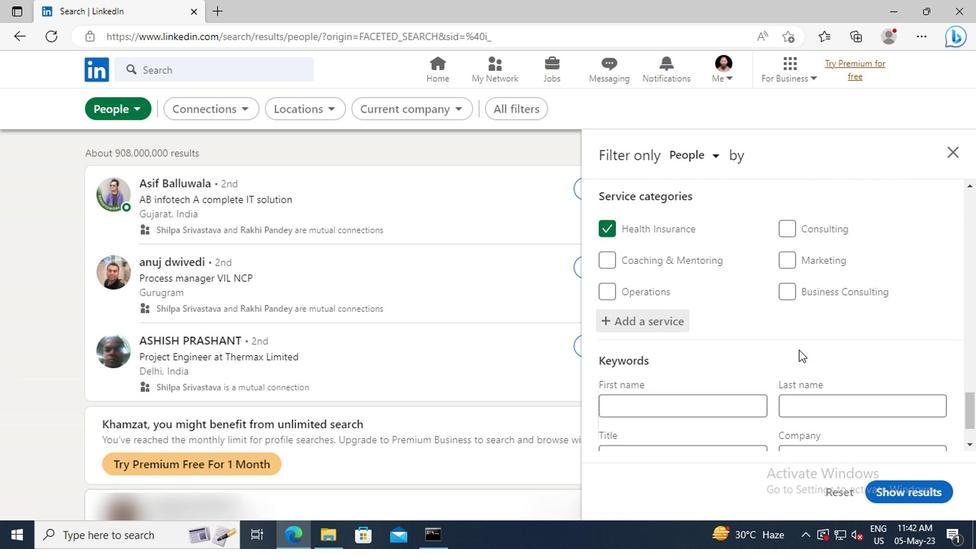 
Action: Mouse moved to (682, 384)
Screenshot: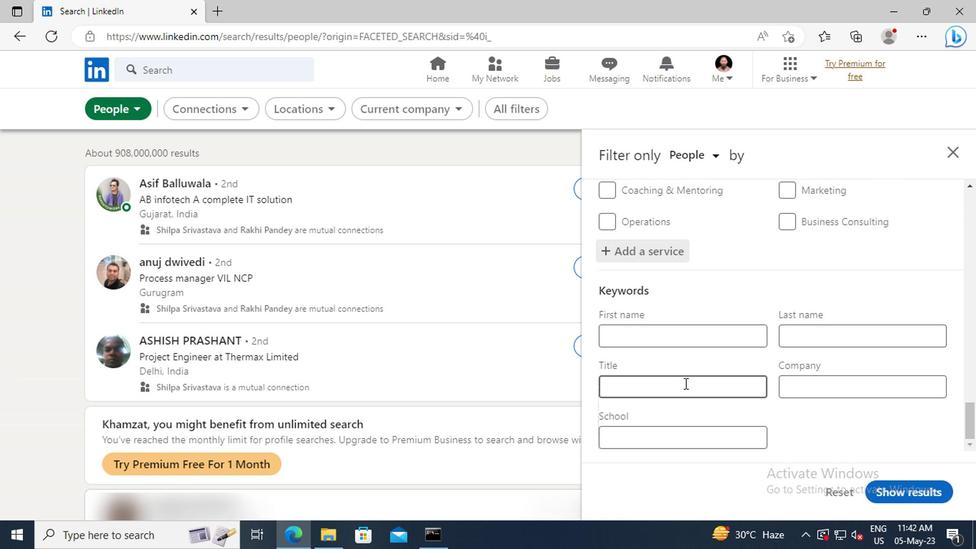 
Action: Mouse pressed left at (682, 384)
Screenshot: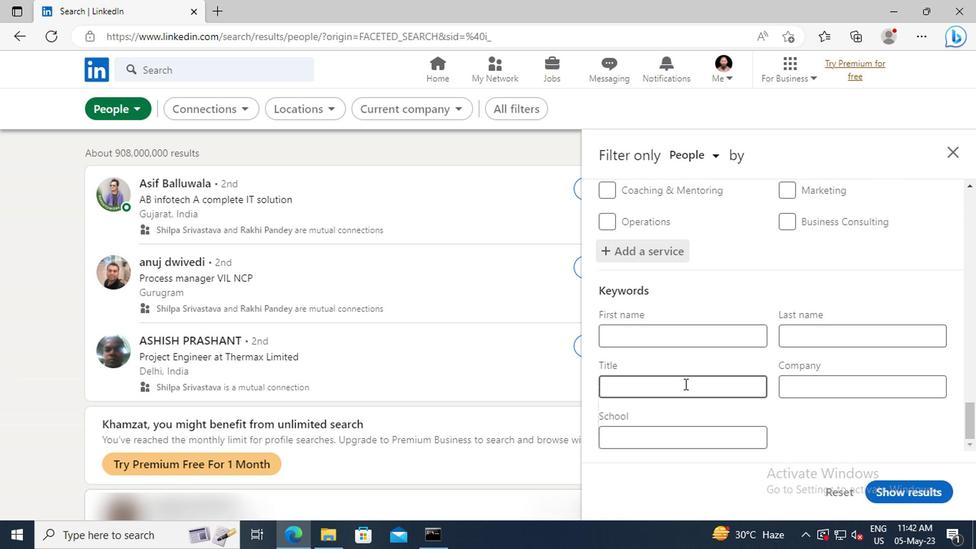 
Action: Key pressed <Key.shift>DIRECT<Key.space><Key.shift>SALESPERSON<Key.enter>
Screenshot: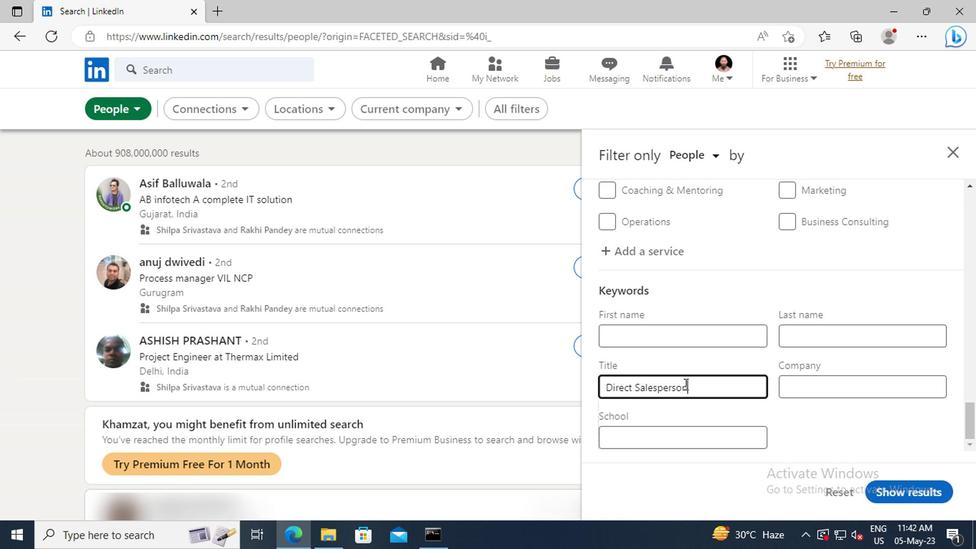 
Action: Mouse moved to (889, 491)
Screenshot: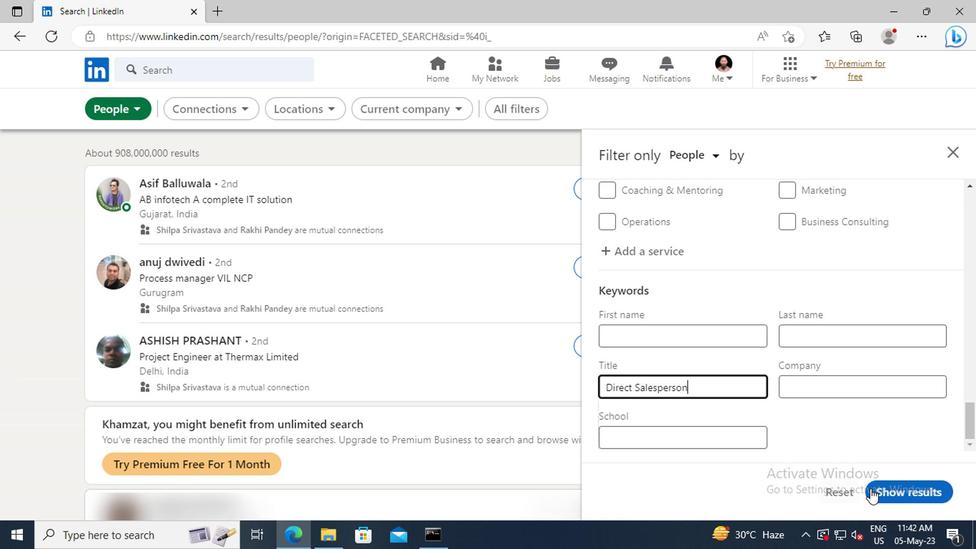 
Action: Mouse pressed left at (889, 491)
Screenshot: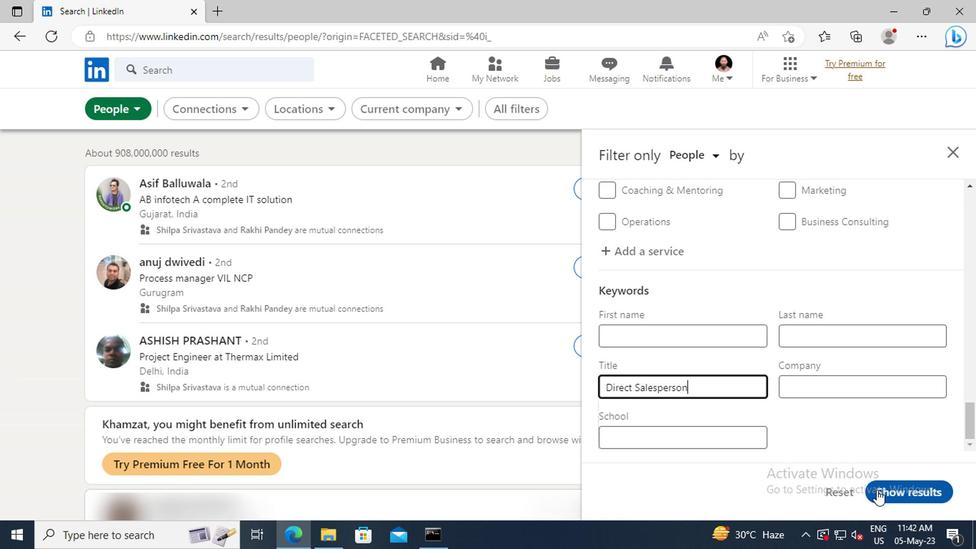 
